 Task: Use LinkedIn's search filters to find connections in the 'Technical and Vocational Training' industry, currently working at 'Mahindra and Mahindra', who attended 'Saraswati College of Engineering', and are located in 'Zalaegerszeg, Hungary'.
Action: Mouse moved to (701, 101)
Screenshot: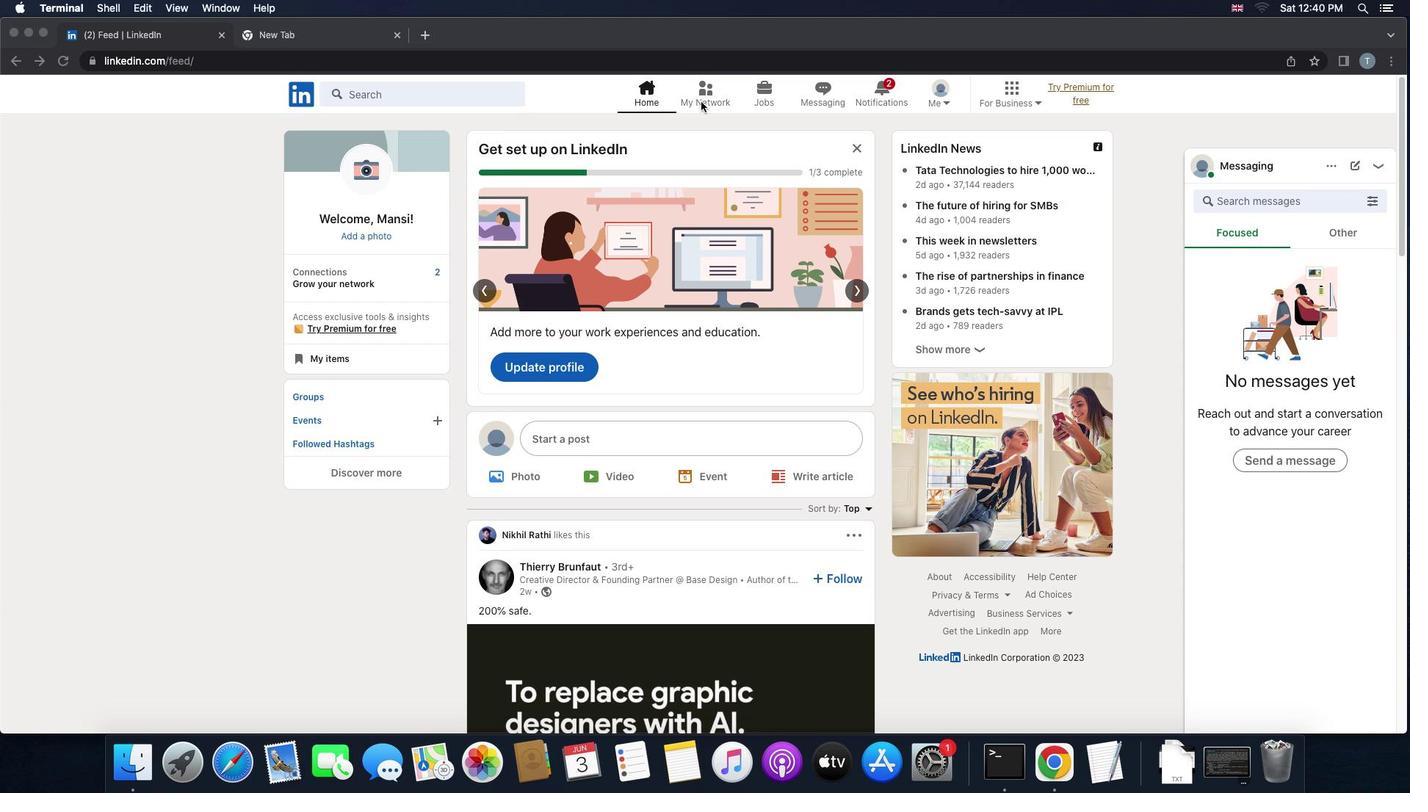 
Action: Mouse pressed left at (701, 101)
Screenshot: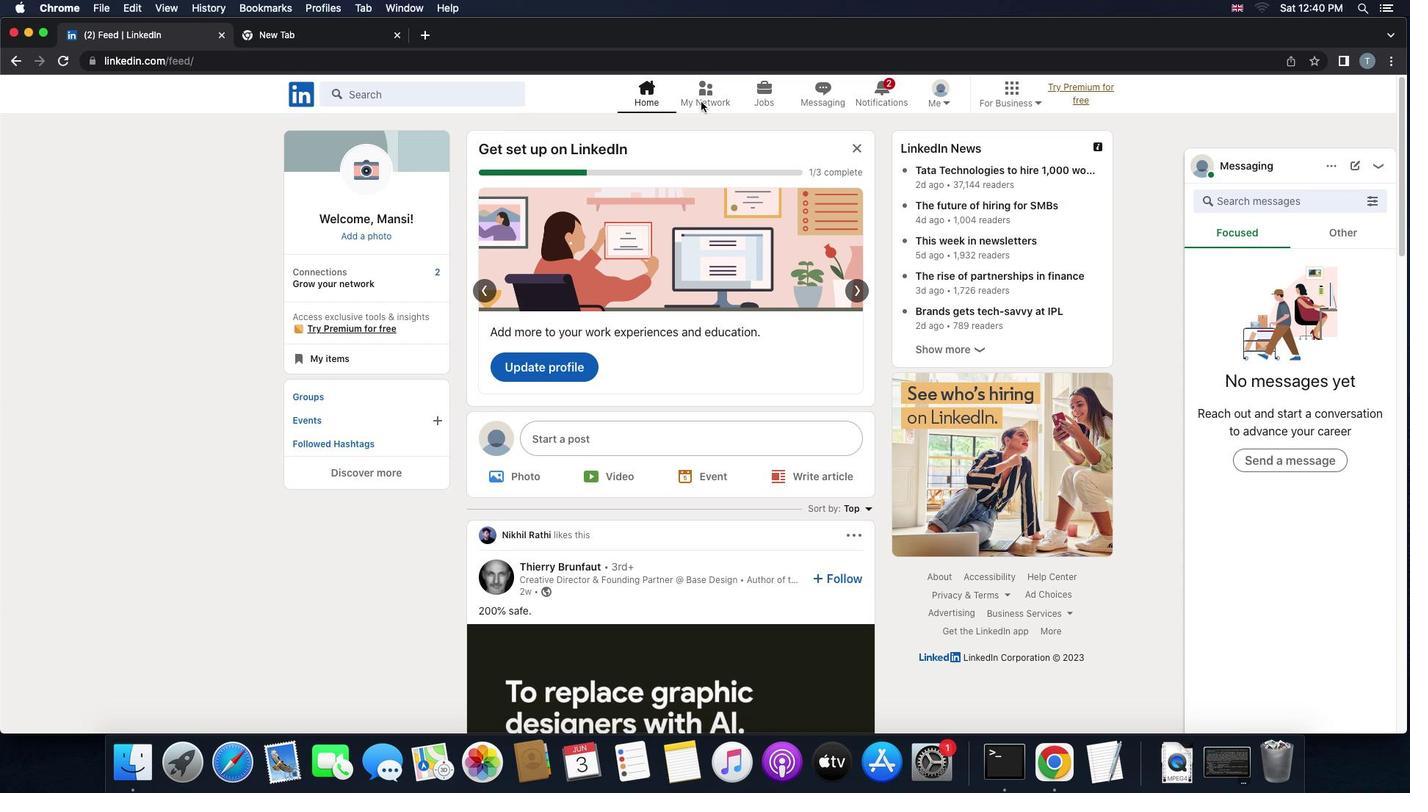 
Action: Mouse pressed left at (701, 101)
Screenshot: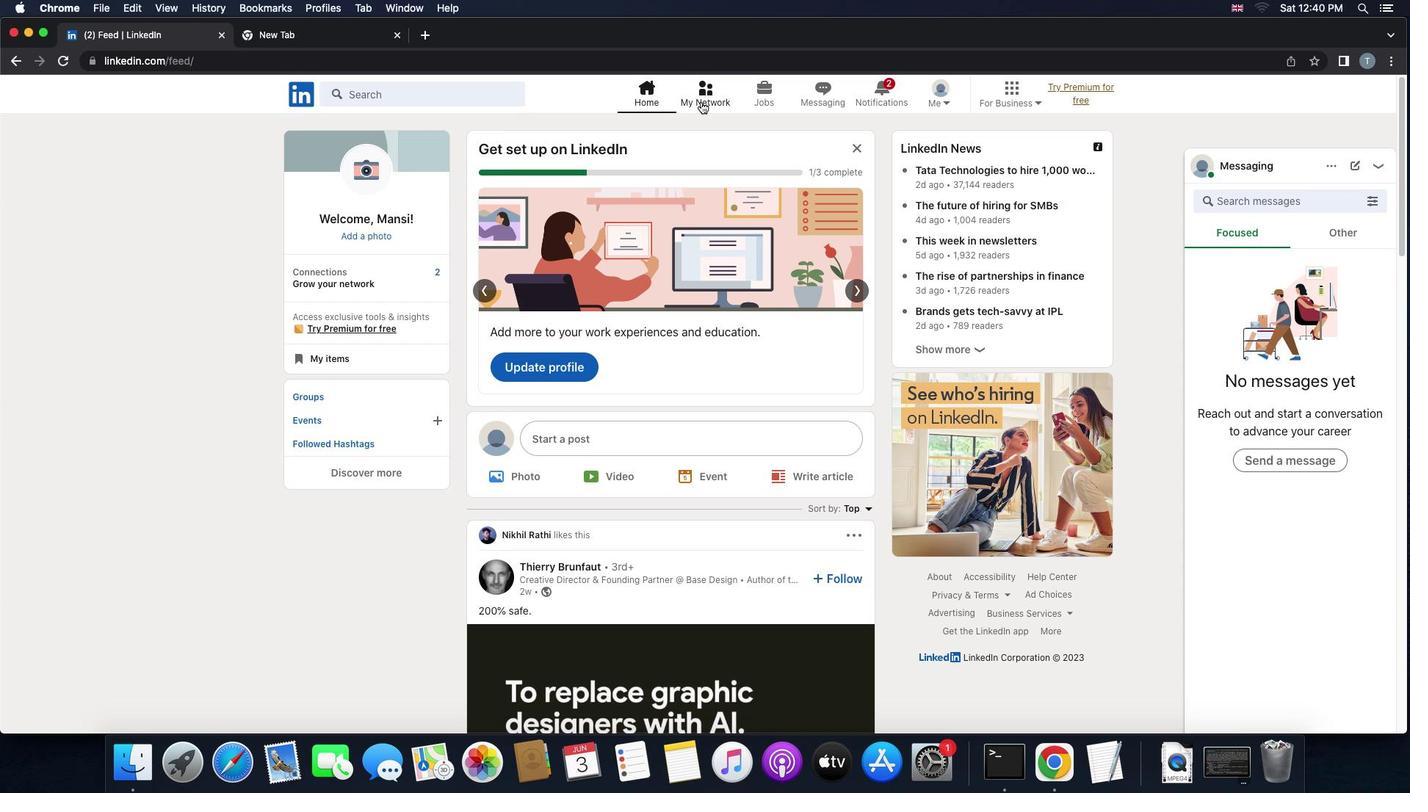 
Action: Mouse moved to (406, 178)
Screenshot: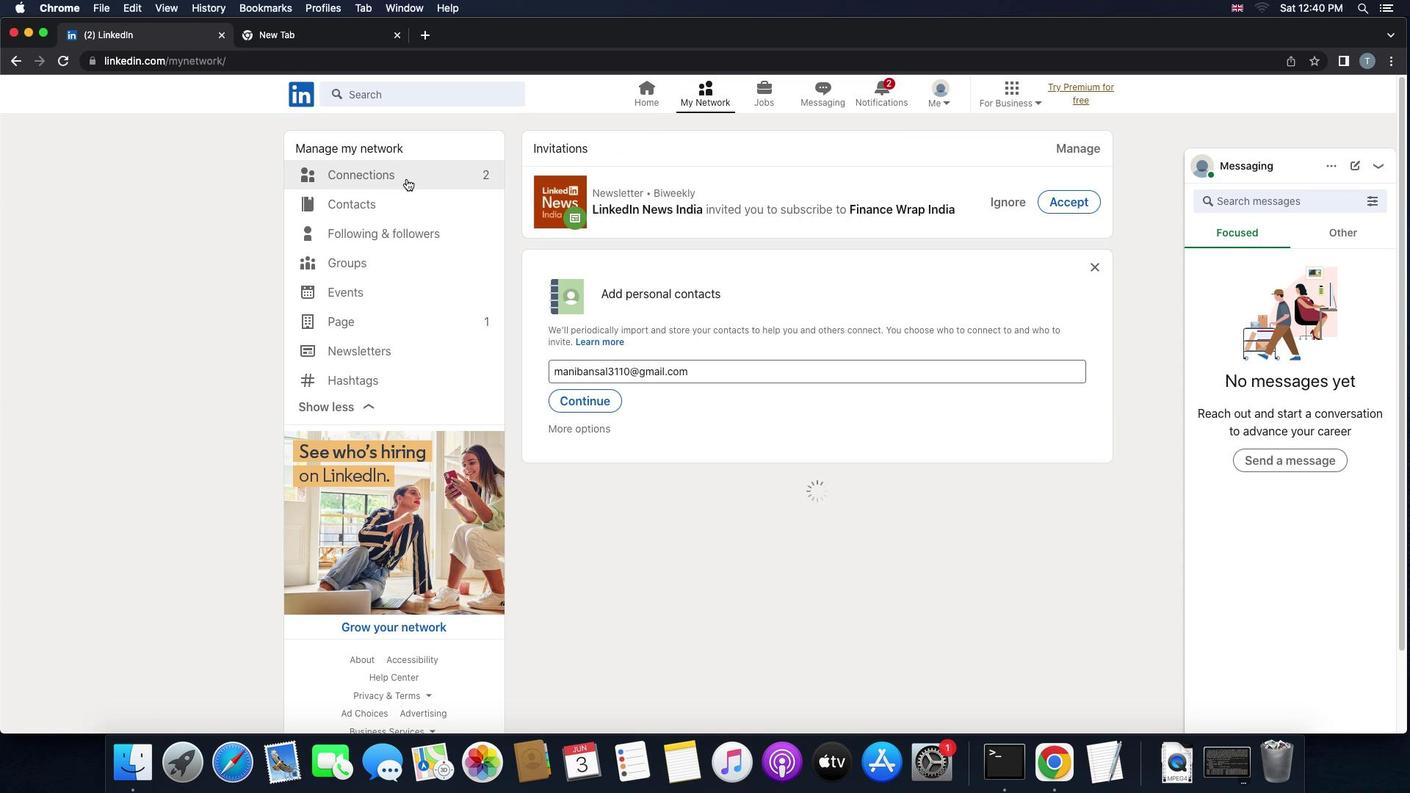 
Action: Mouse pressed left at (406, 178)
Screenshot: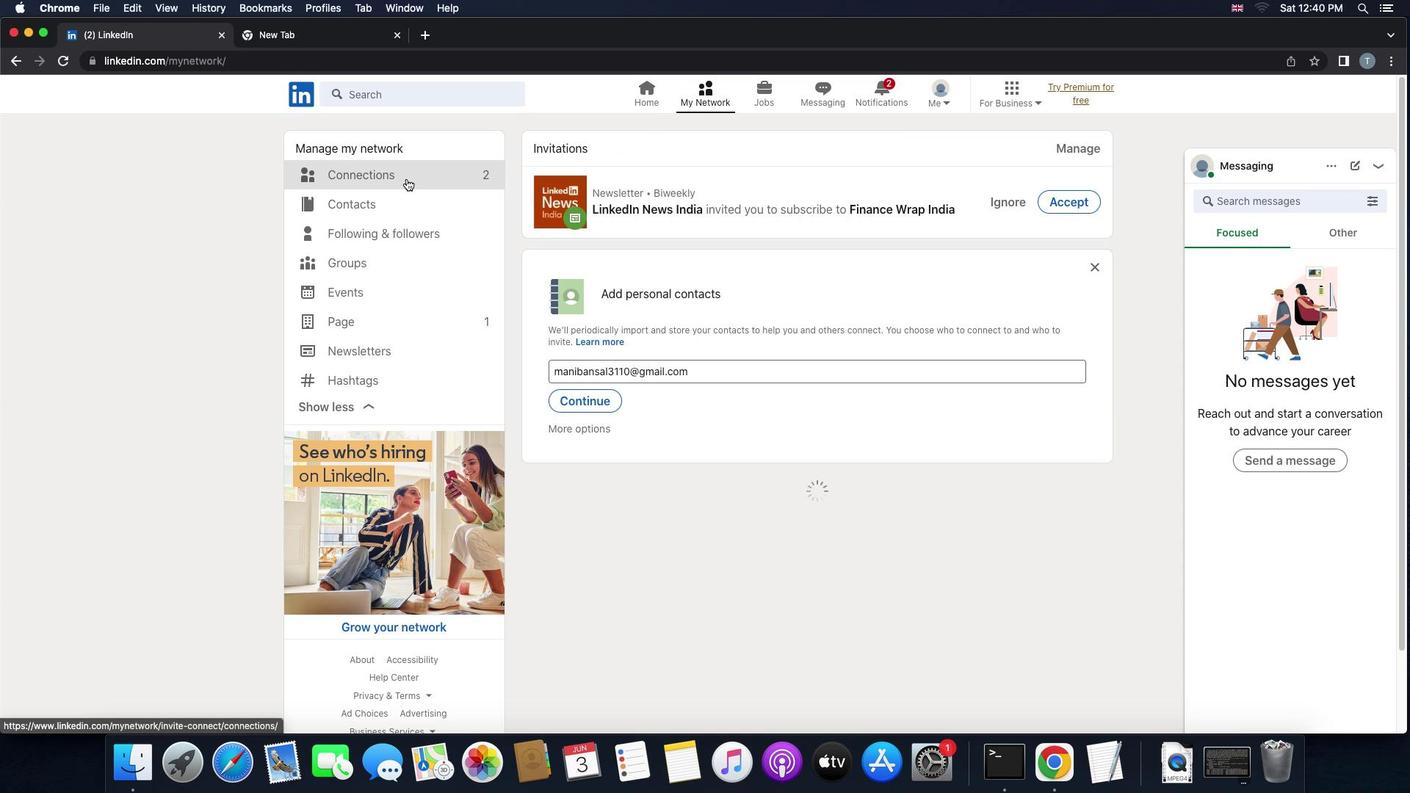 
Action: Mouse pressed left at (406, 178)
Screenshot: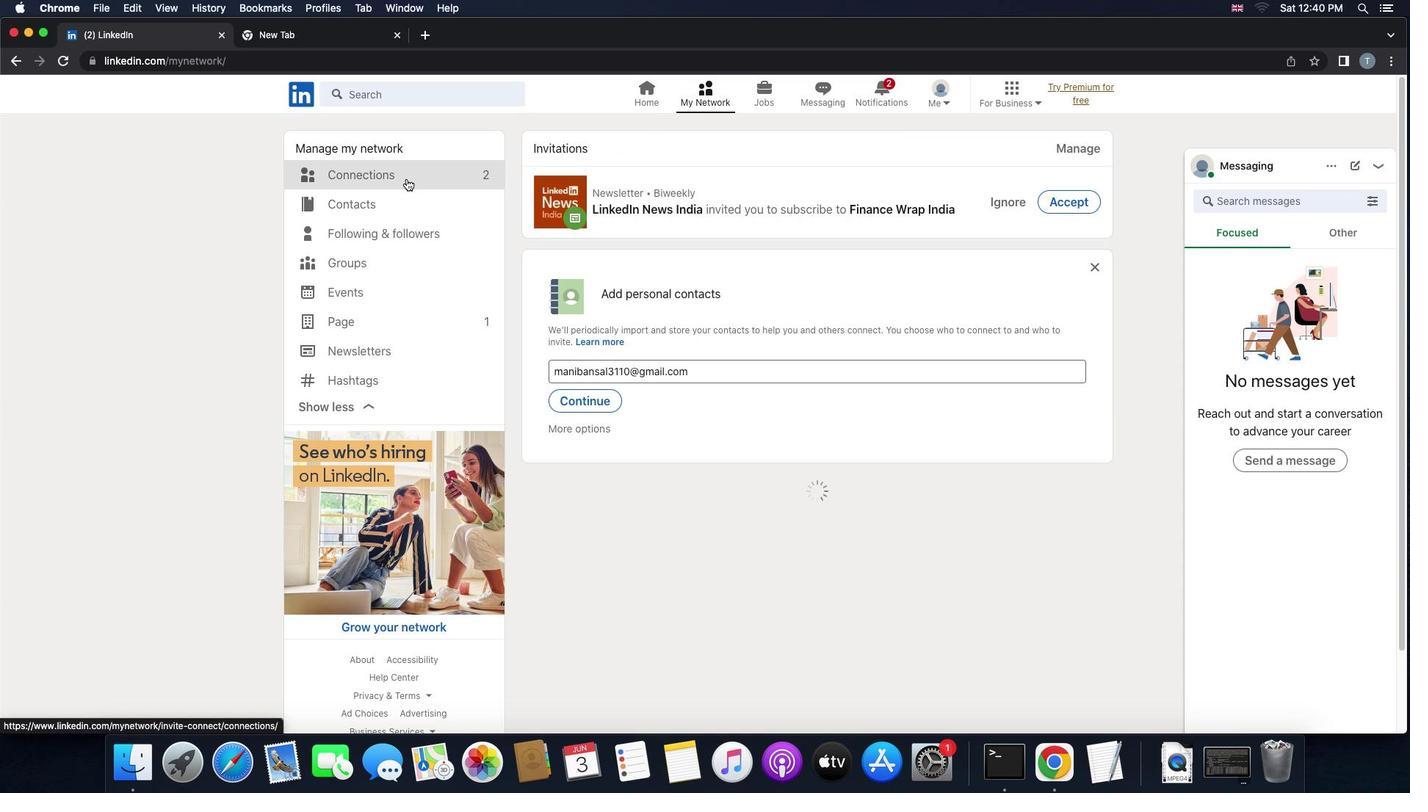 
Action: Mouse moved to (836, 175)
Screenshot: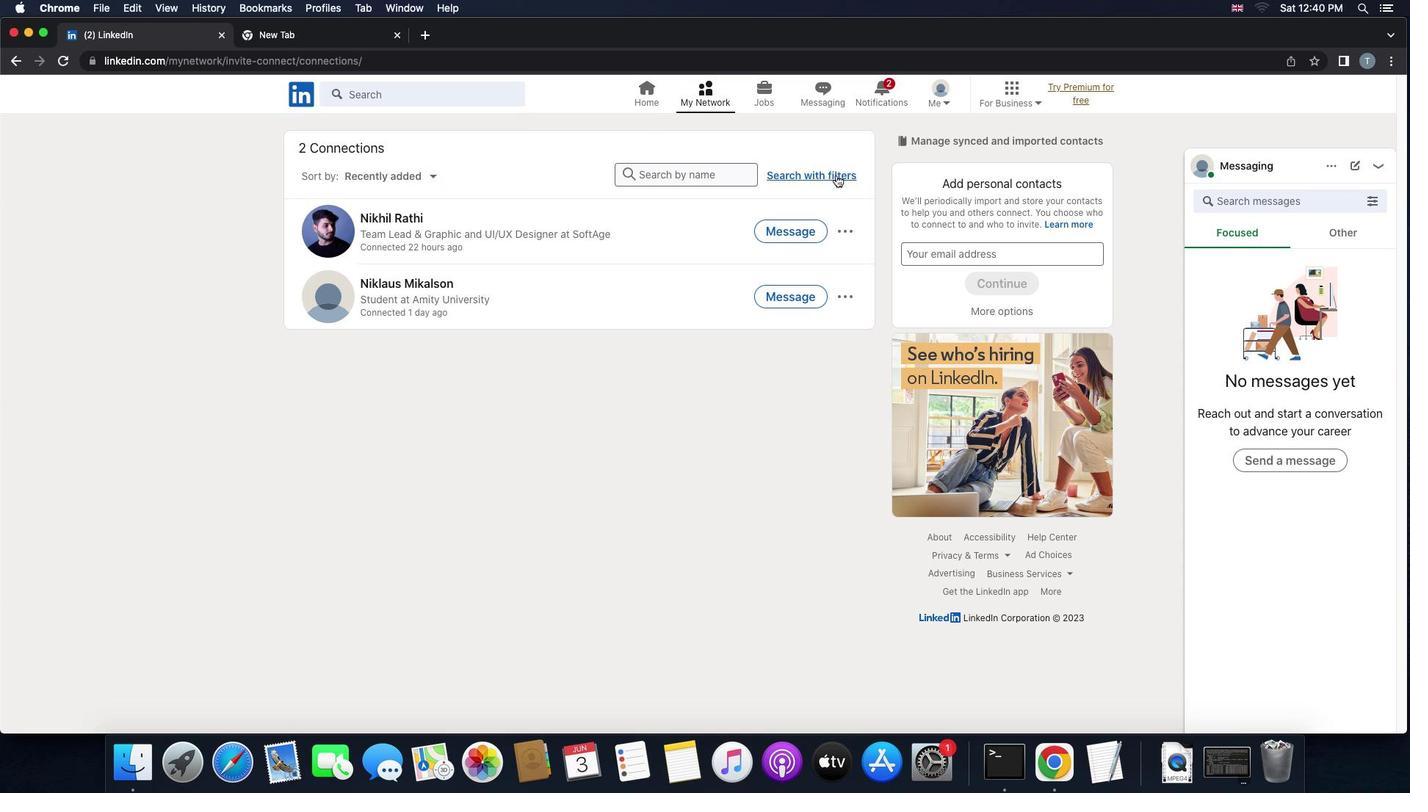 
Action: Mouse pressed left at (836, 175)
Screenshot: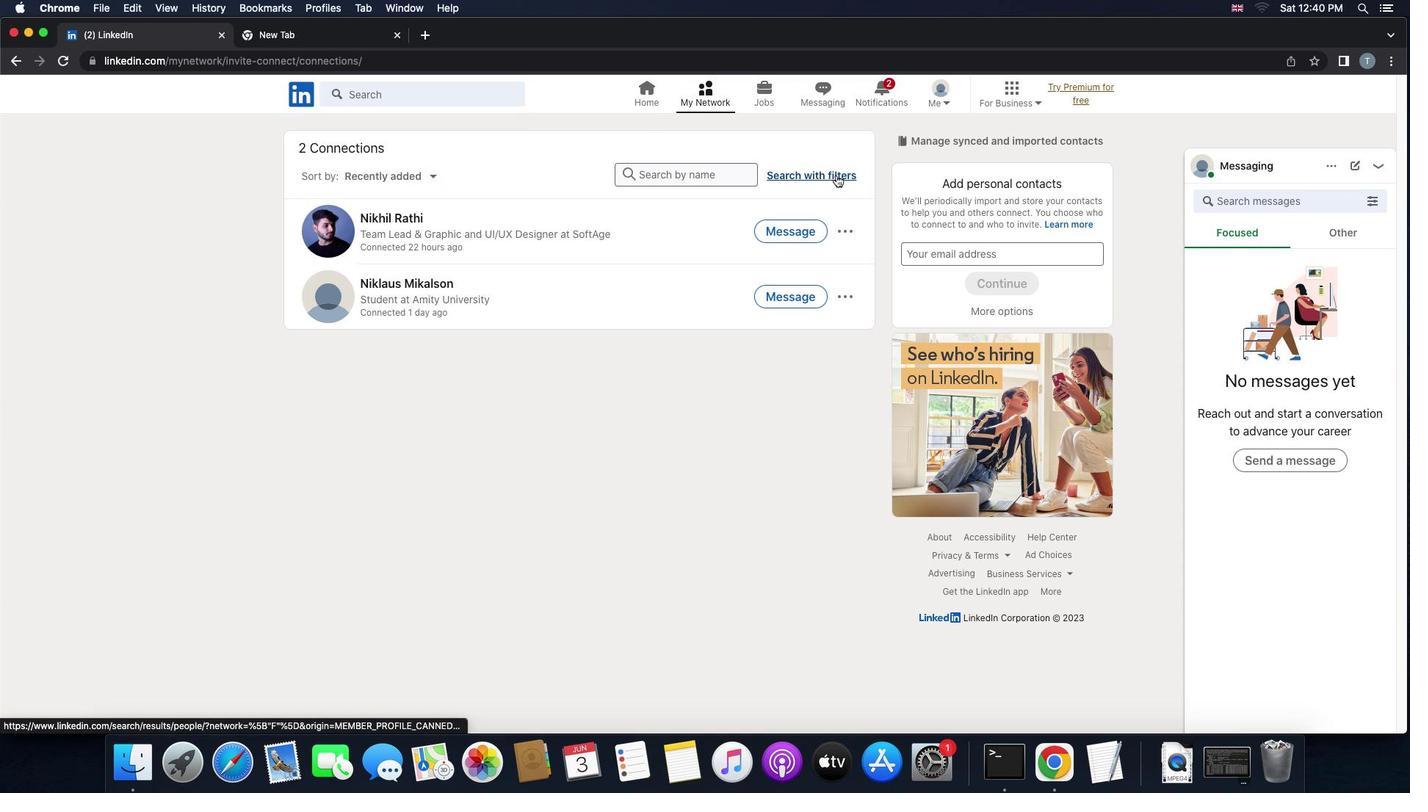 
Action: Mouse moved to (753, 129)
Screenshot: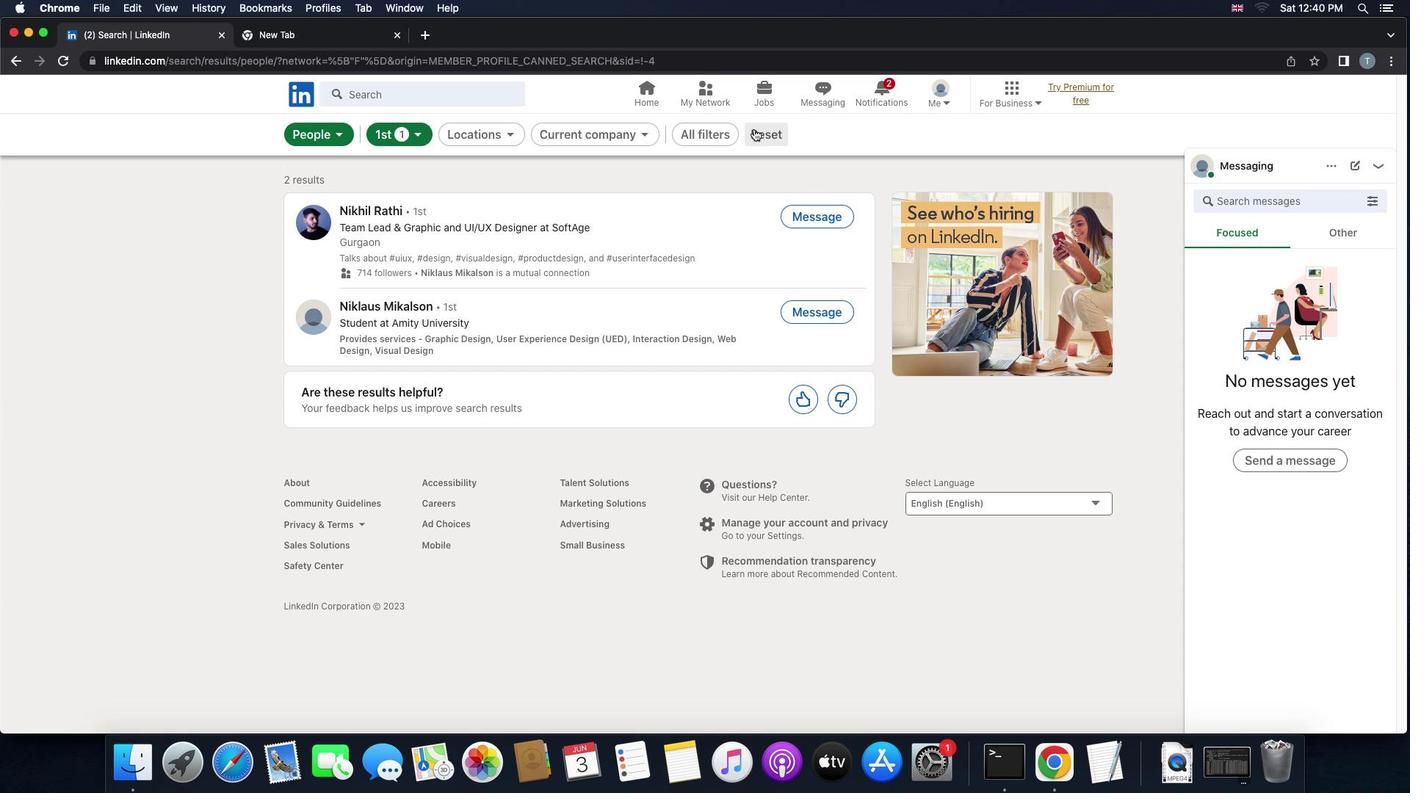 
Action: Mouse pressed left at (753, 129)
Screenshot: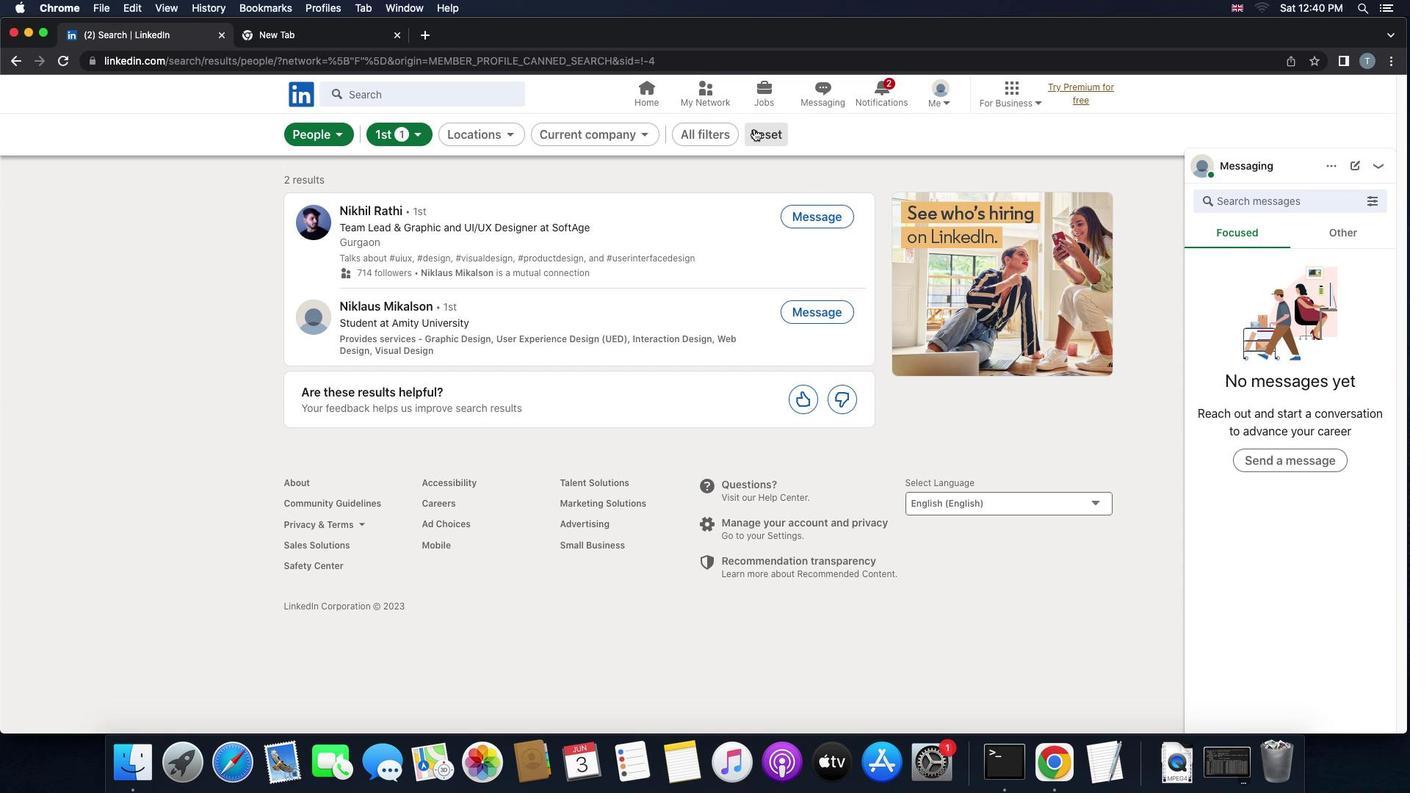 
Action: Mouse moved to (746, 131)
Screenshot: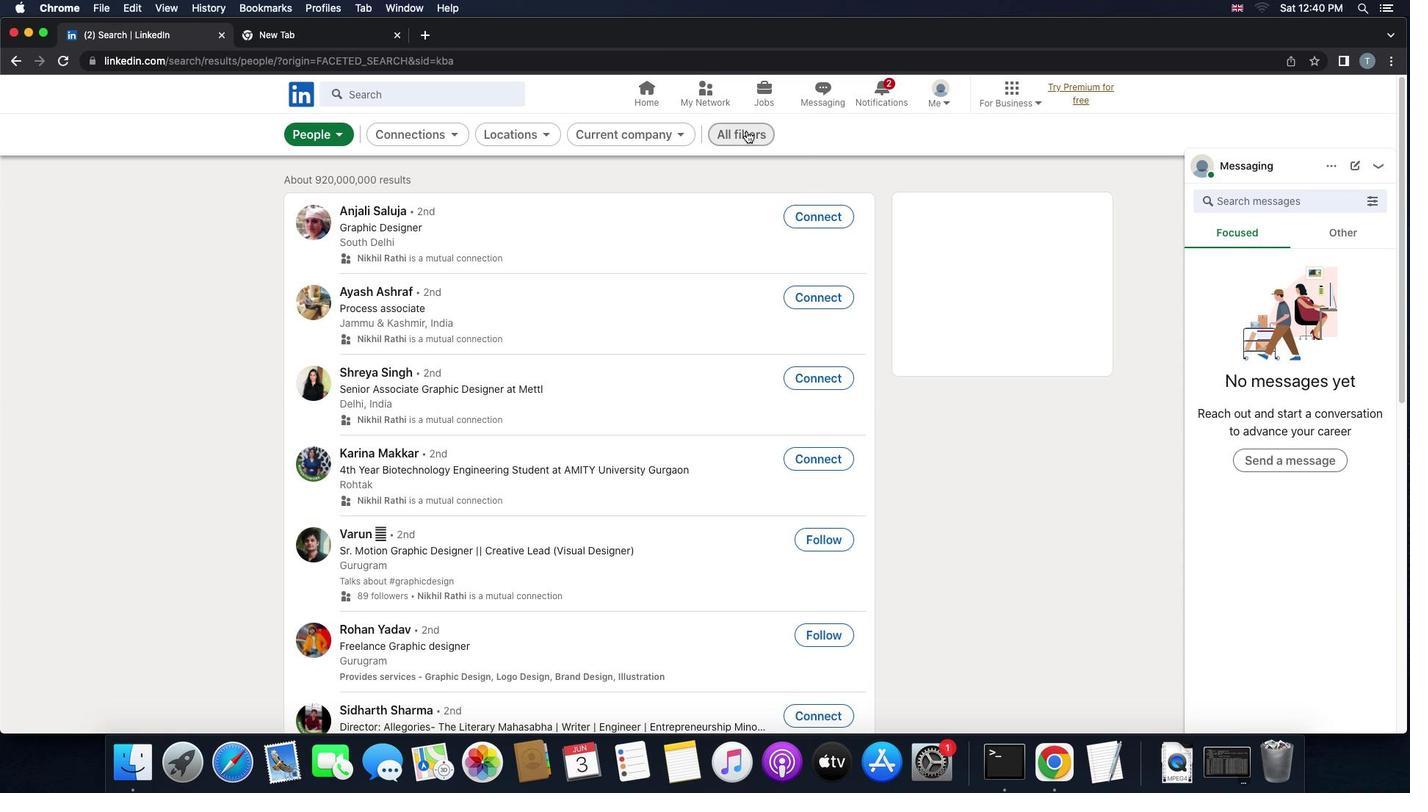 
Action: Mouse pressed left at (746, 131)
Screenshot: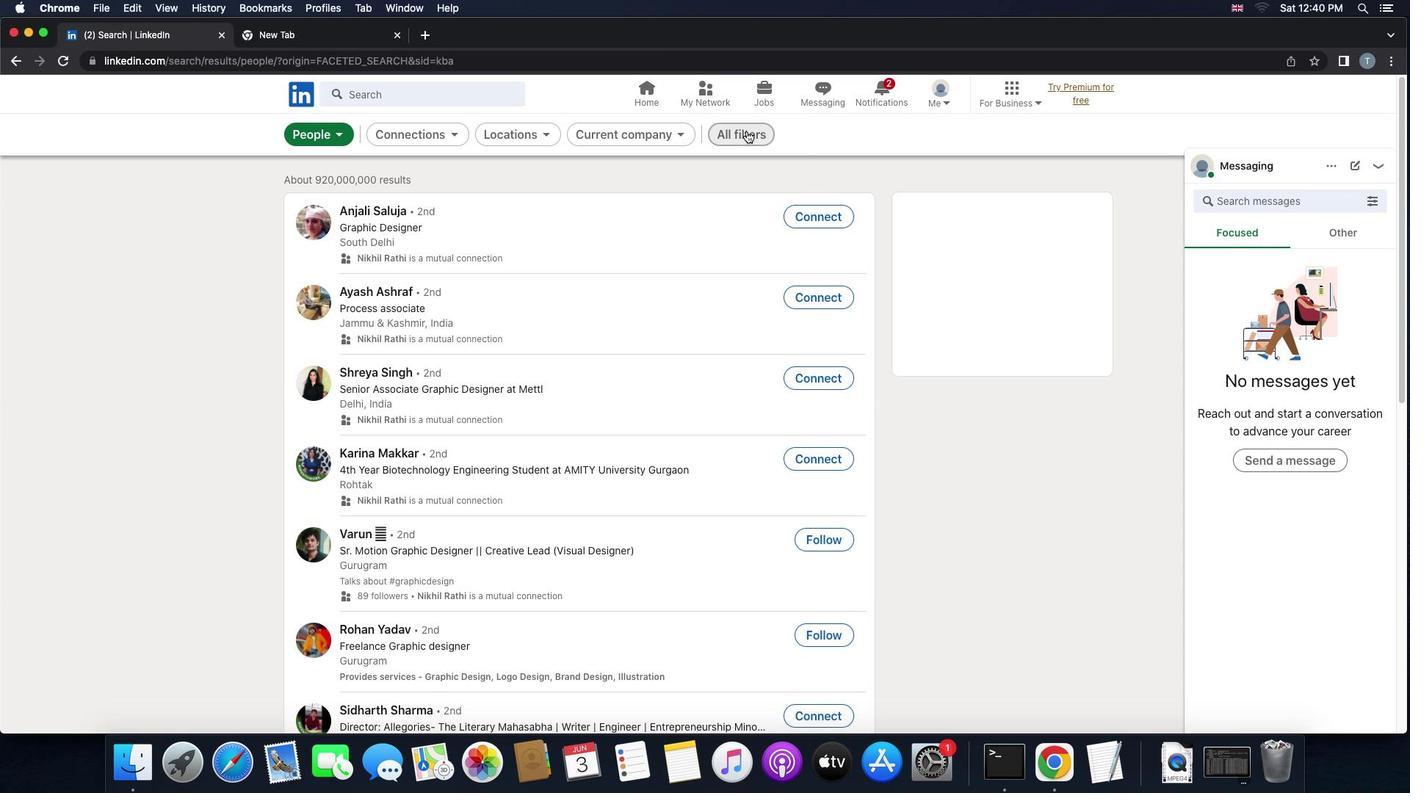 
Action: Mouse moved to (1199, 447)
Screenshot: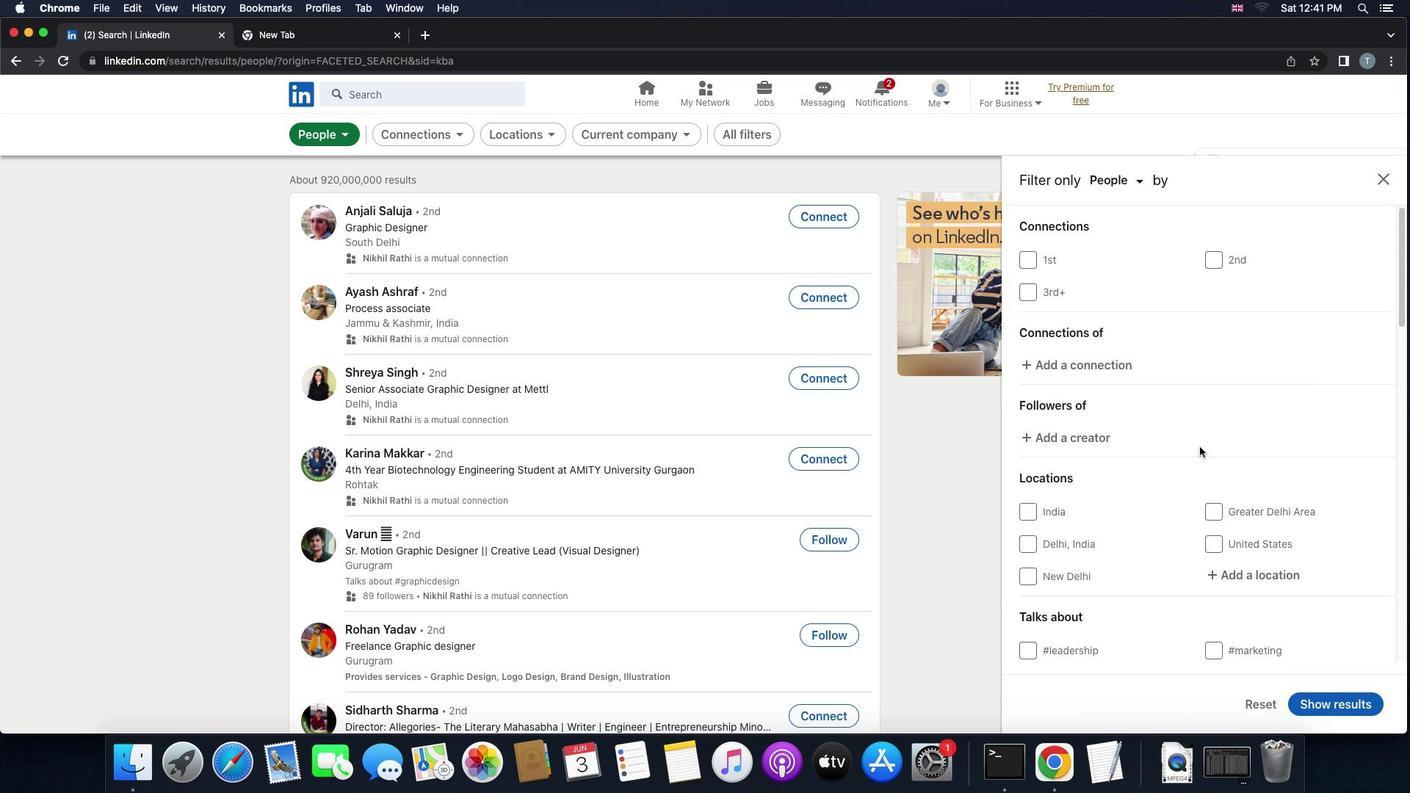 
Action: Mouse scrolled (1199, 447) with delta (0, 0)
Screenshot: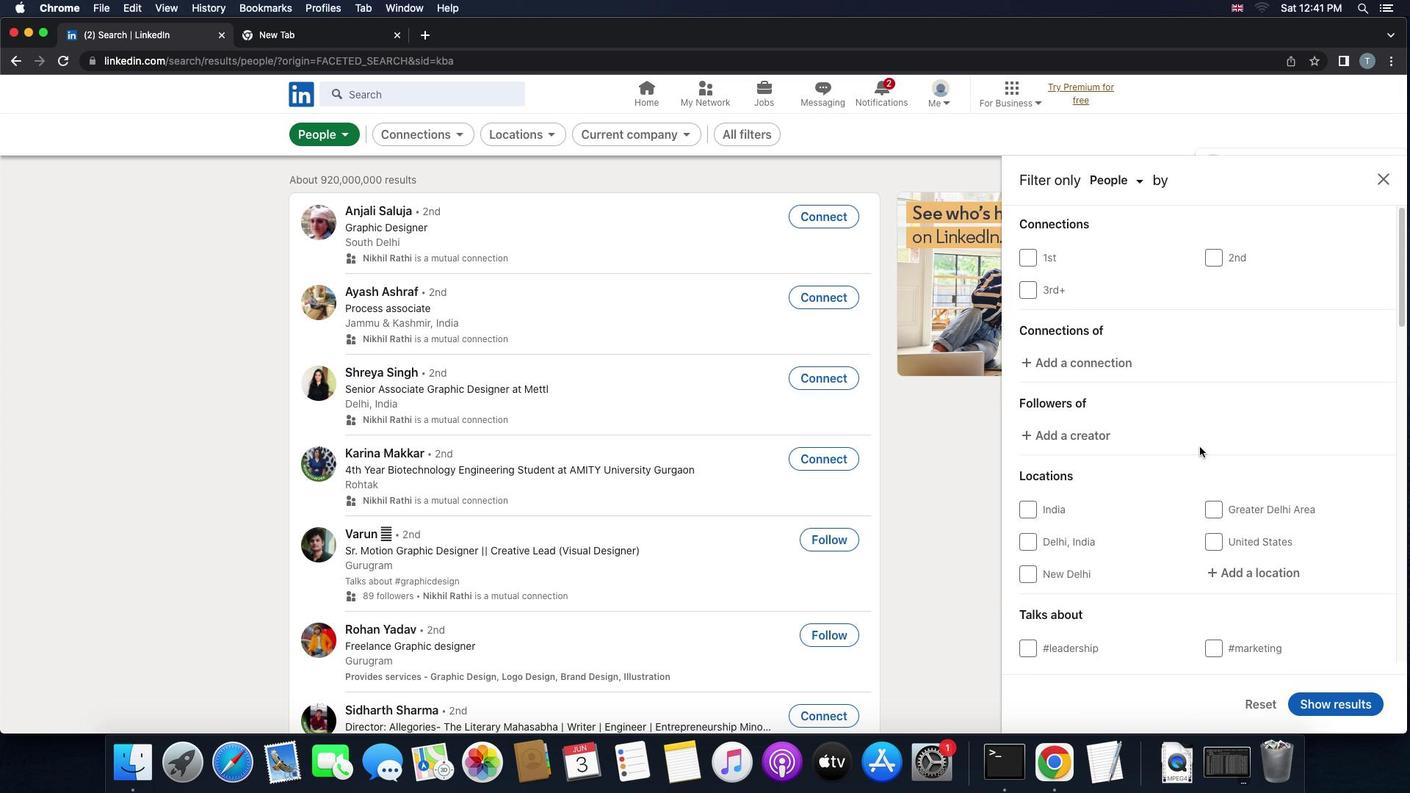 
Action: Mouse scrolled (1199, 447) with delta (0, 0)
Screenshot: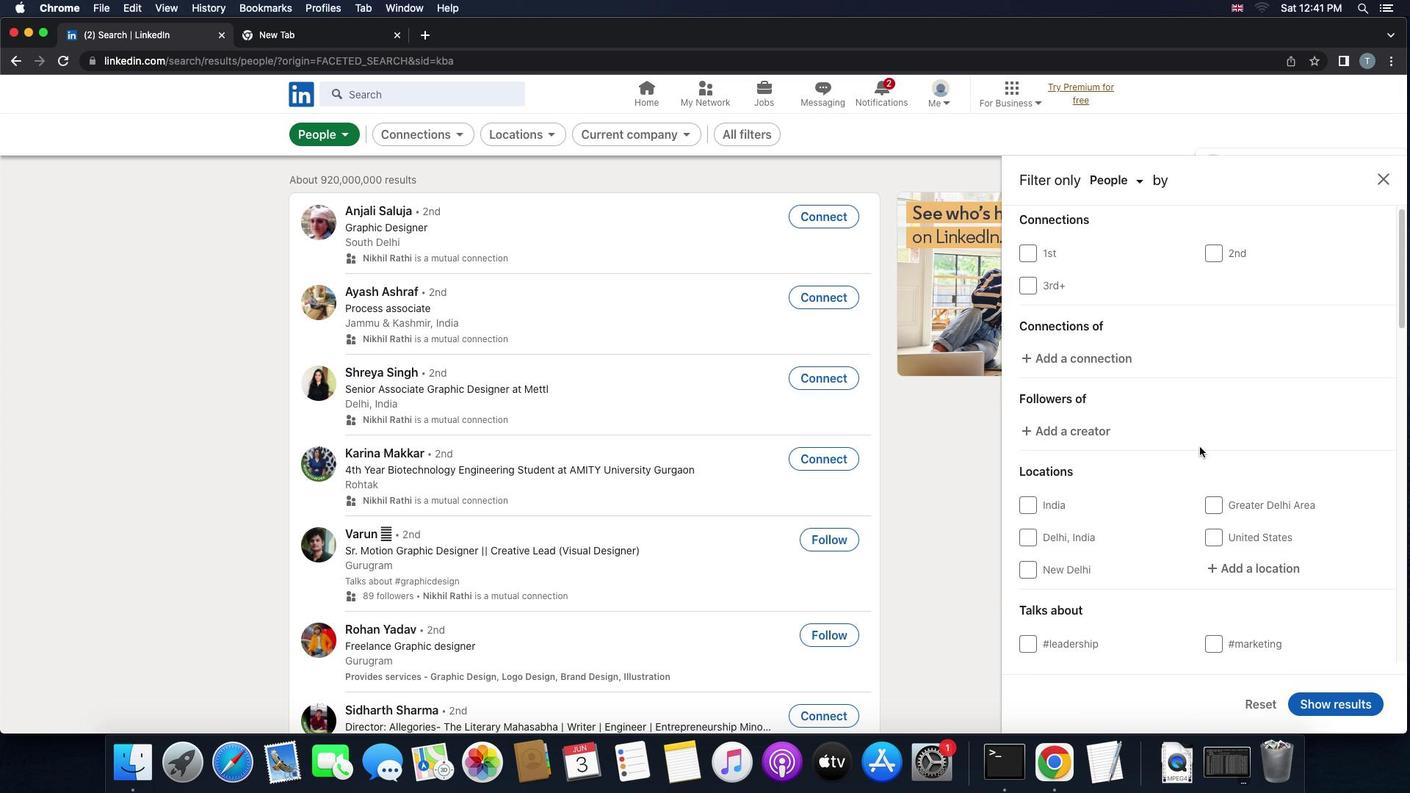 
Action: Mouse scrolled (1199, 447) with delta (0, 0)
Screenshot: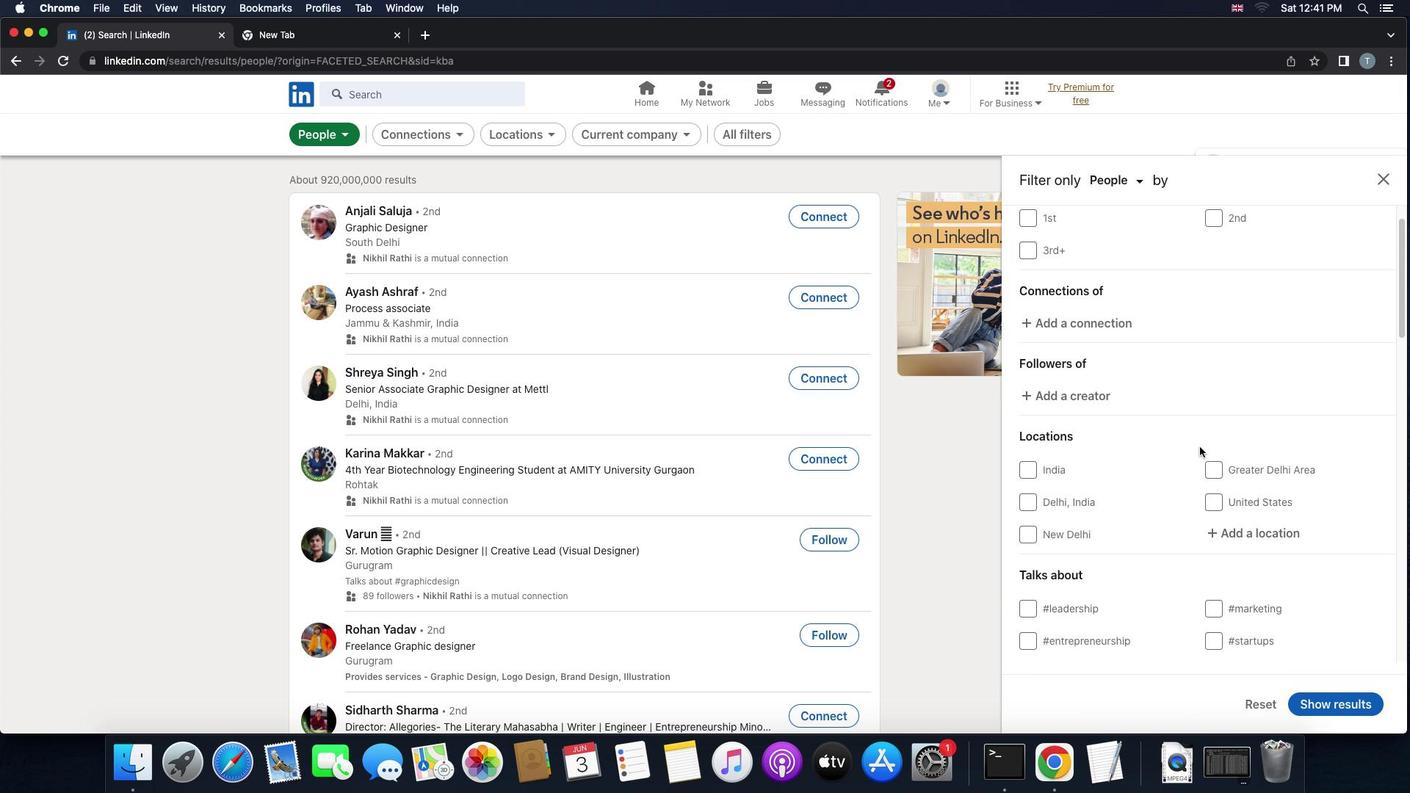 
Action: Mouse scrolled (1199, 447) with delta (0, -1)
Screenshot: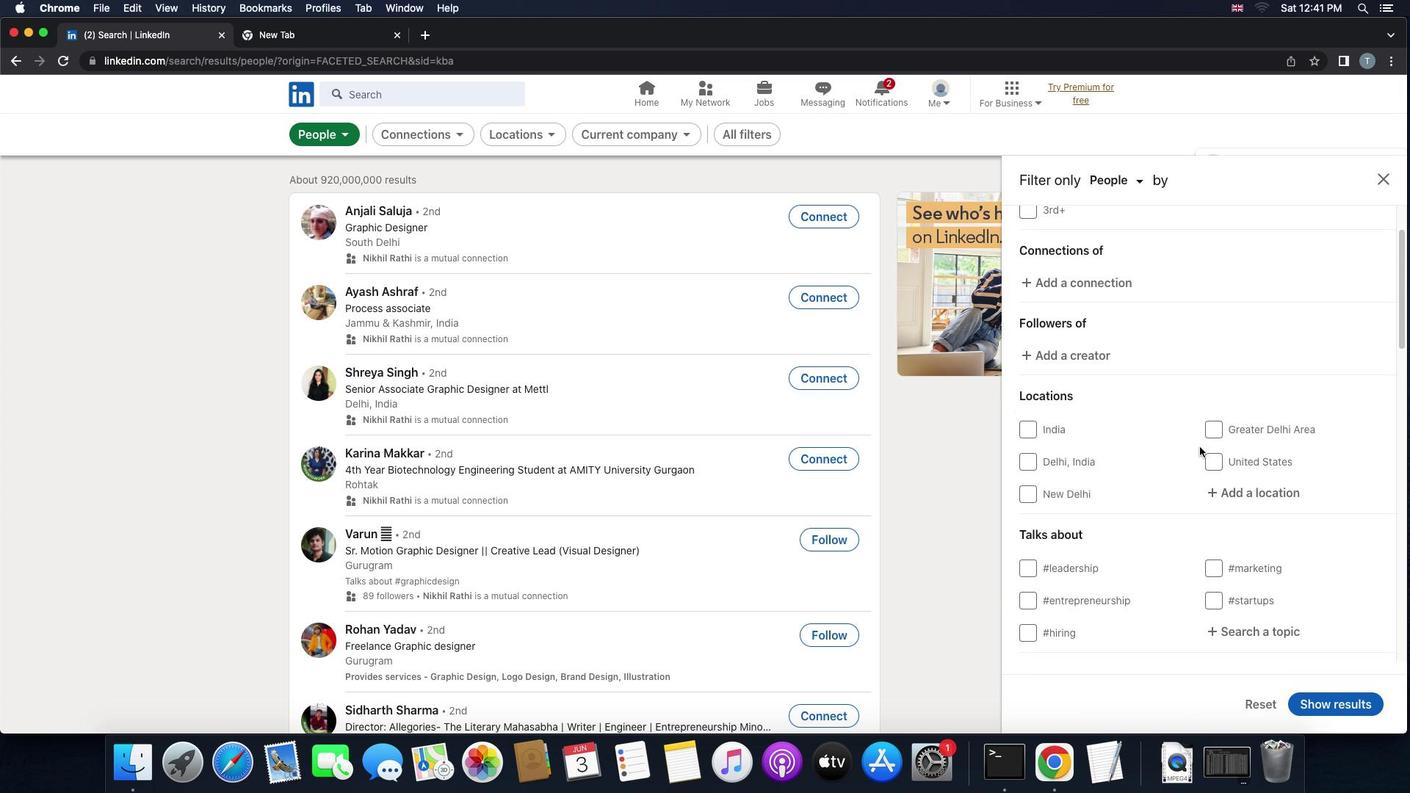 
Action: Mouse moved to (1241, 428)
Screenshot: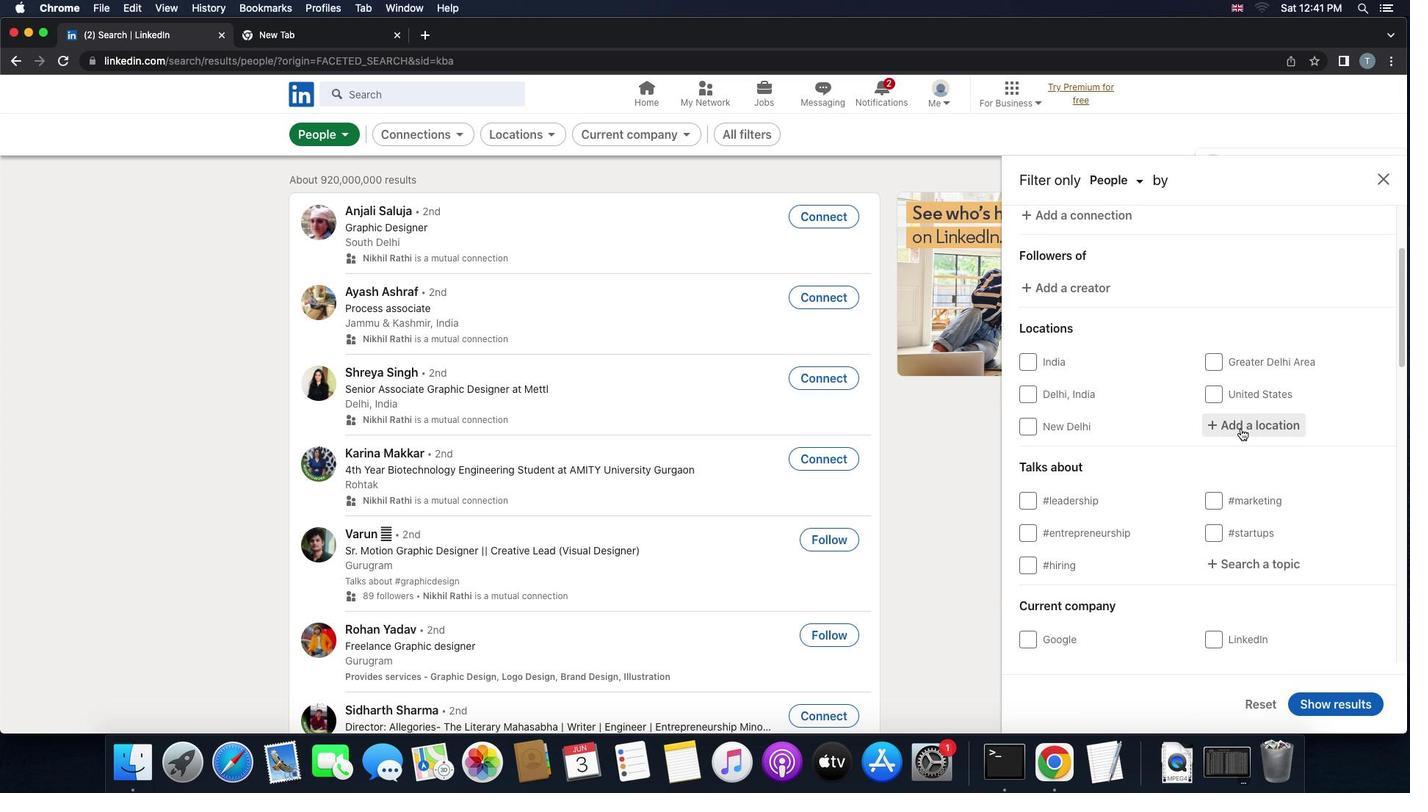
Action: Mouse pressed left at (1241, 428)
Screenshot: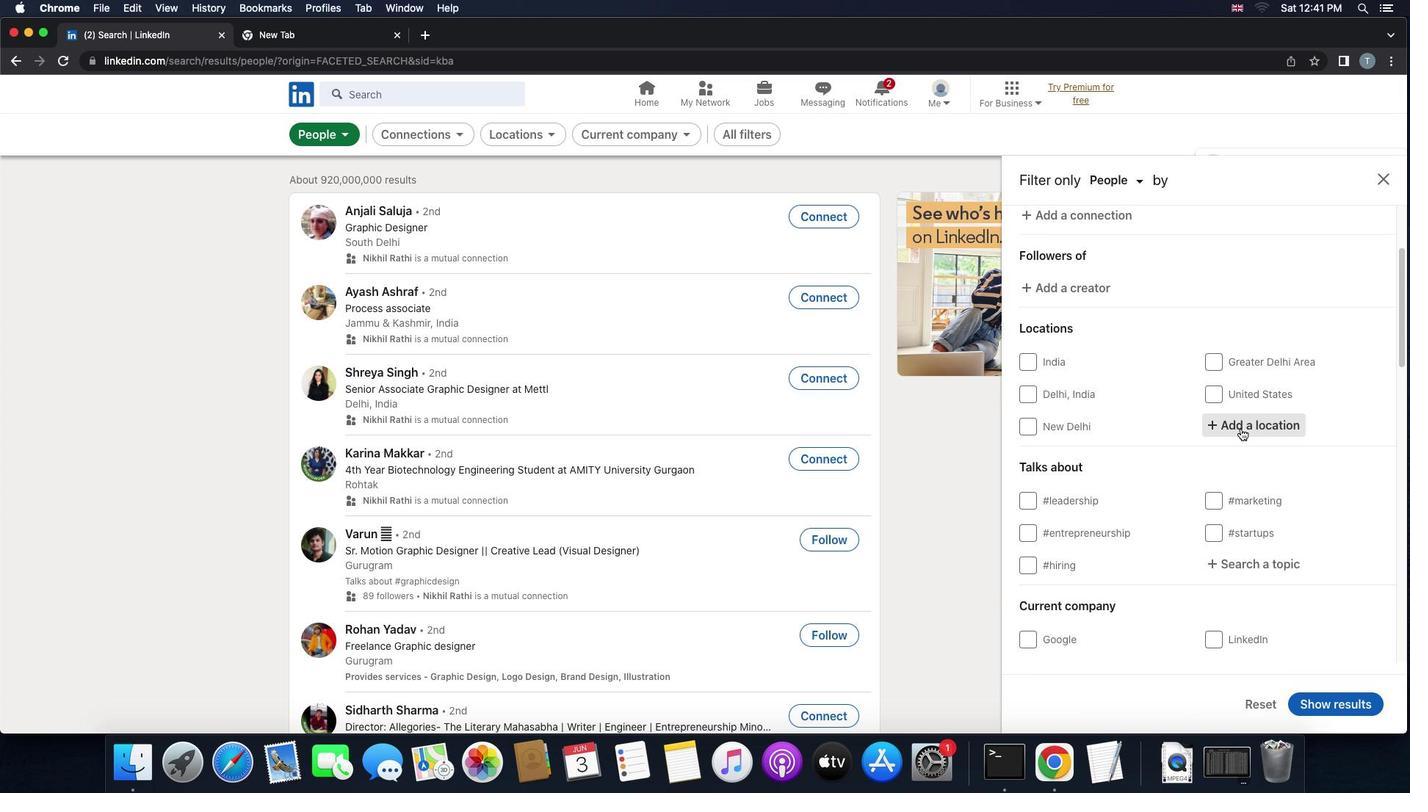 
Action: Key pressed 'z''a''l''a''e''g''e''r'
Screenshot: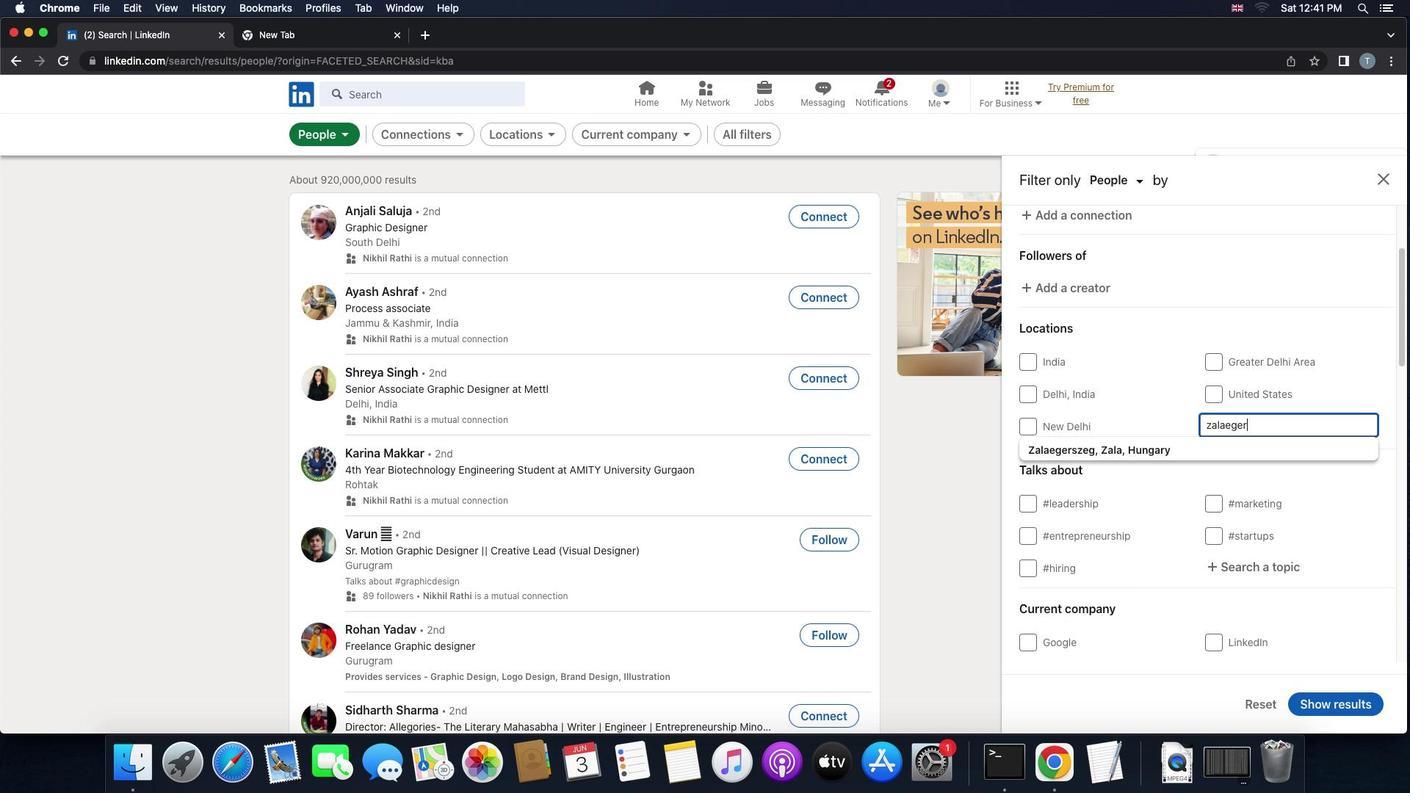 
Action: Mouse moved to (1227, 443)
Screenshot: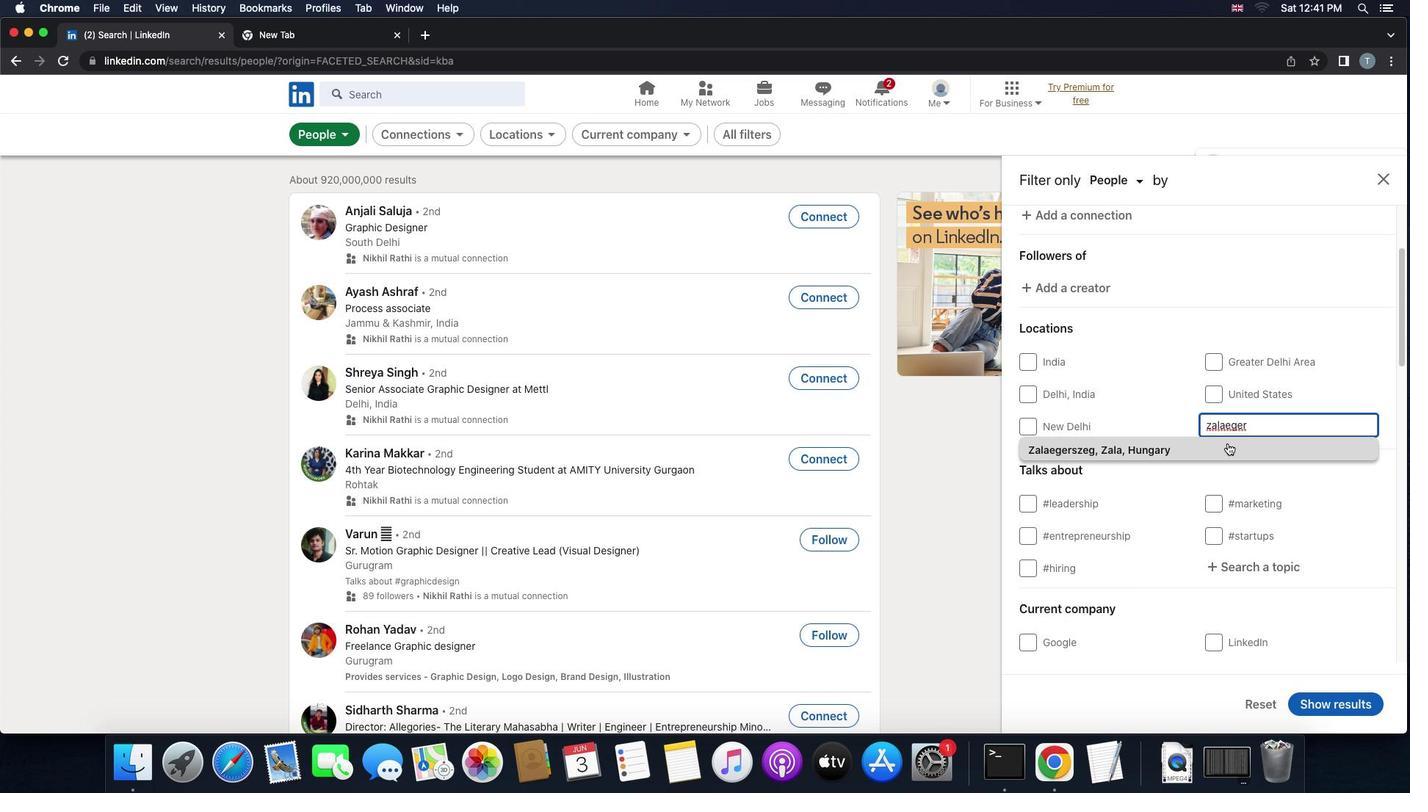 
Action: Mouse pressed left at (1227, 443)
Screenshot: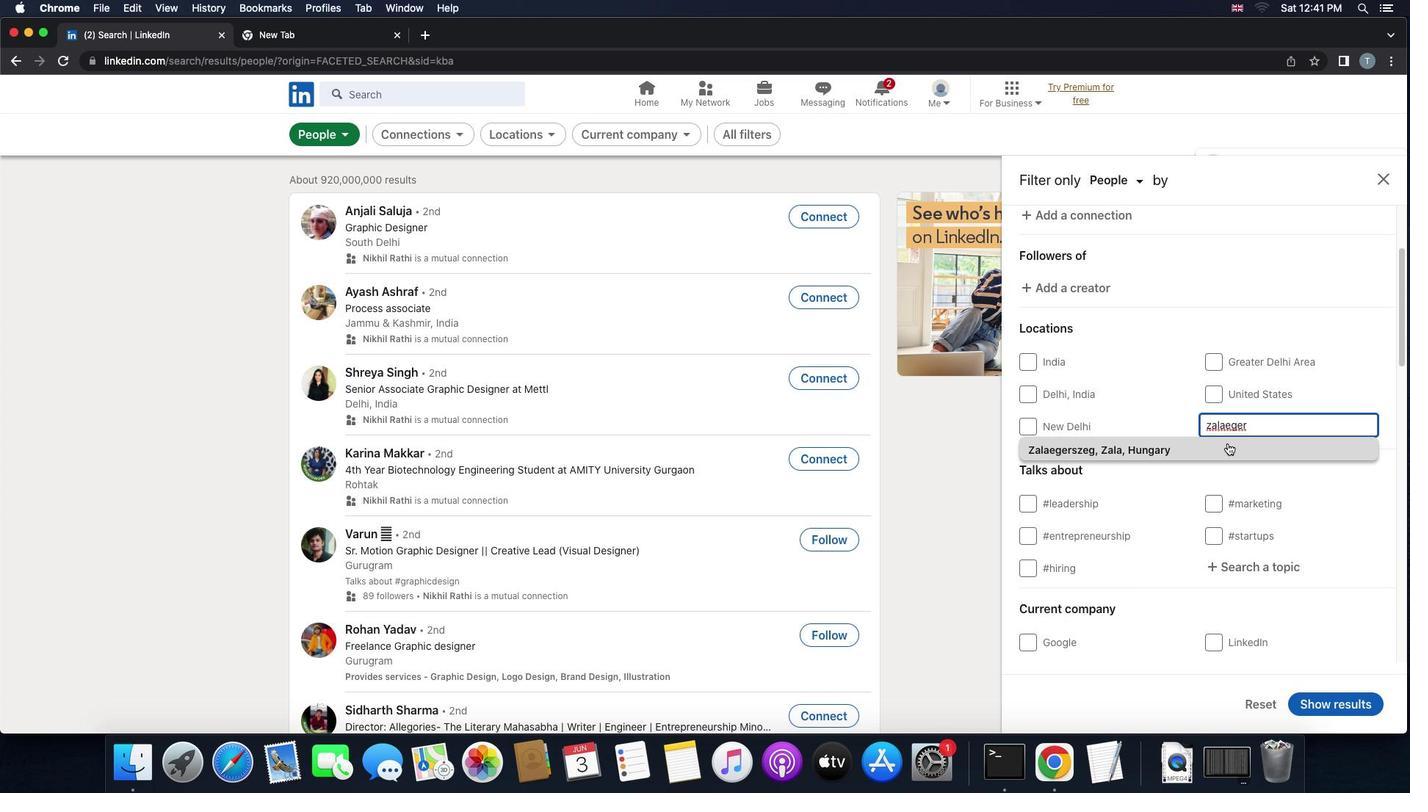 
Action: Mouse scrolled (1227, 443) with delta (0, 0)
Screenshot: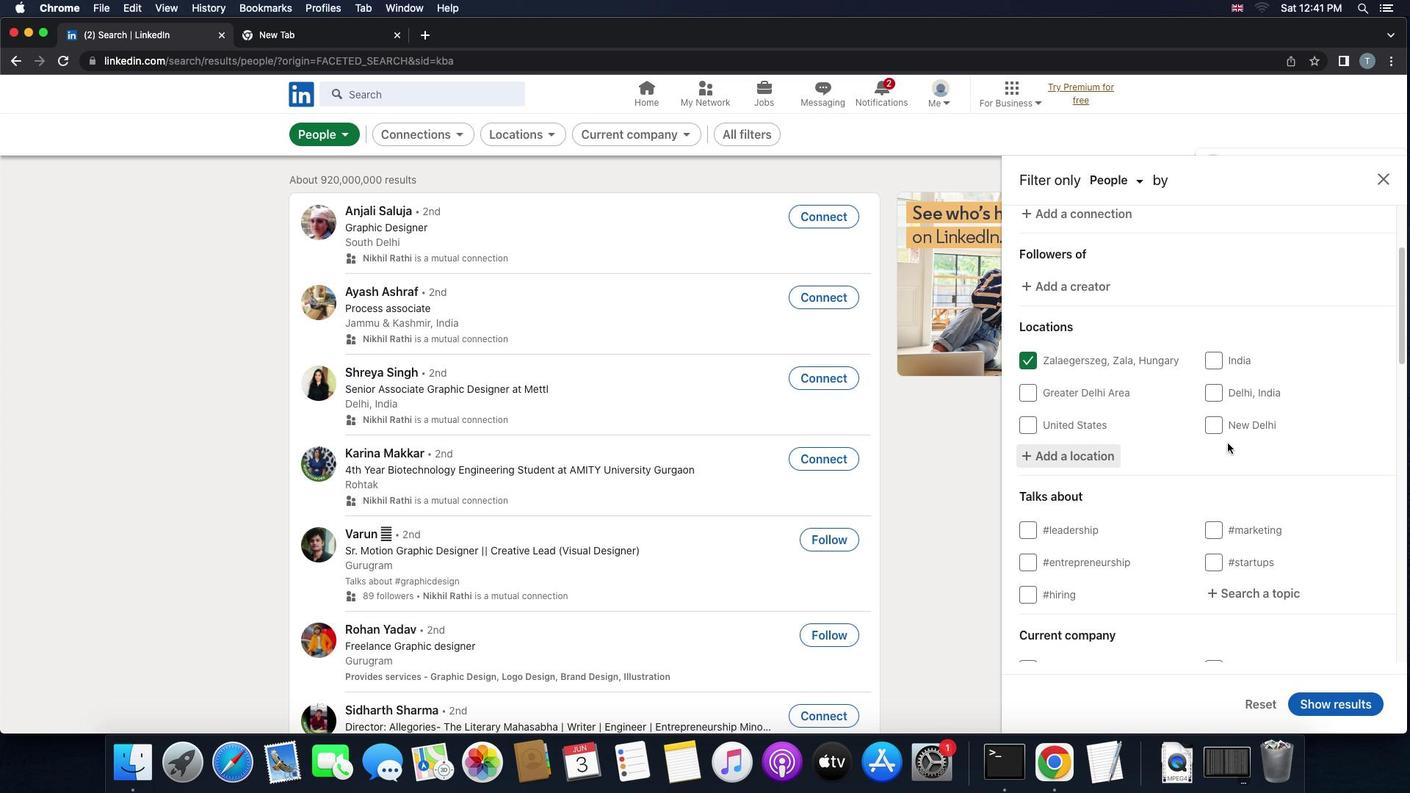 
Action: Mouse scrolled (1227, 443) with delta (0, 0)
Screenshot: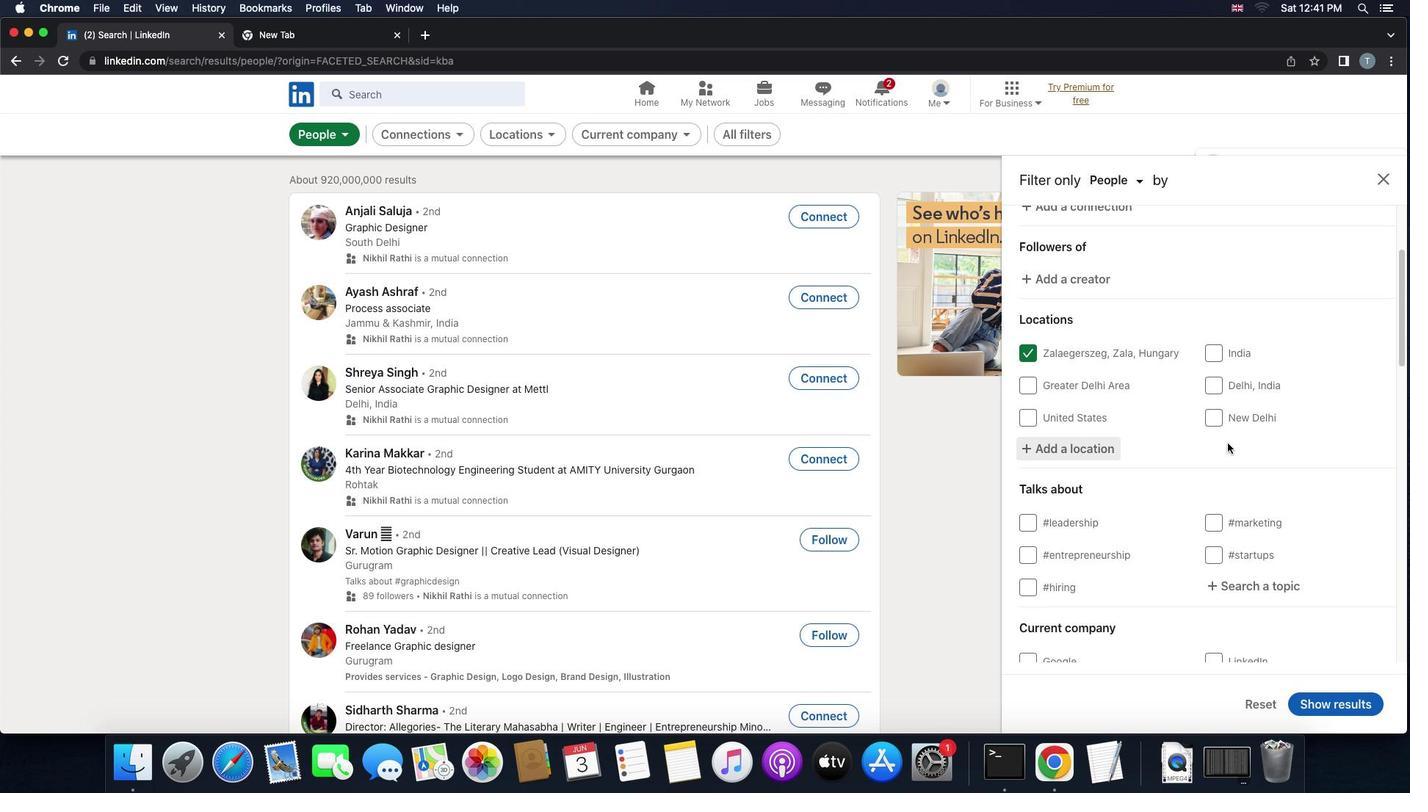 
Action: Mouse scrolled (1227, 443) with delta (0, 0)
Screenshot: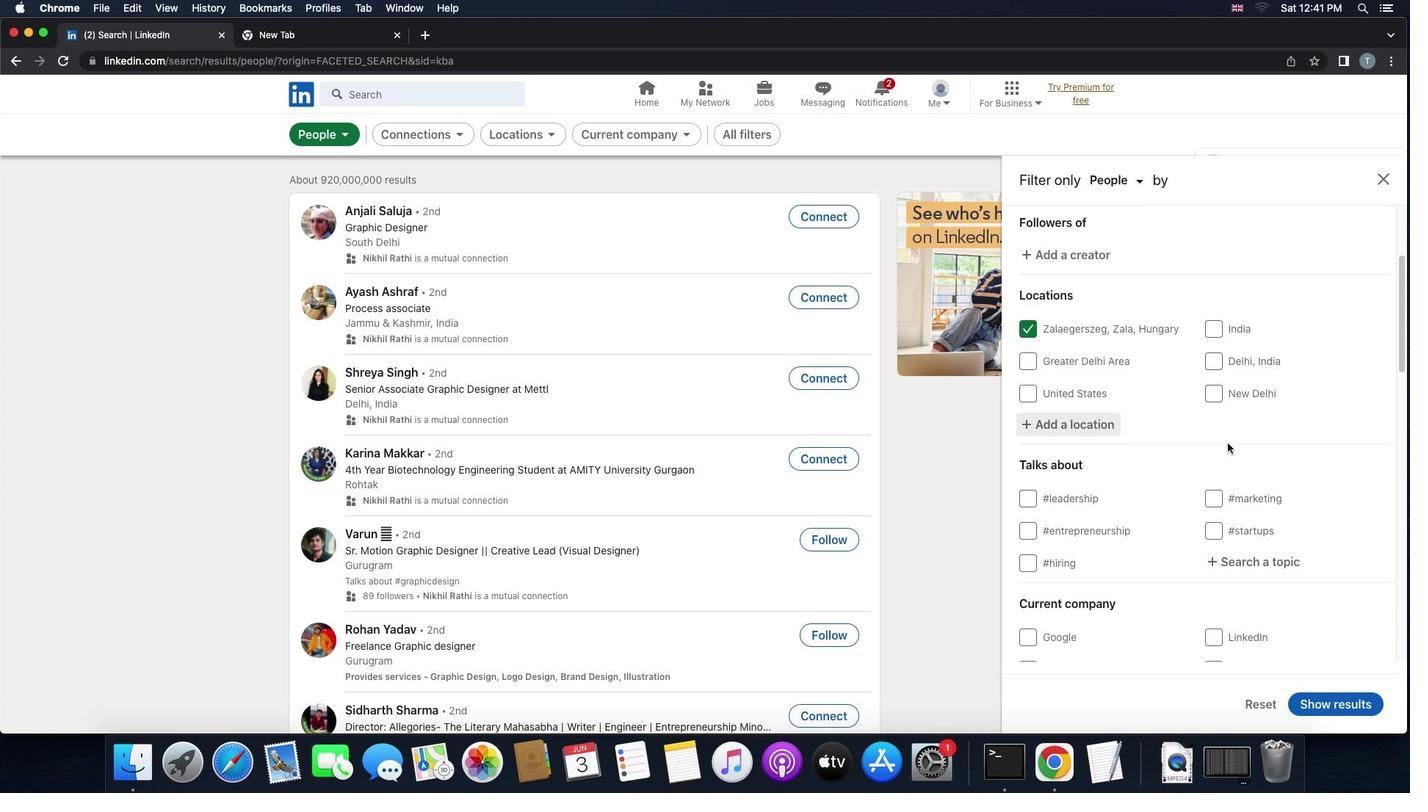 
Action: Mouse scrolled (1227, 443) with delta (0, 0)
Screenshot: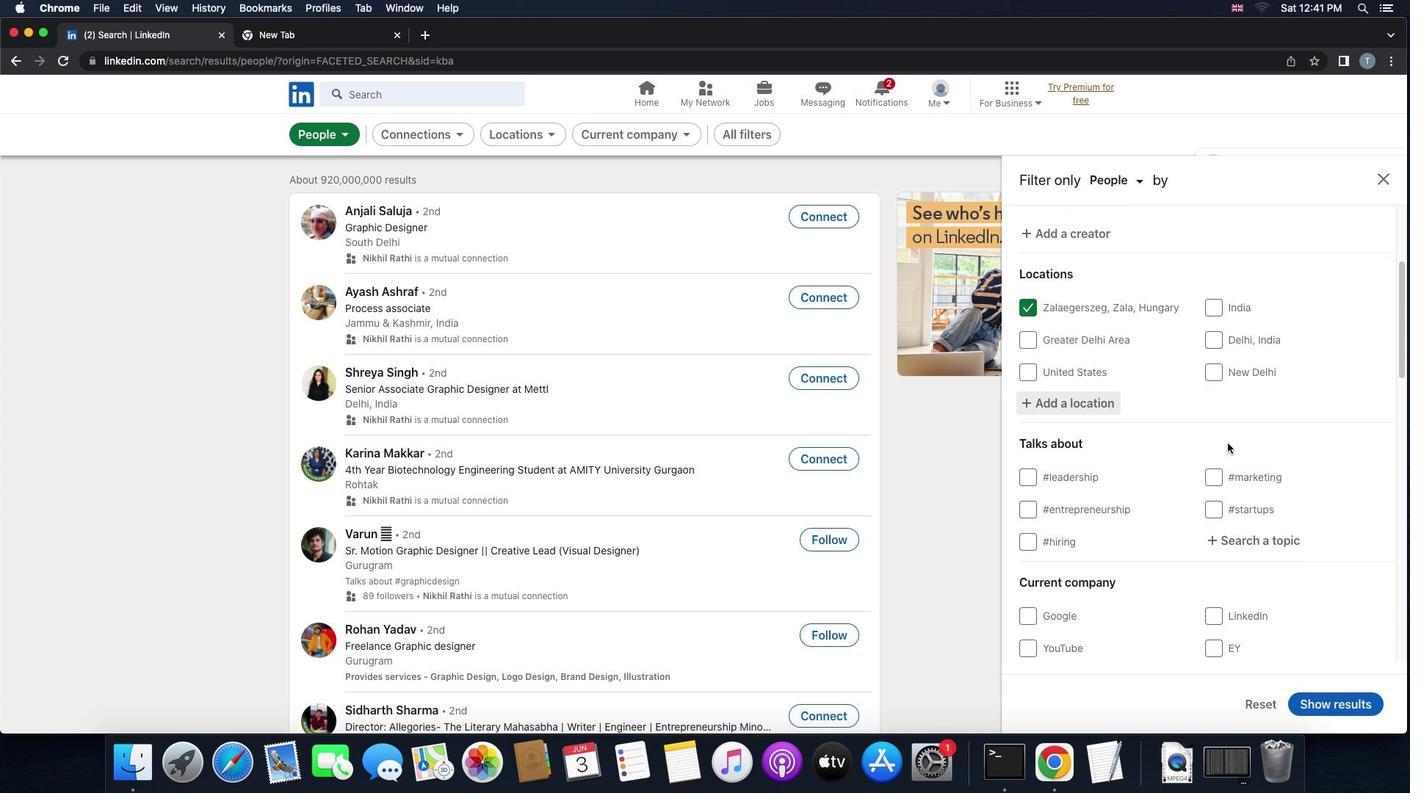 
Action: Mouse scrolled (1227, 443) with delta (0, 0)
Screenshot: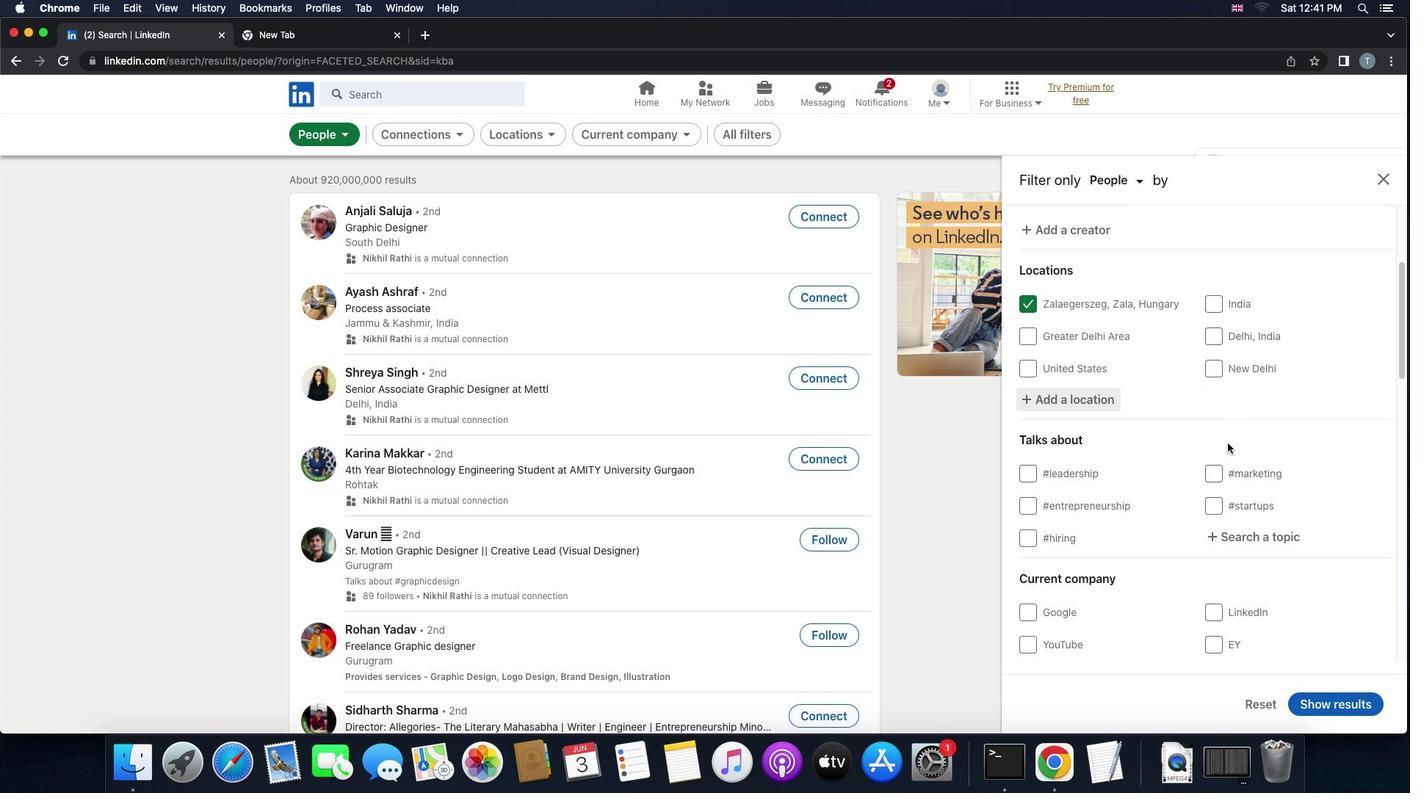 
Action: Mouse scrolled (1227, 443) with delta (0, -1)
Screenshot: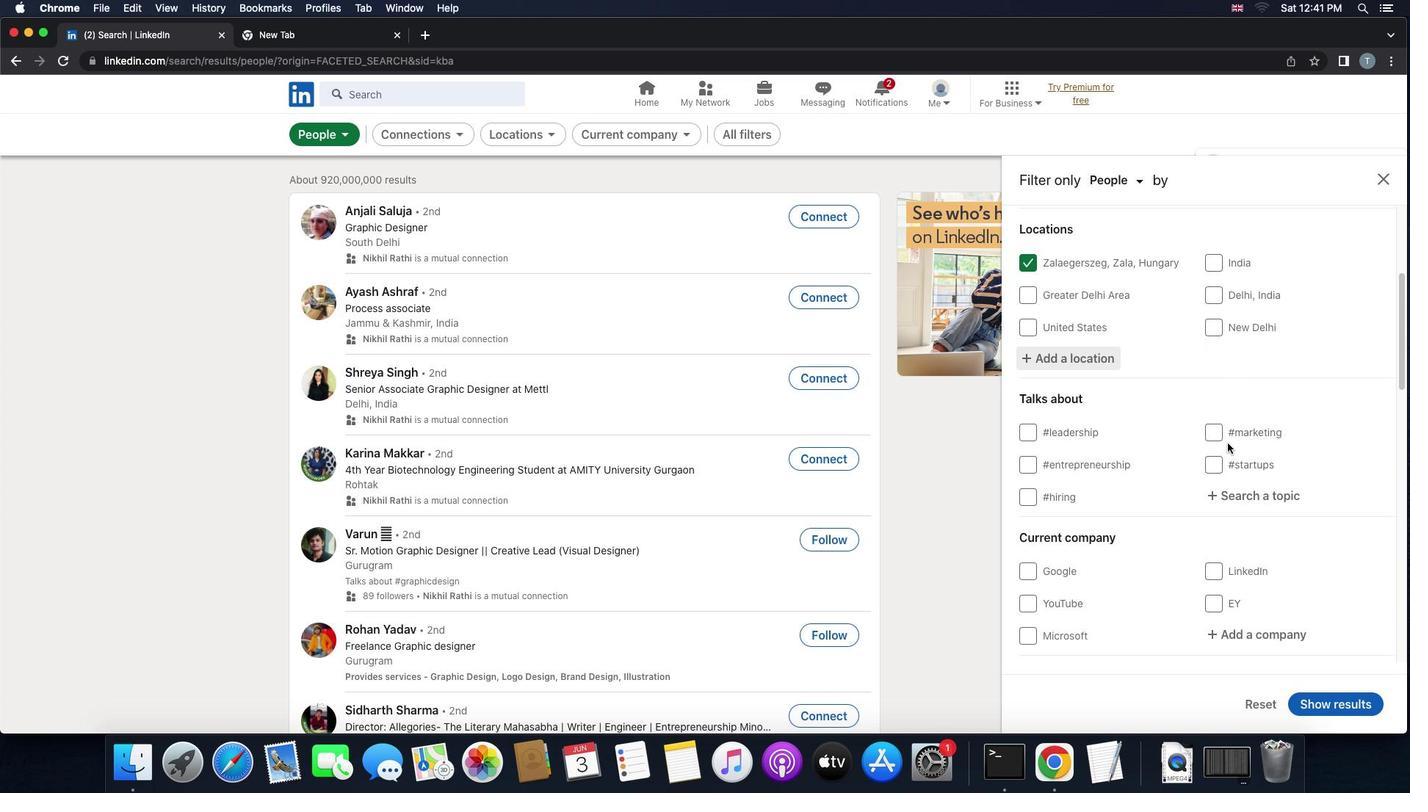 
Action: Mouse moved to (1227, 451)
Screenshot: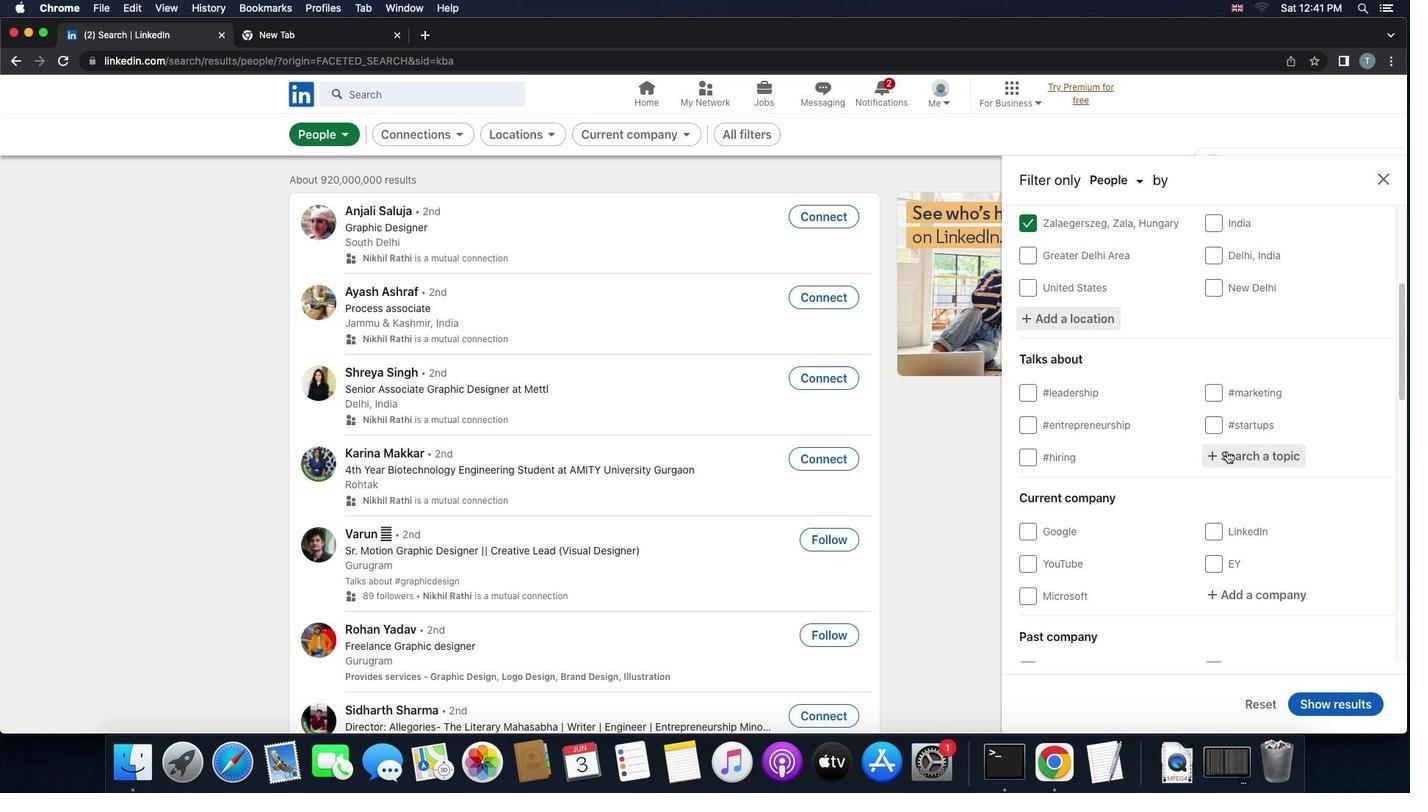 
Action: Mouse pressed left at (1227, 451)
Screenshot: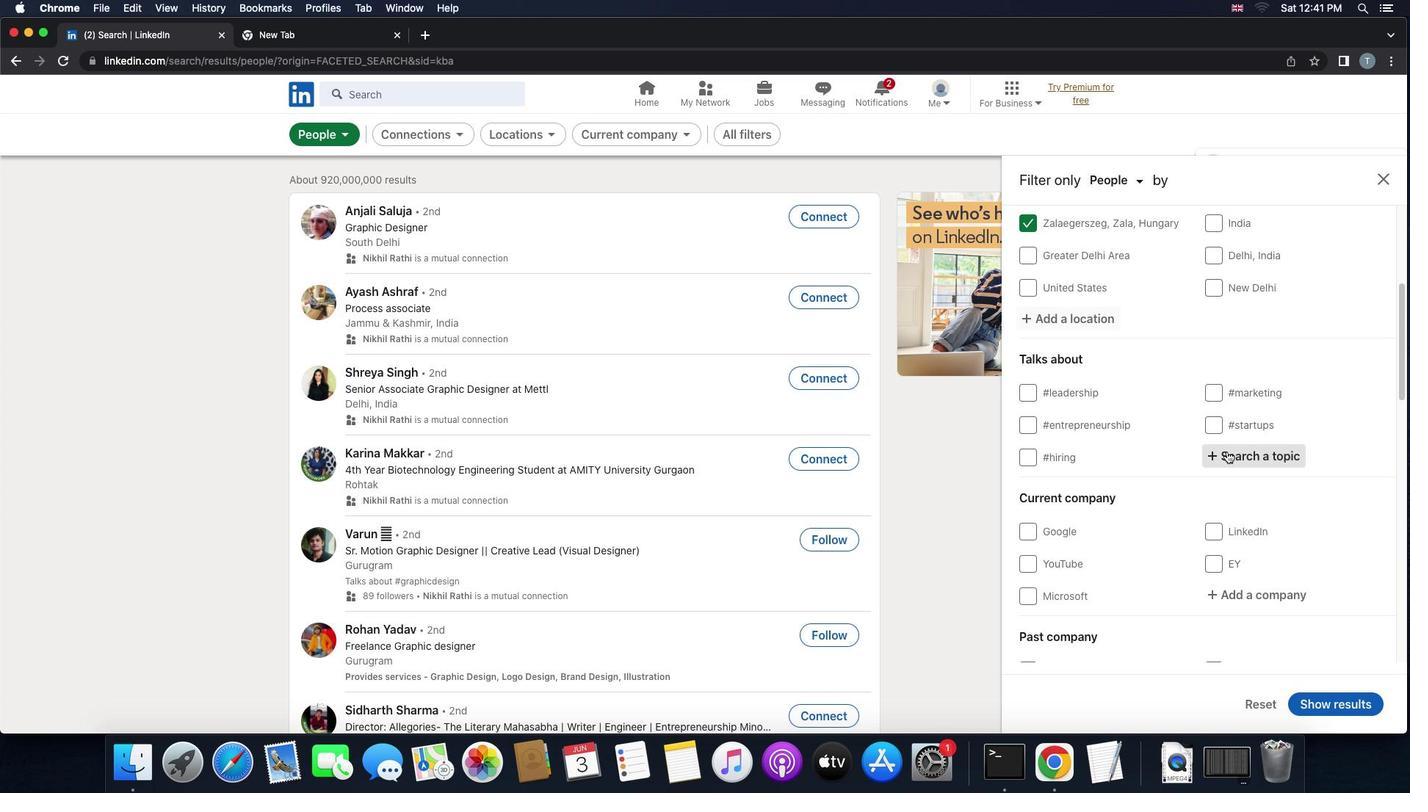 
Action: Key pressed 'h''o''m''e''d''e''c''o''r'
Screenshot: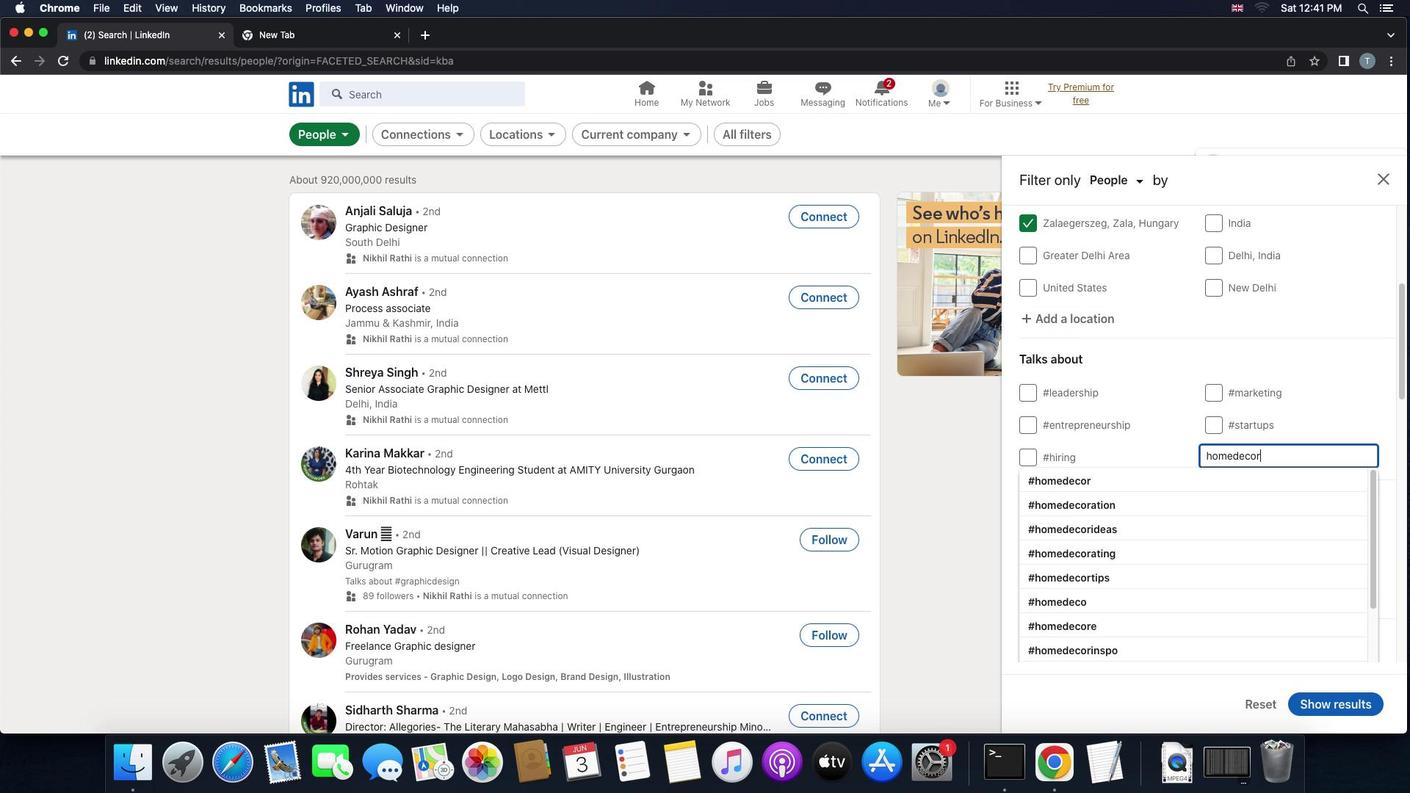
Action: Mouse moved to (1222, 477)
Screenshot: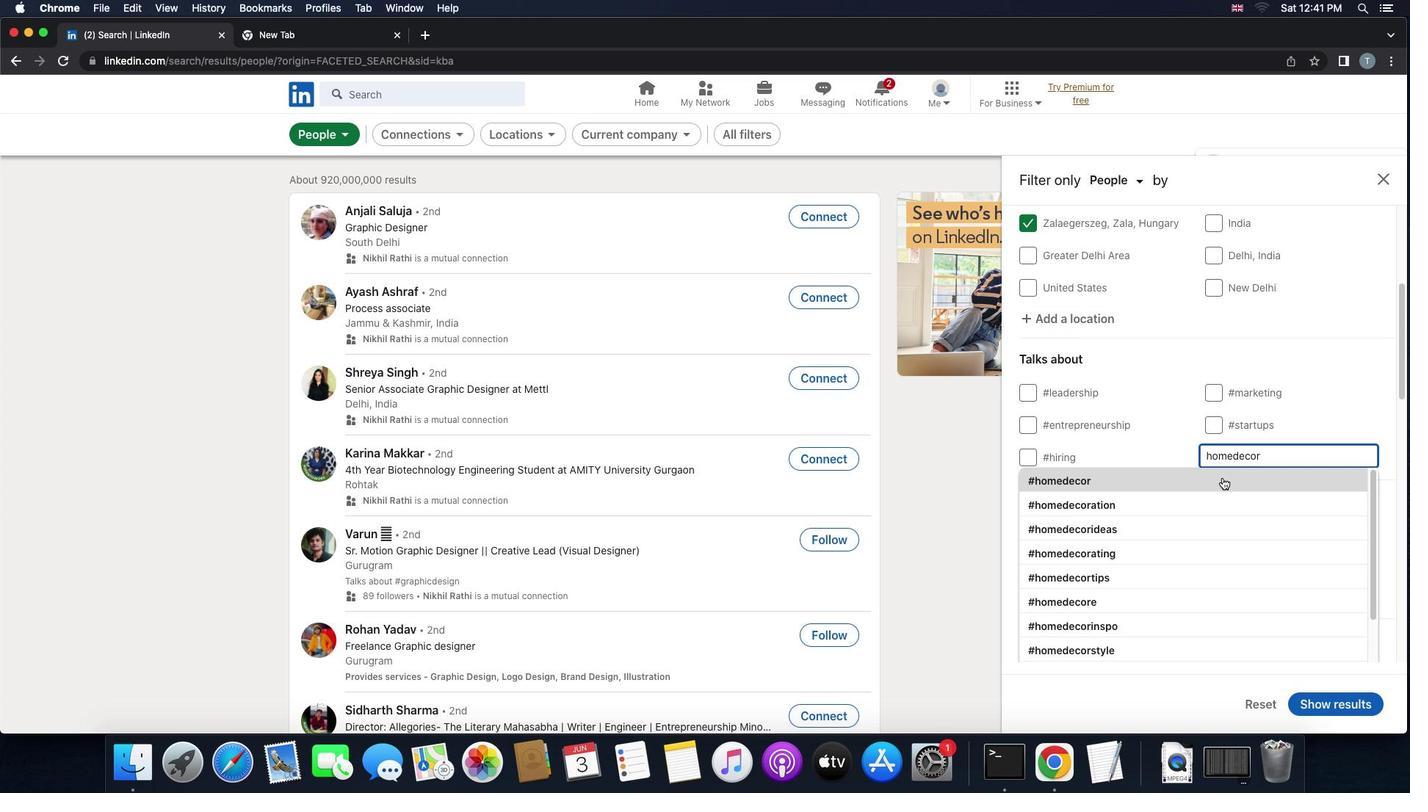 
Action: Mouse pressed left at (1222, 477)
Screenshot: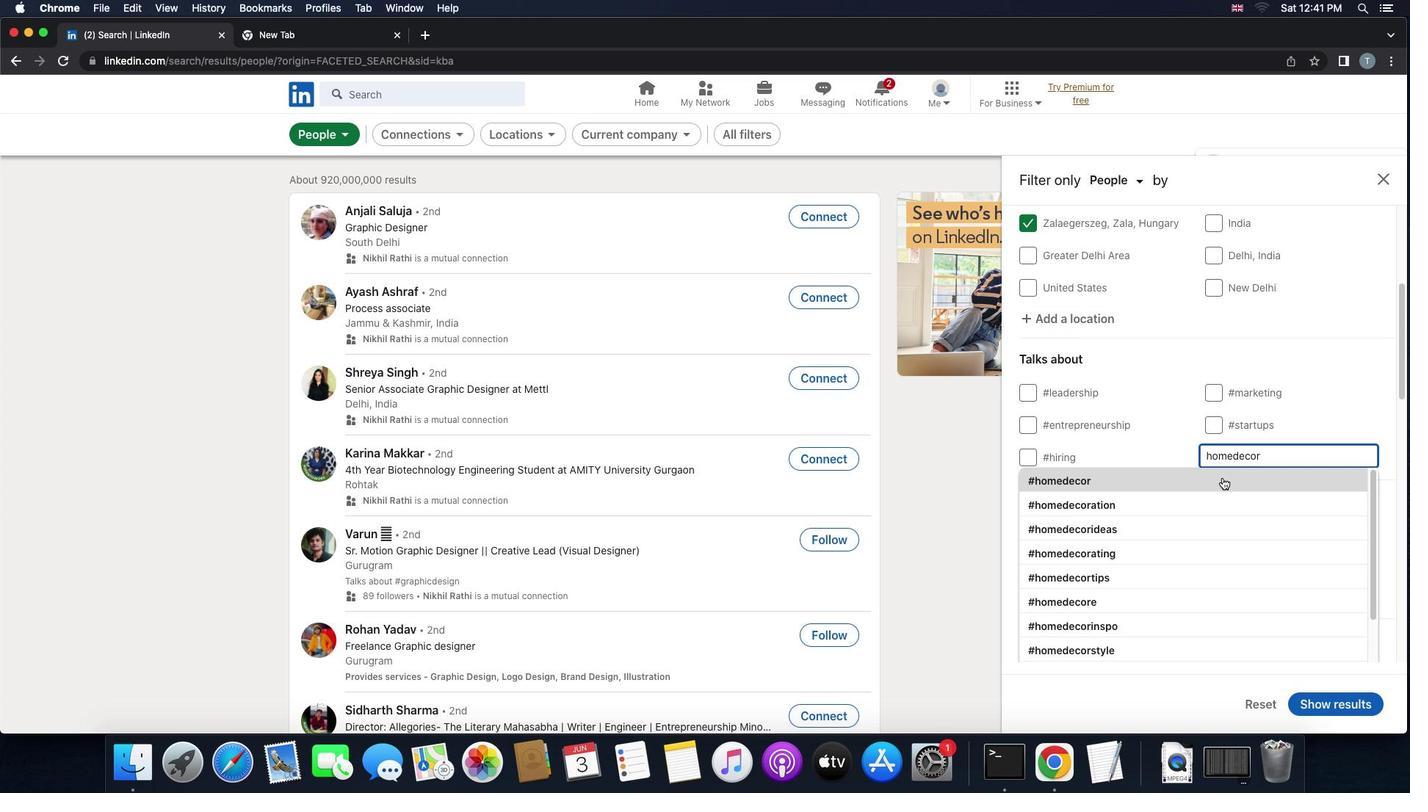 
Action: Mouse moved to (1221, 481)
Screenshot: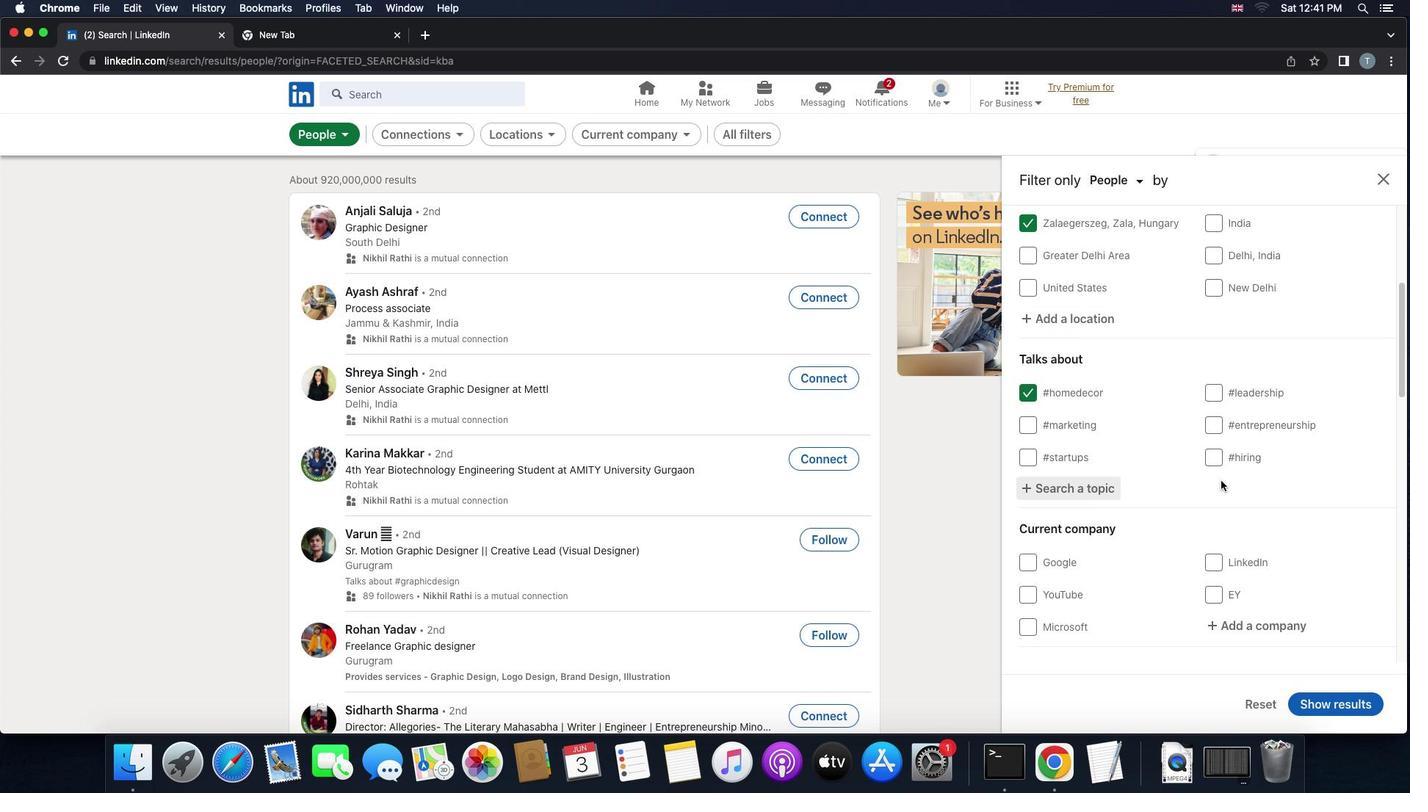 
Action: Mouse scrolled (1221, 481) with delta (0, 0)
Screenshot: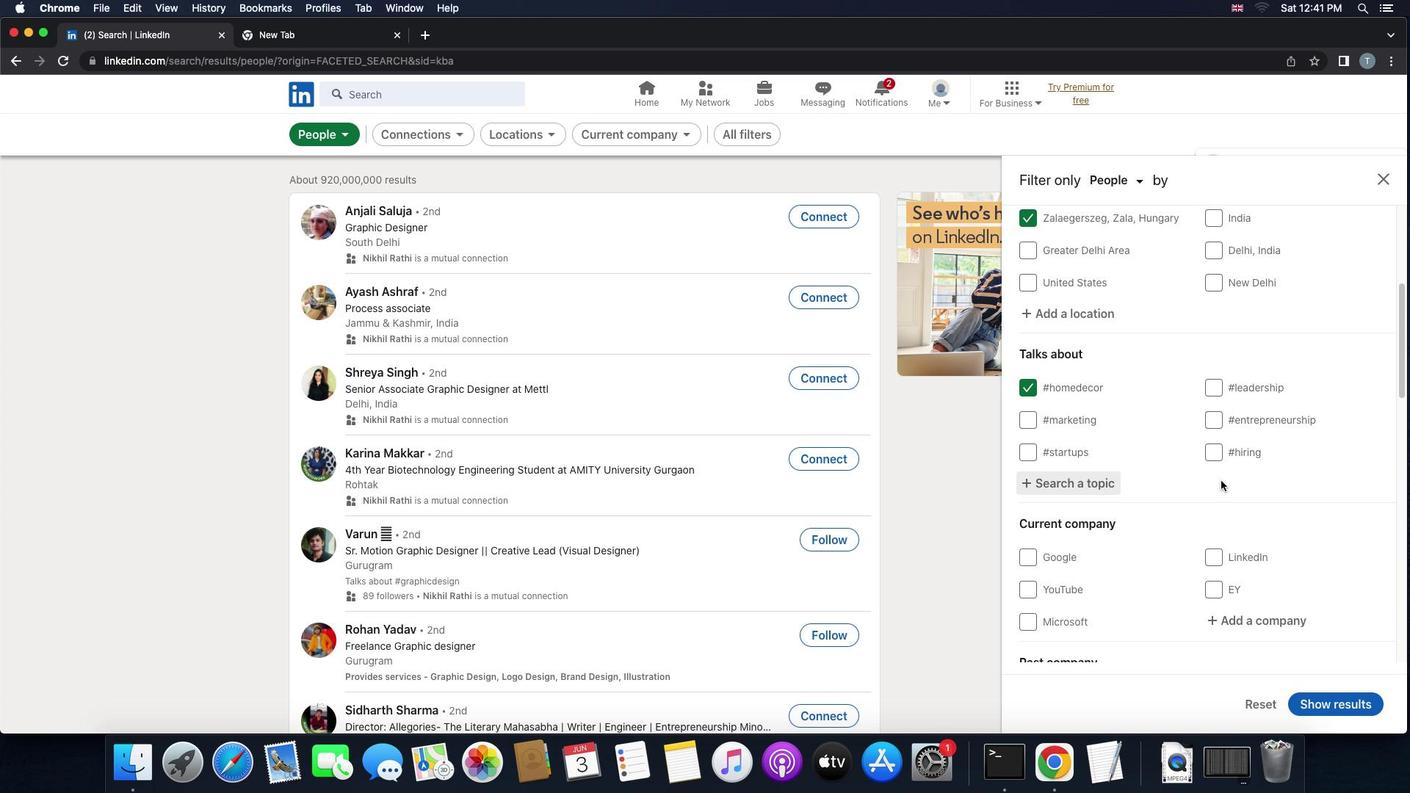
Action: Mouse scrolled (1221, 481) with delta (0, 0)
Screenshot: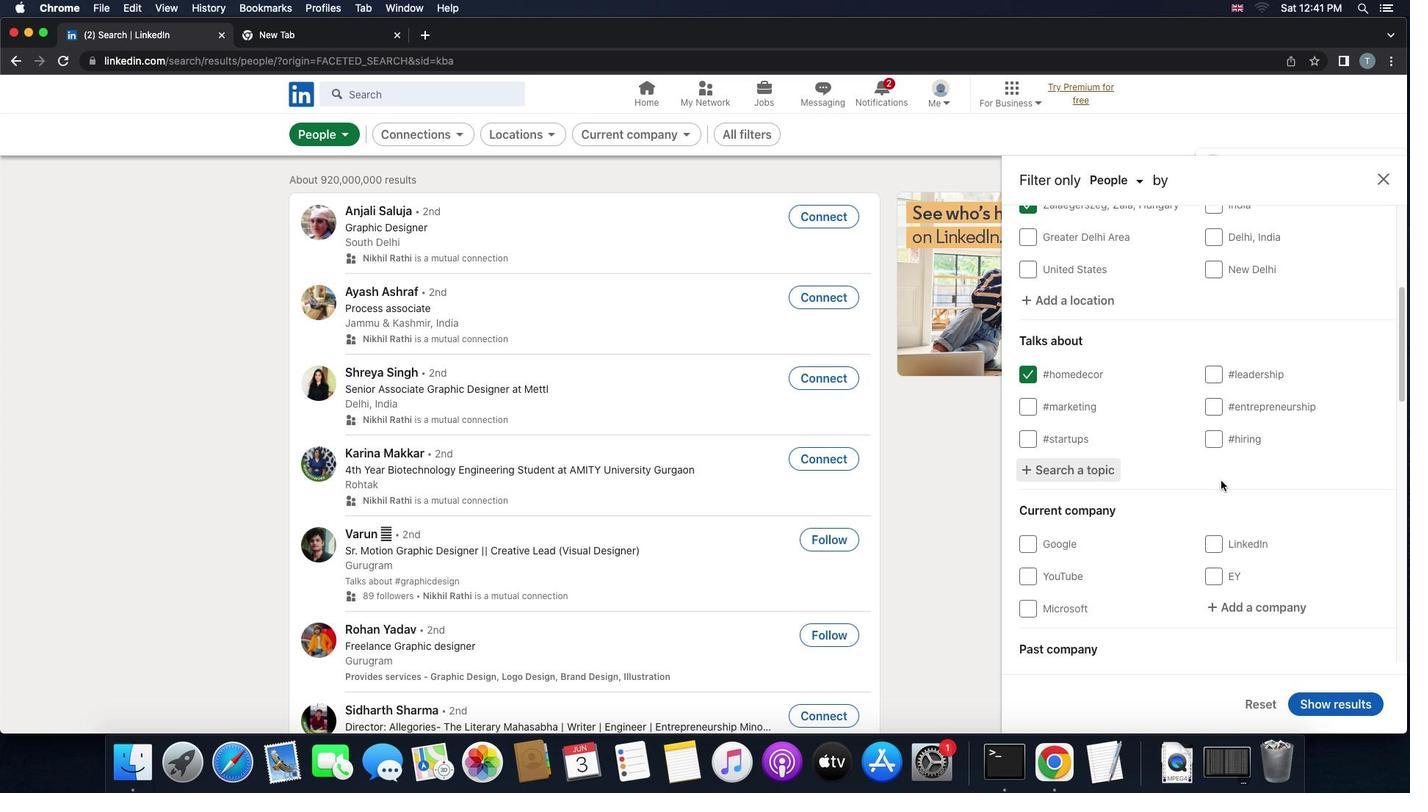 
Action: Mouse scrolled (1221, 481) with delta (0, -1)
Screenshot: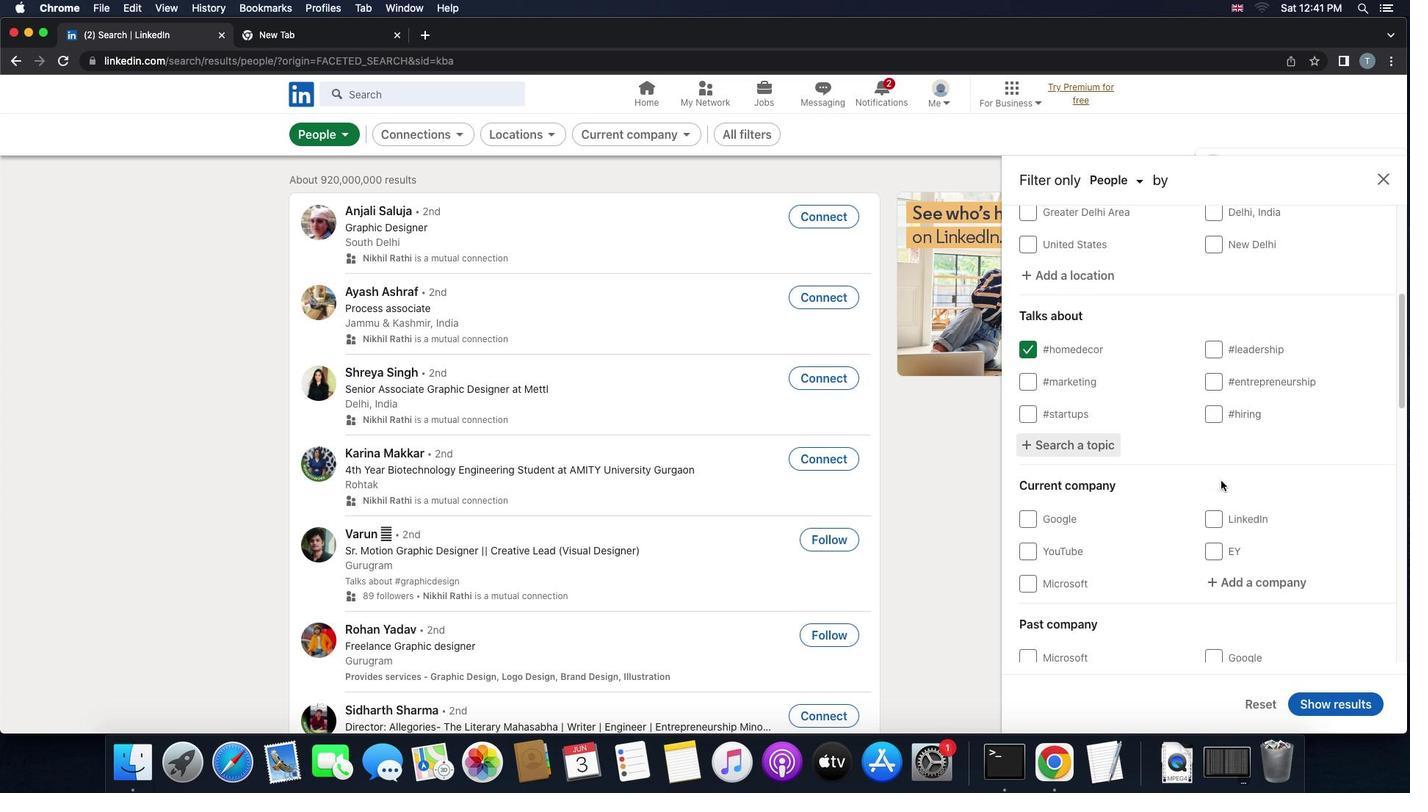 
Action: Mouse scrolled (1221, 481) with delta (0, 0)
Screenshot: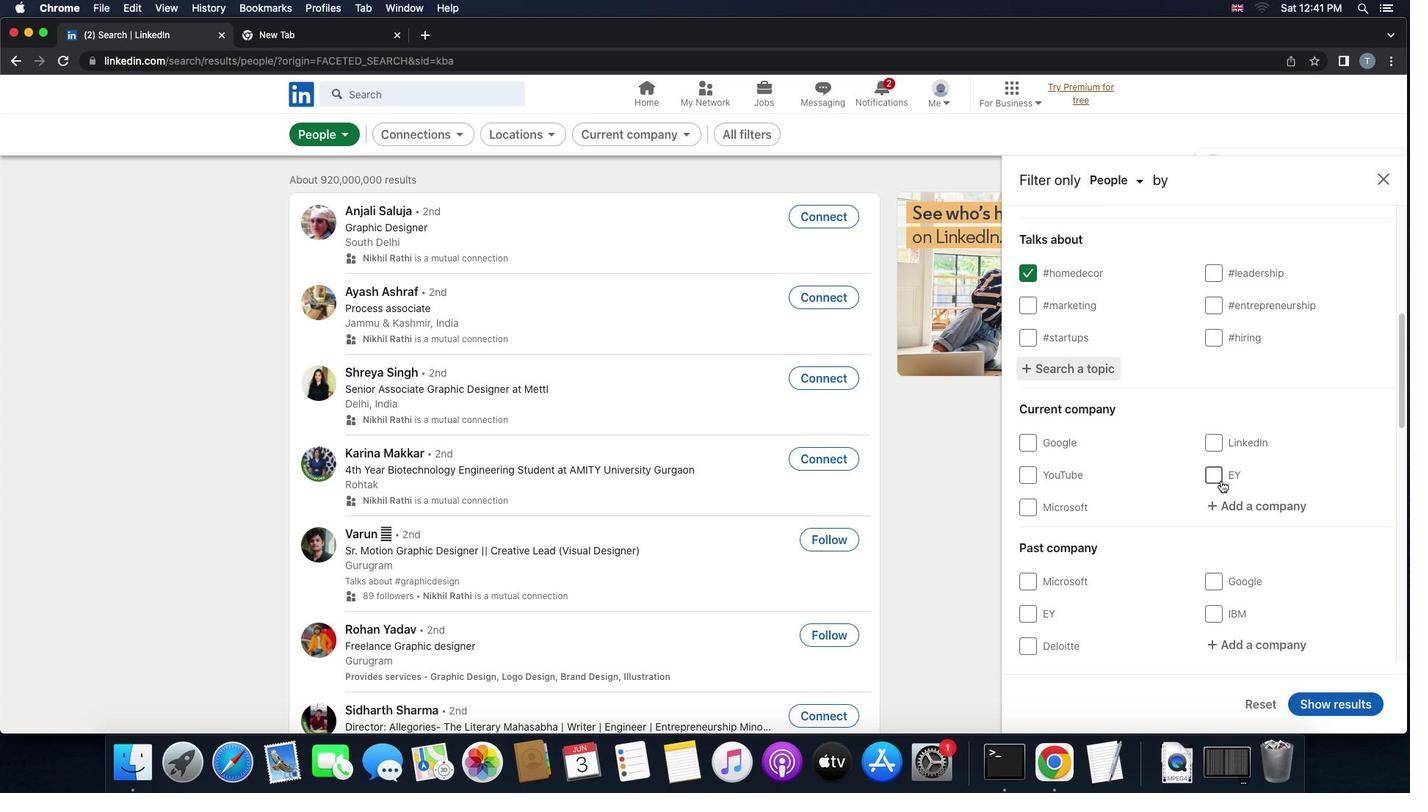 
Action: Mouse scrolled (1221, 481) with delta (0, 0)
Screenshot: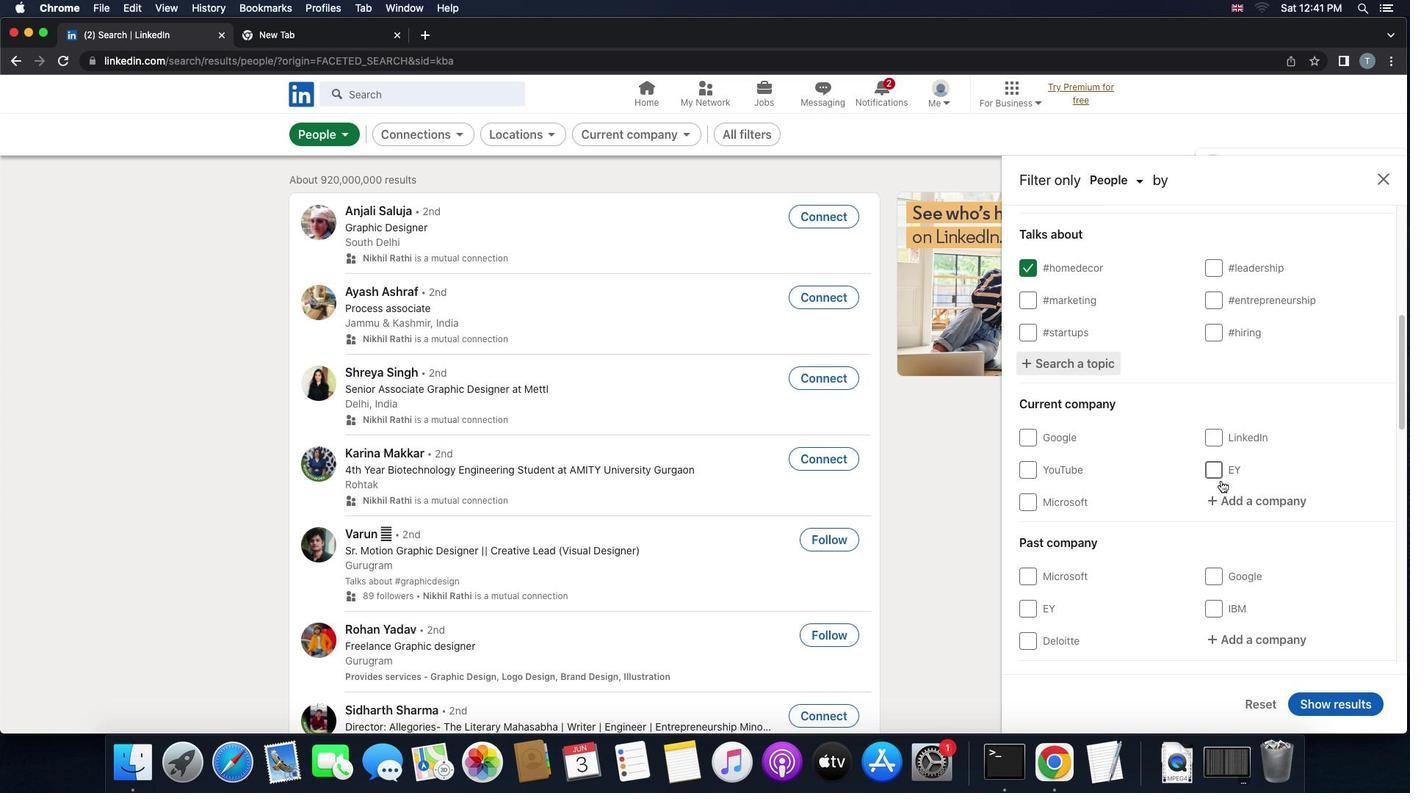 
Action: Mouse scrolled (1221, 481) with delta (0, 0)
Screenshot: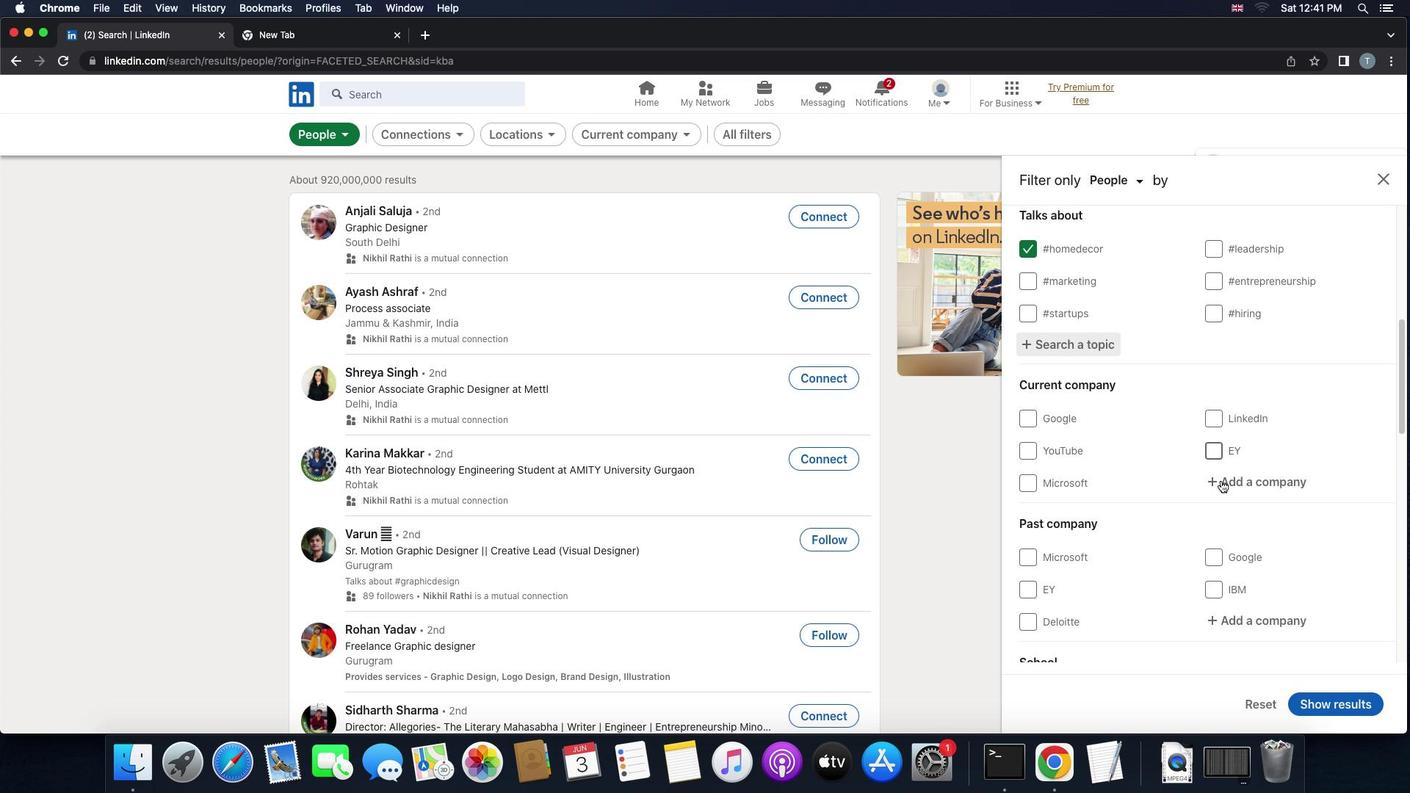 
Action: Mouse scrolled (1221, 481) with delta (0, 0)
Screenshot: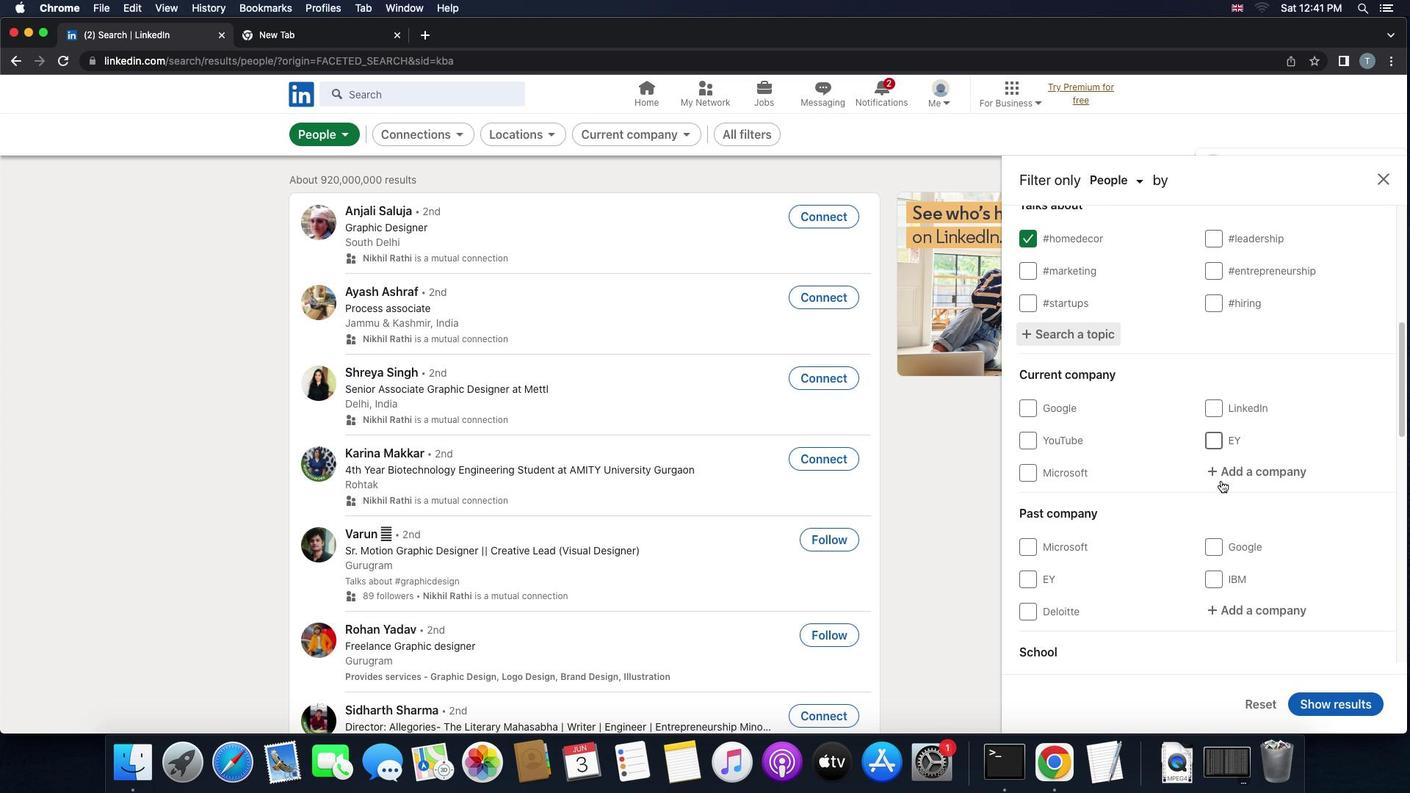 
Action: Mouse scrolled (1221, 481) with delta (0, 0)
Screenshot: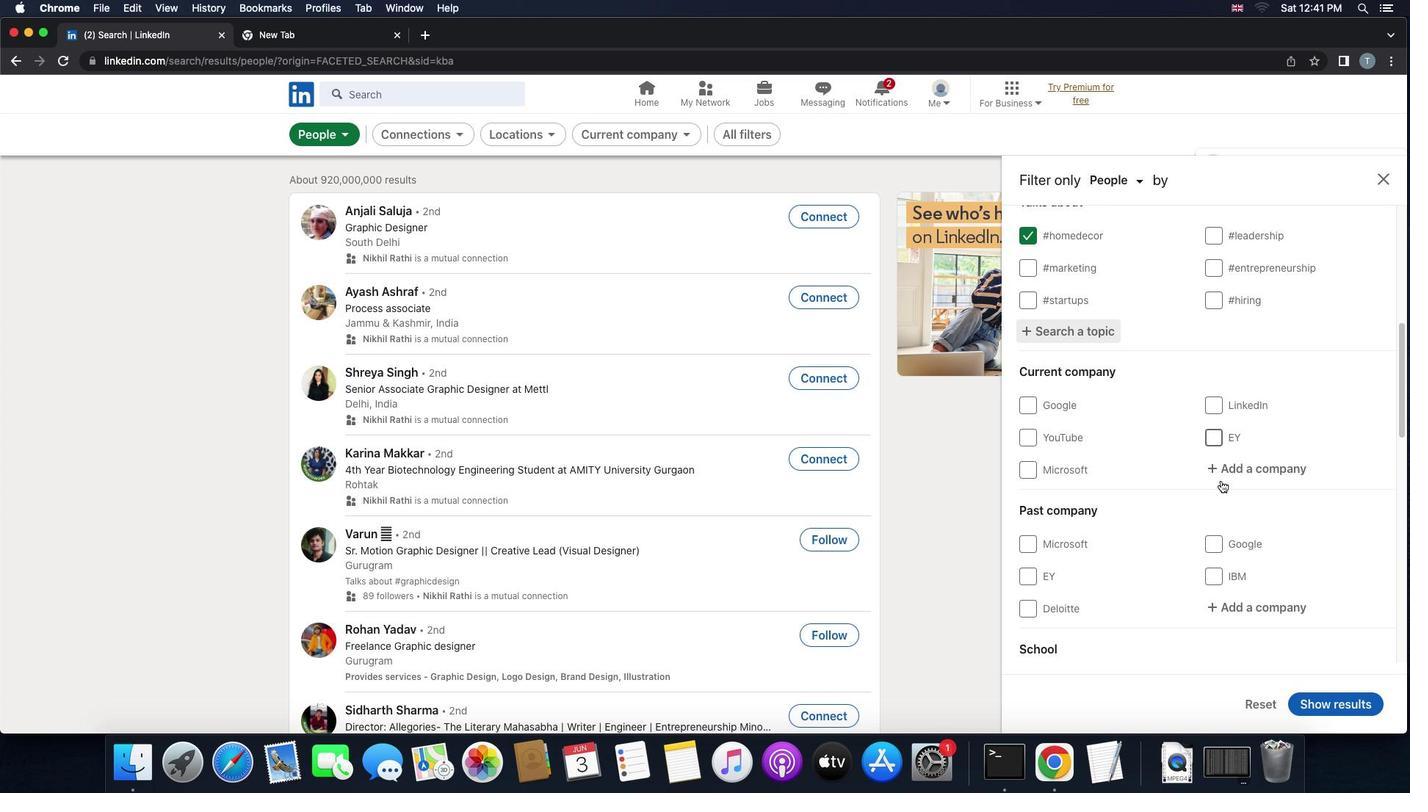 
Action: Mouse scrolled (1221, 481) with delta (0, 0)
Screenshot: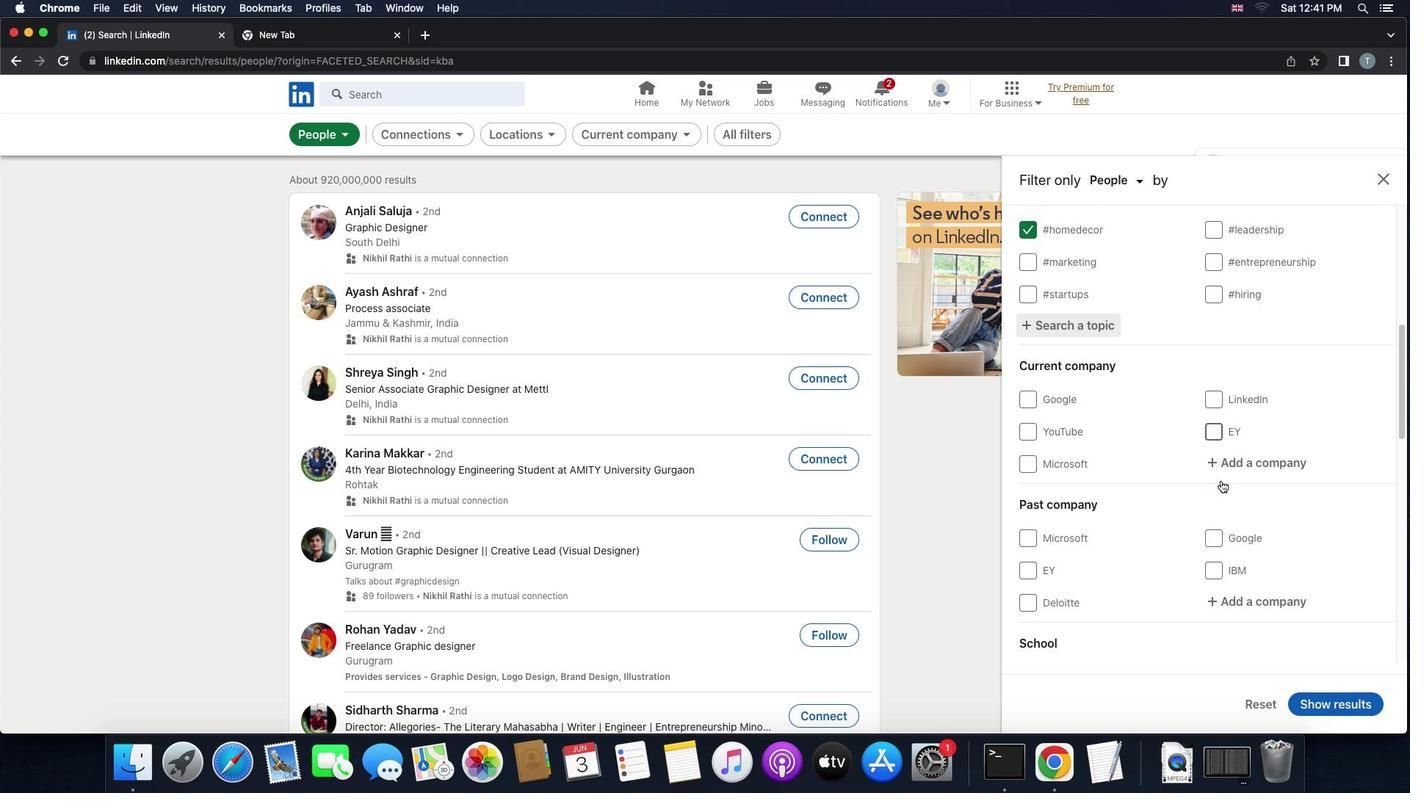 
Action: Mouse scrolled (1221, 481) with delta (0, 0)
Screenshot: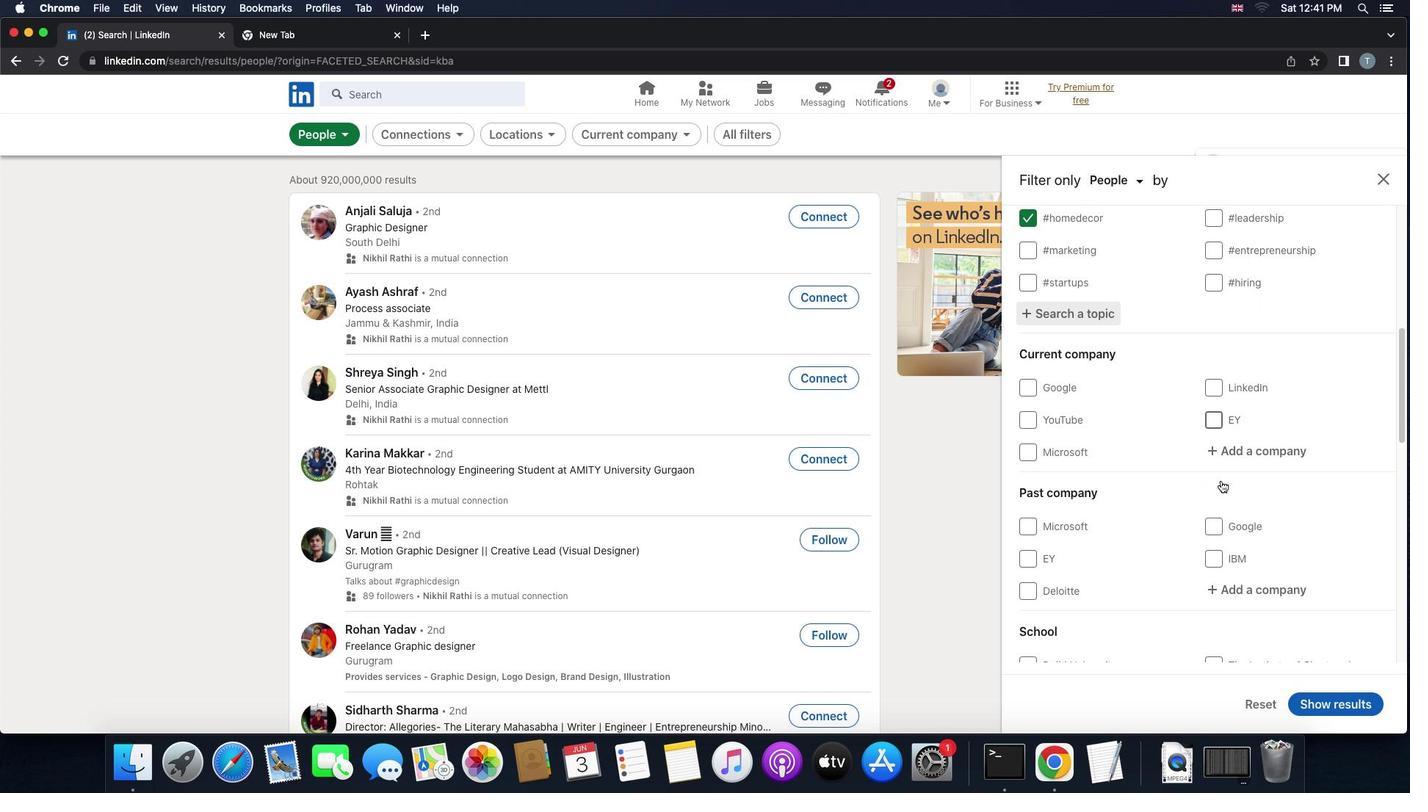 
Action: Mouse scrolled (1221, 481) with delta (0, 0)
Screenshot: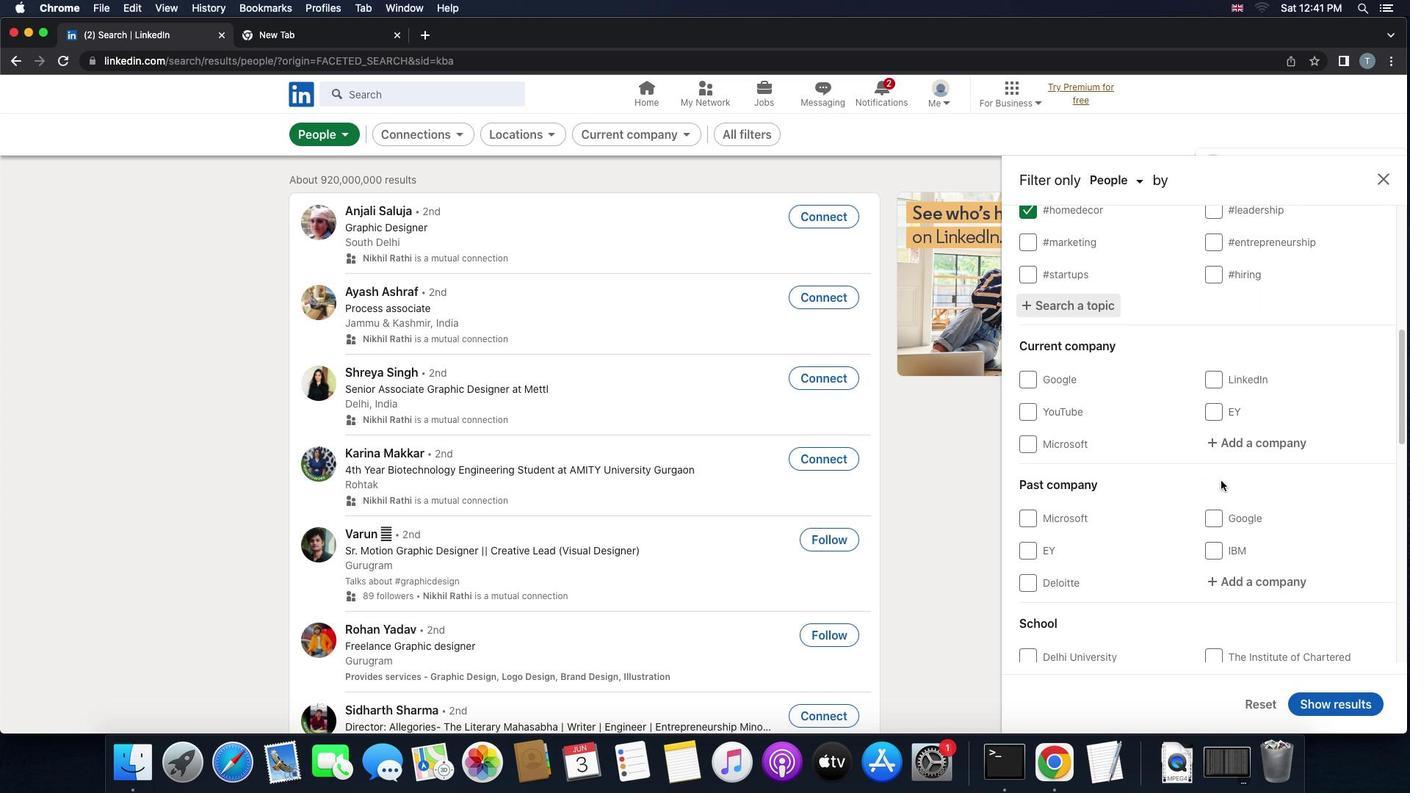 
Action: Mouse scrolled (1221, 481) with delta (0, 0)
Screenshot: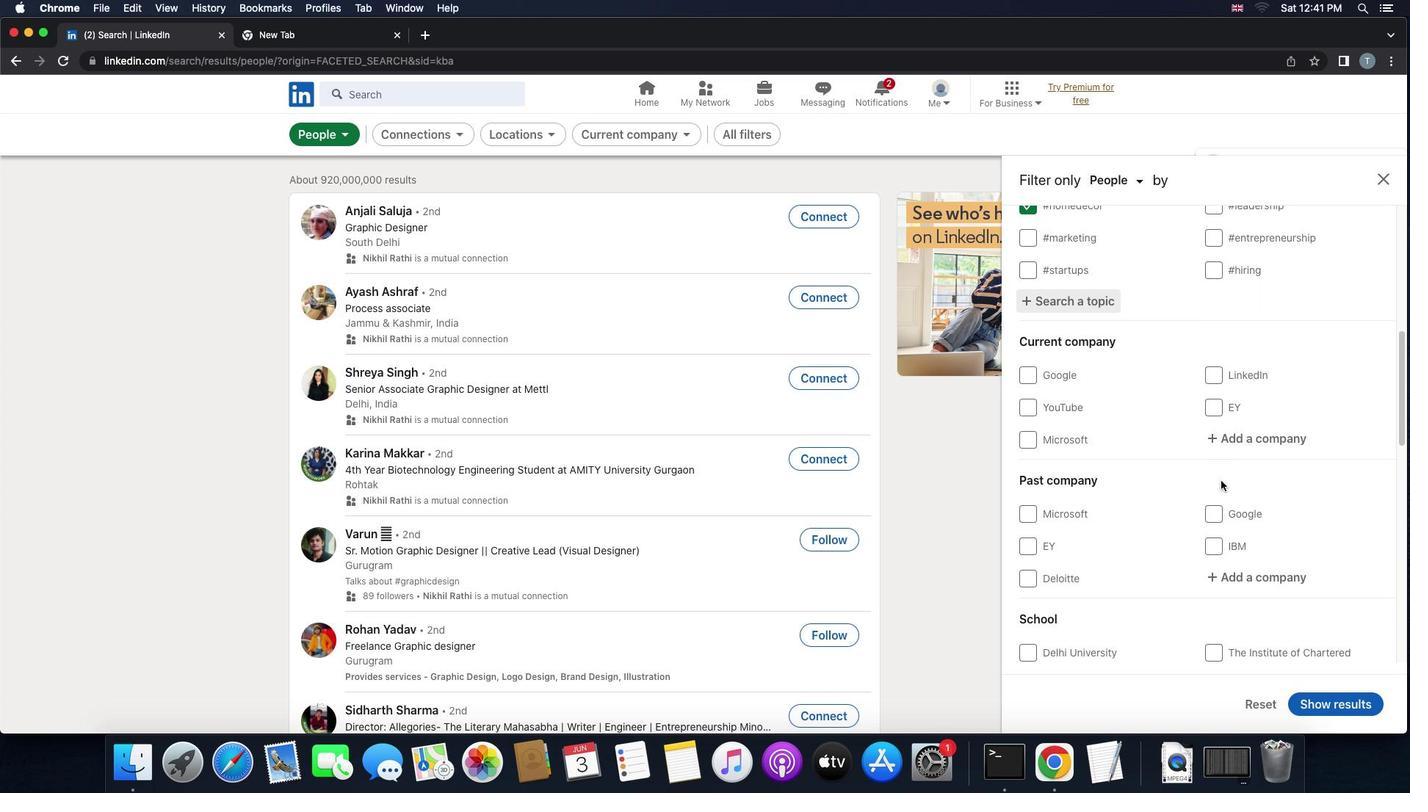 
Action: Mouse scrolled (1221, 481) with delta (0, 0)
Screenshot: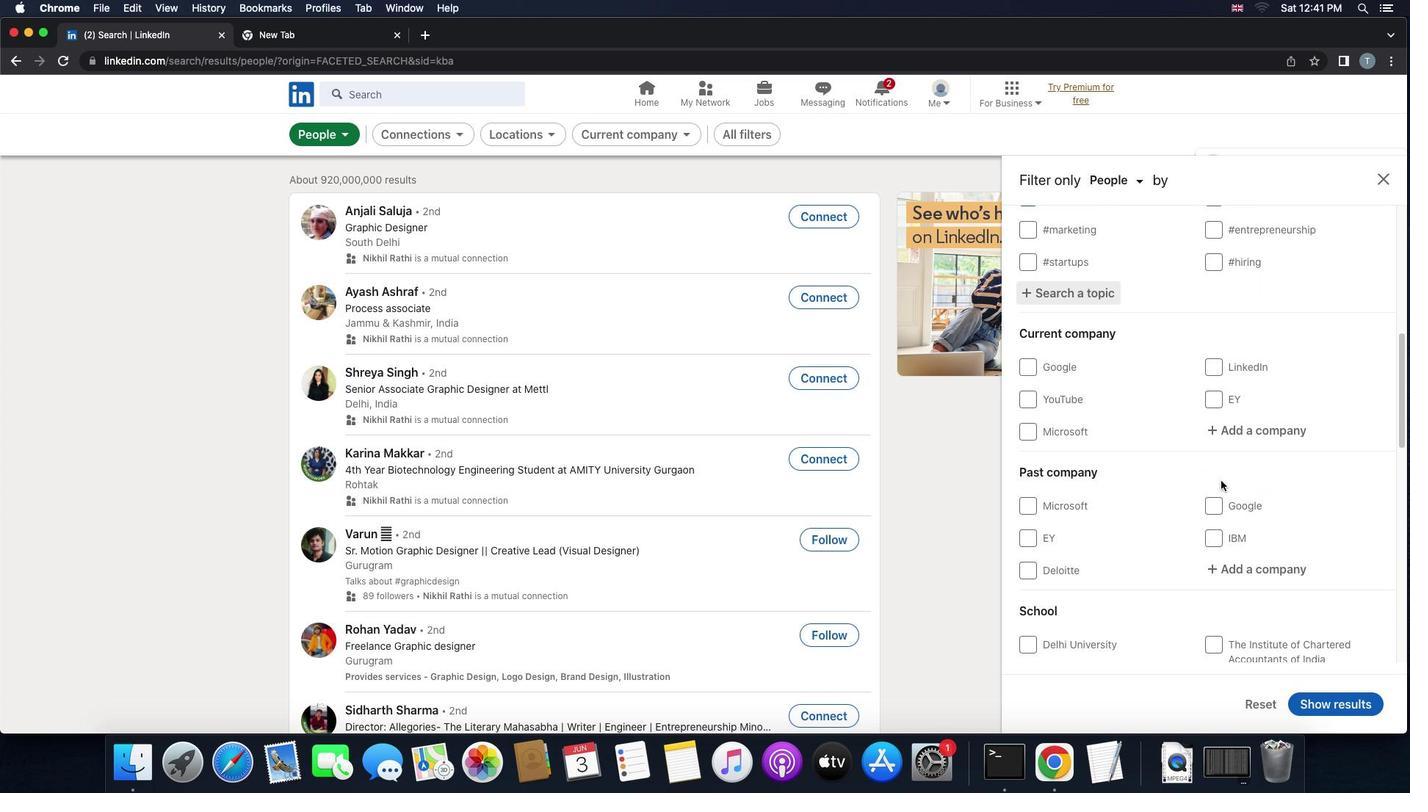 
Action: Mouse moved to (1248, 432)
Screenshot: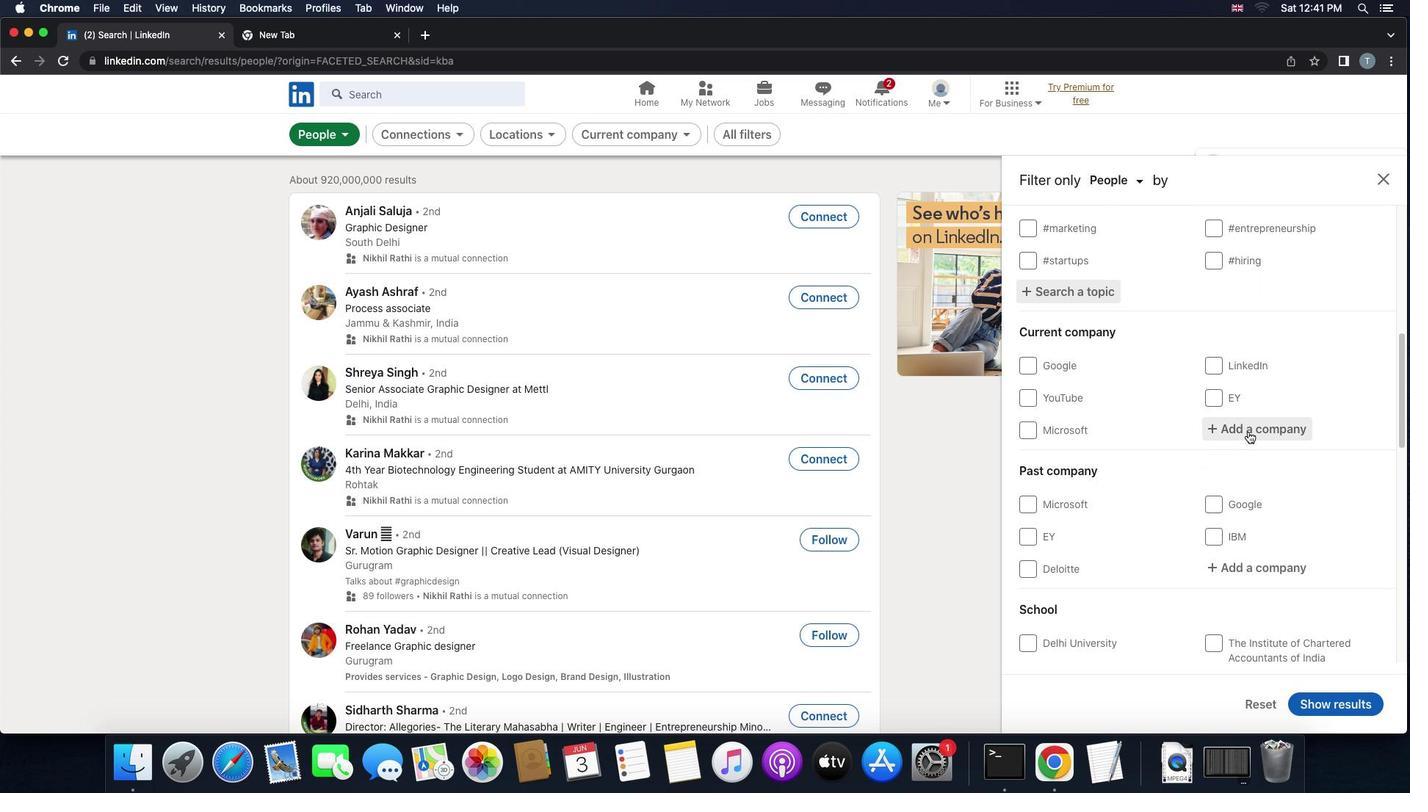 
Action: Mouse pressed left at (1248, 432)
Screenshot: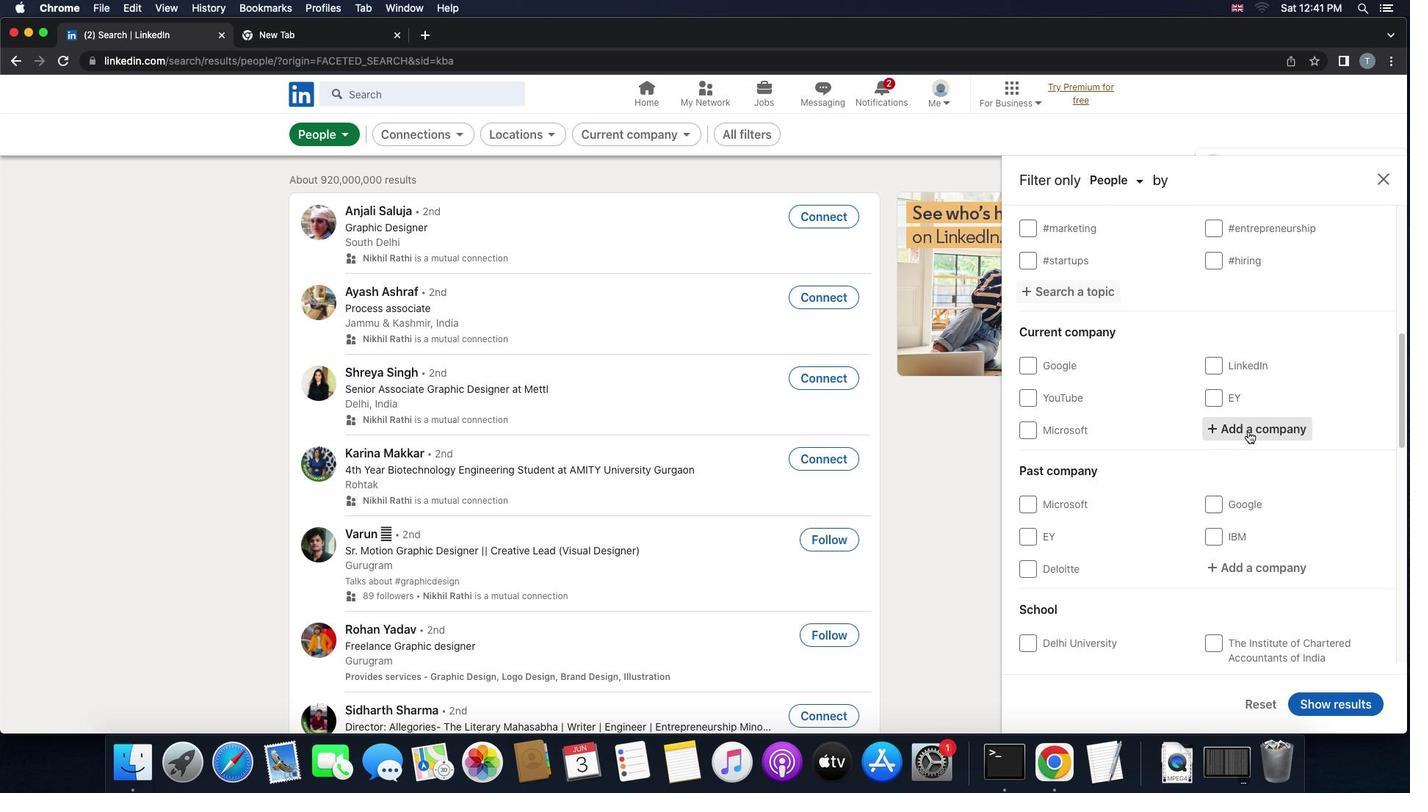 
Action: Key pressed 'm''a''h''i''n''d''r''a'Key.space'a''n''d'Key.space'm''a''h''i''n''d''r''a'
Screenshot: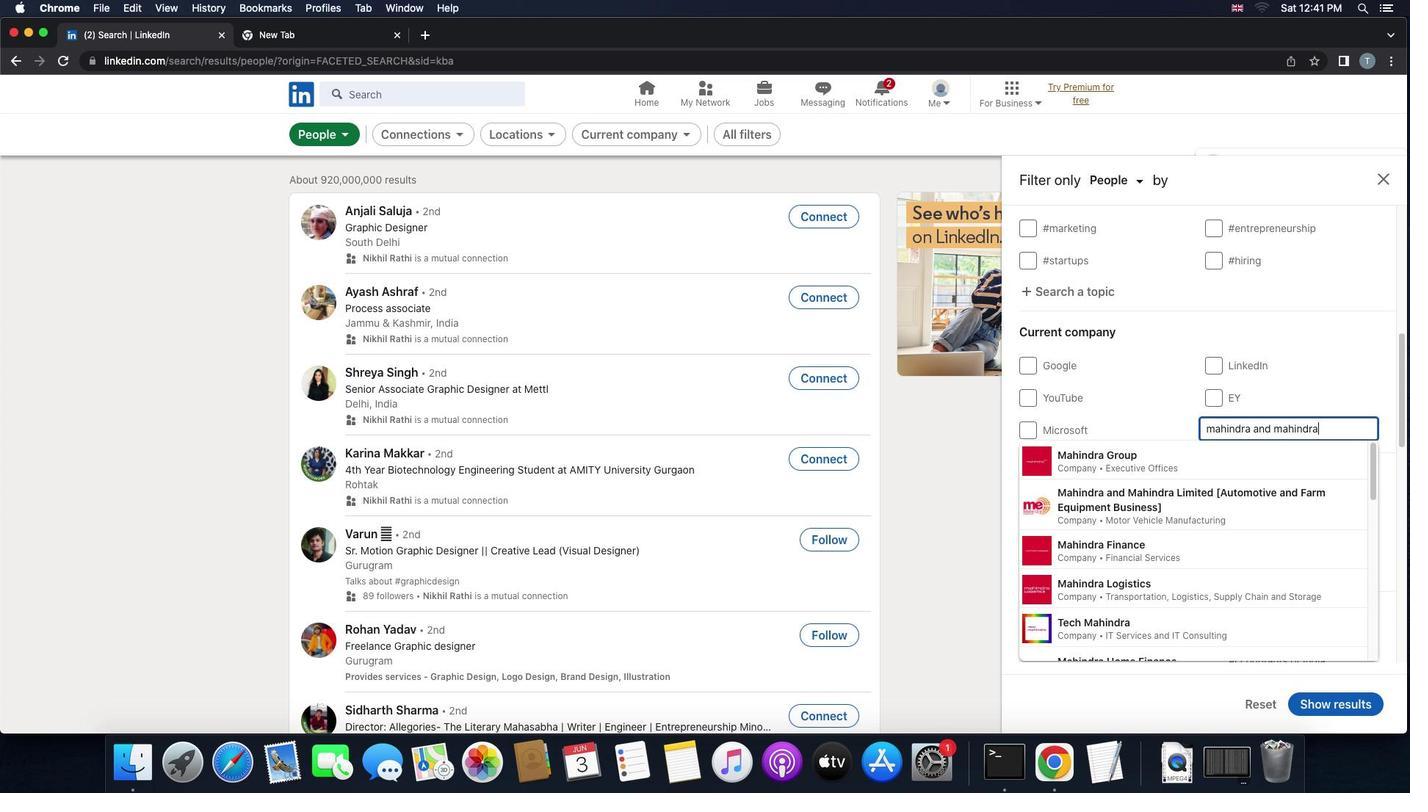 
Action: Mouse moved to (1244, 501)
Screenshot: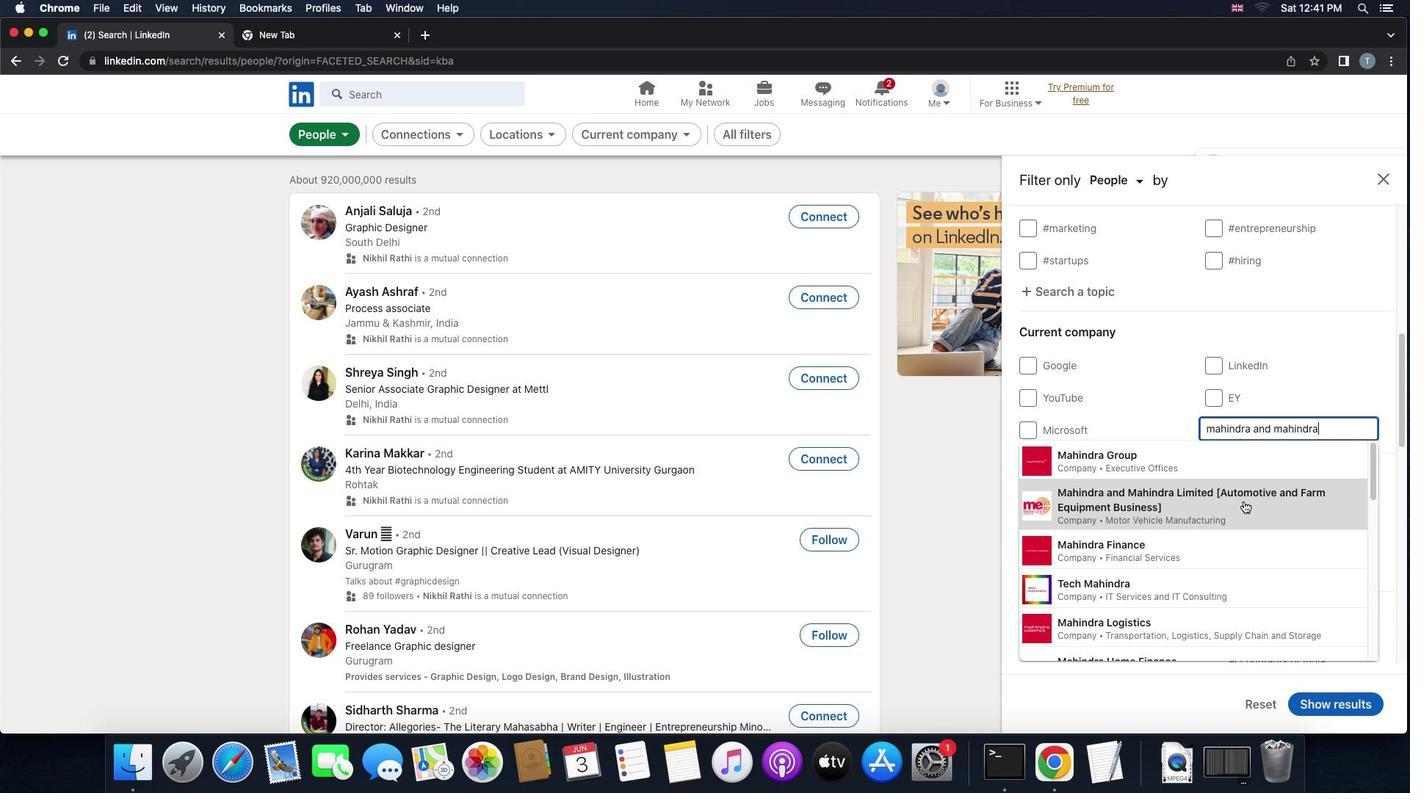
Action: Mouse pressed left at (1244, 501)
Screenshot: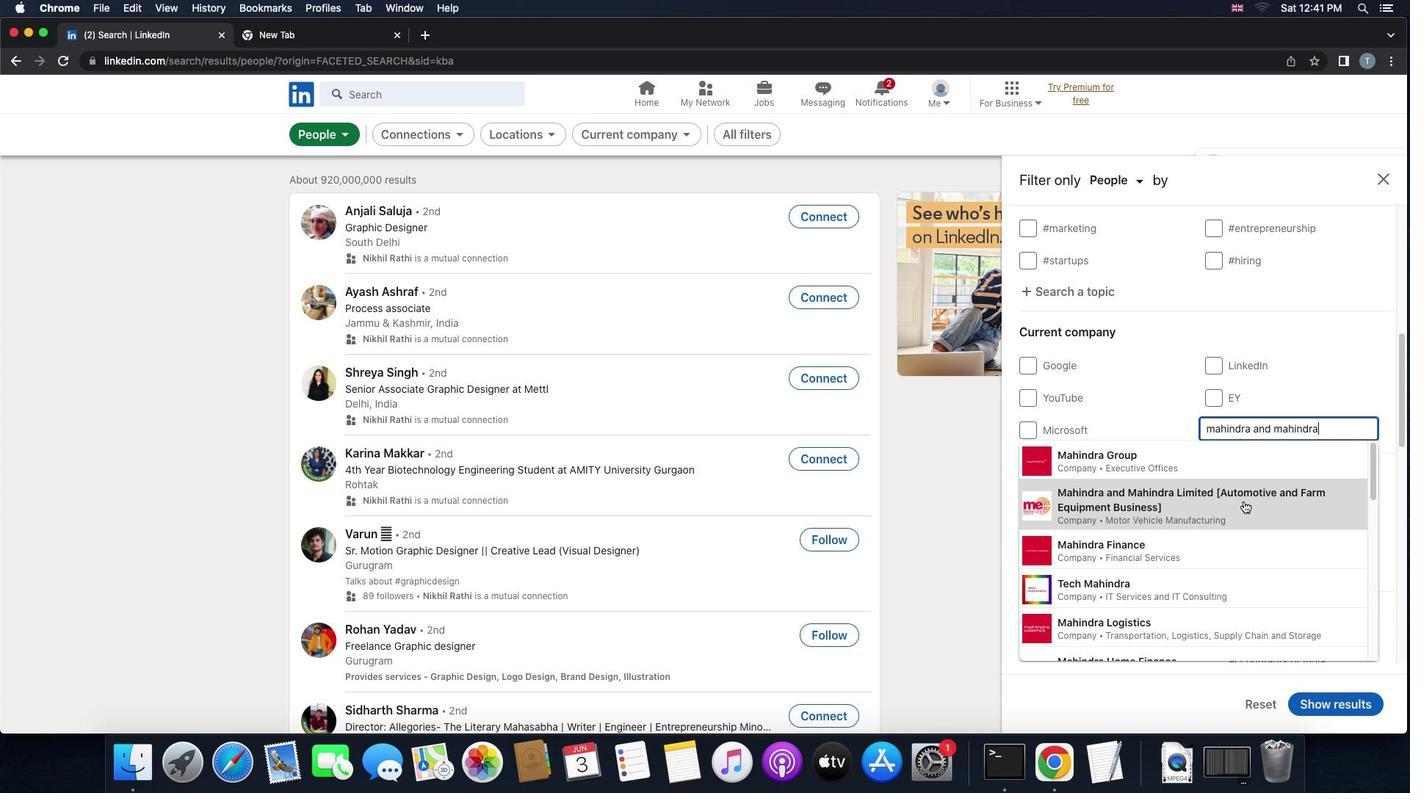
Action: Mouse scrolled (1244, 501) with delta (0, 0)
Screenshot: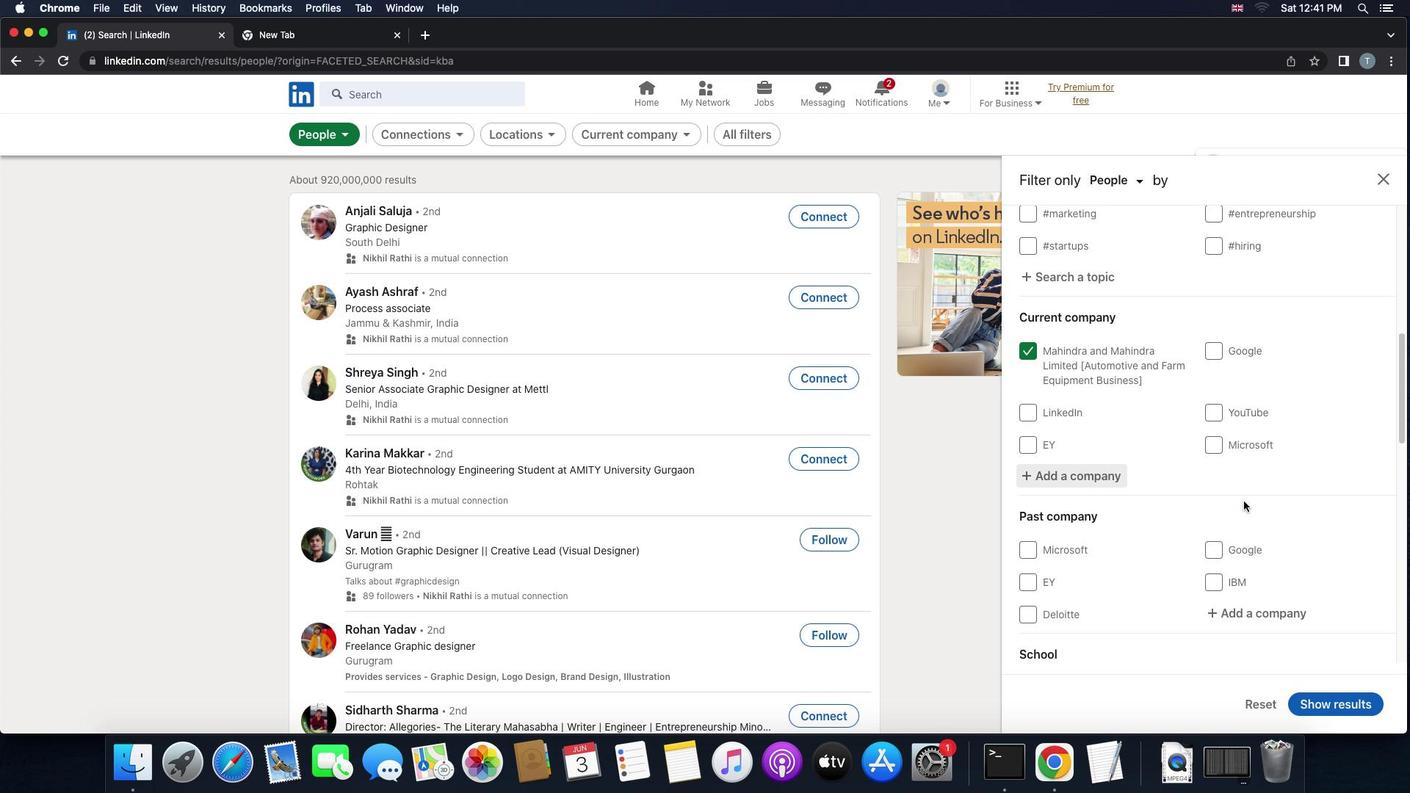 
Action: Mouse scrolled (1244, 501) with delta (0, 0)
Screenshot: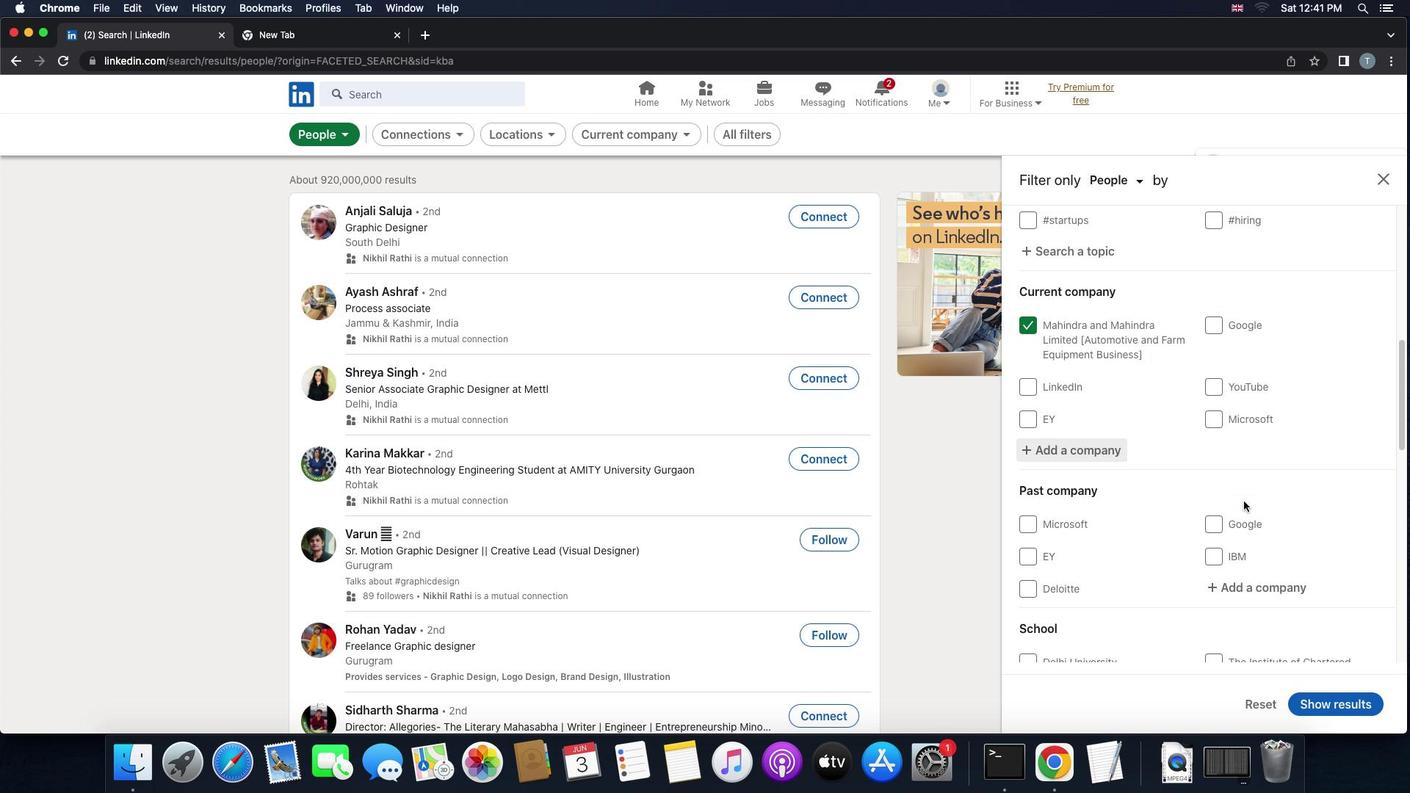 
Action: Mouse scrolled (1244, 501) with delta (0, -1)
Screenshot: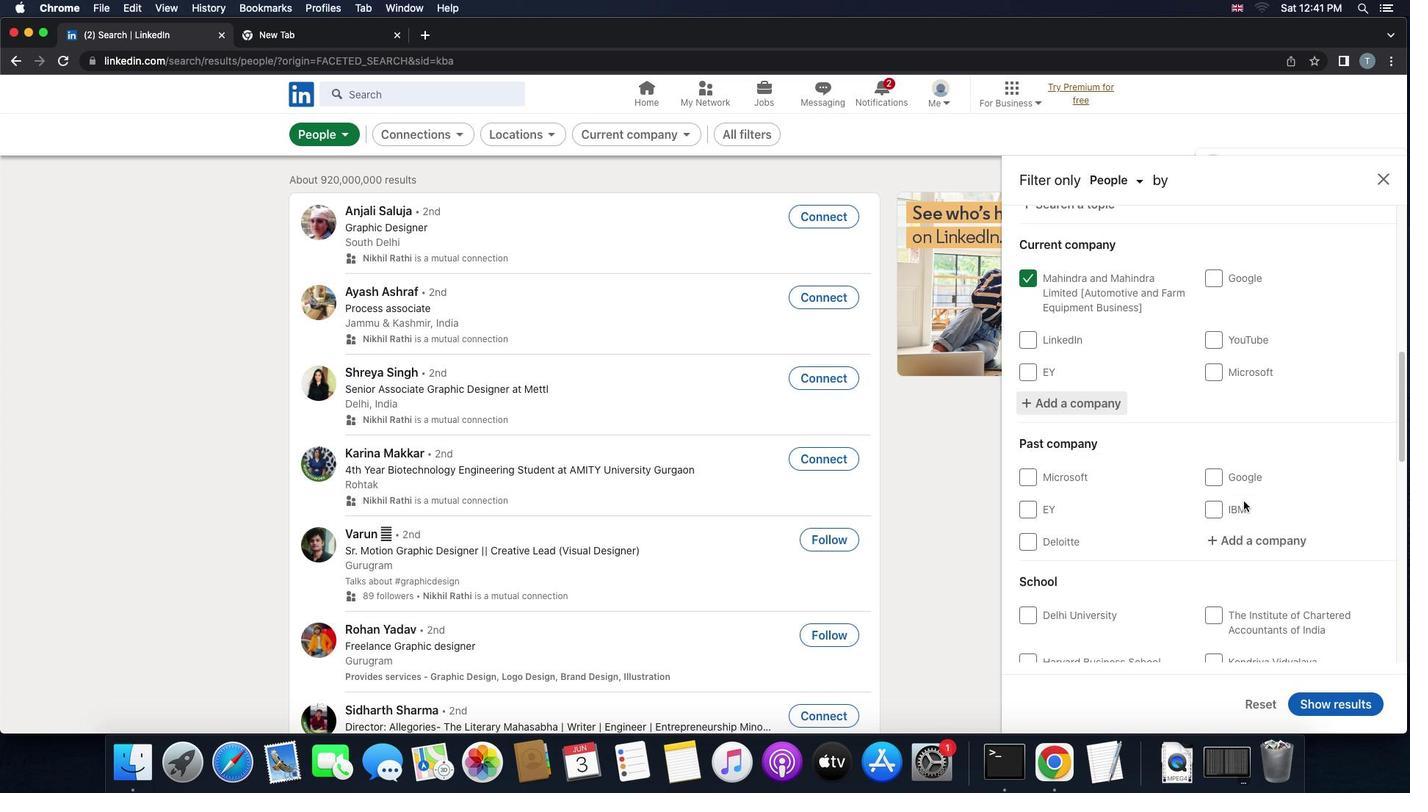
Action: Mouse scrolled (1244, 501) with delta (0, -2)
Screenshot: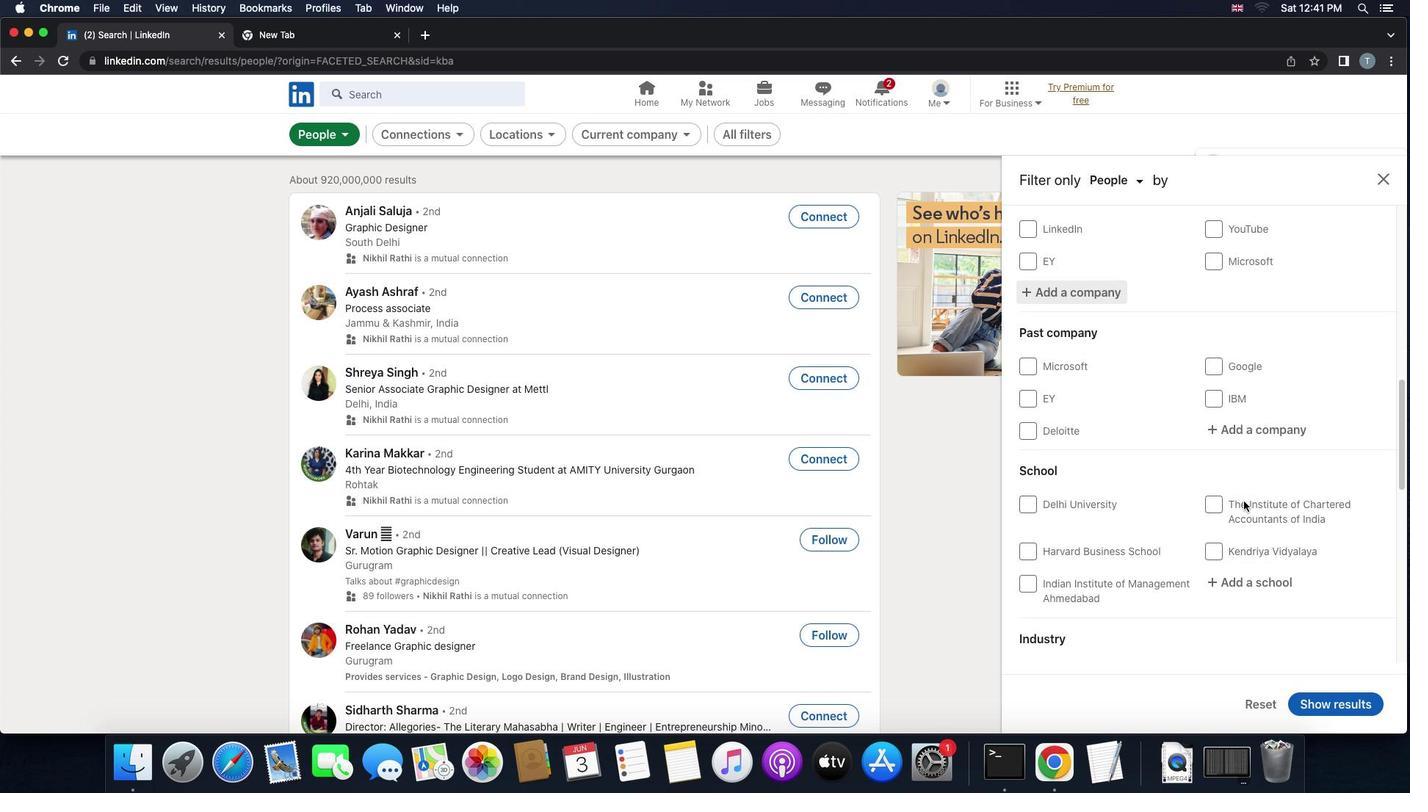 
Action: Mouse moved to (1228, 491)
Screenshot: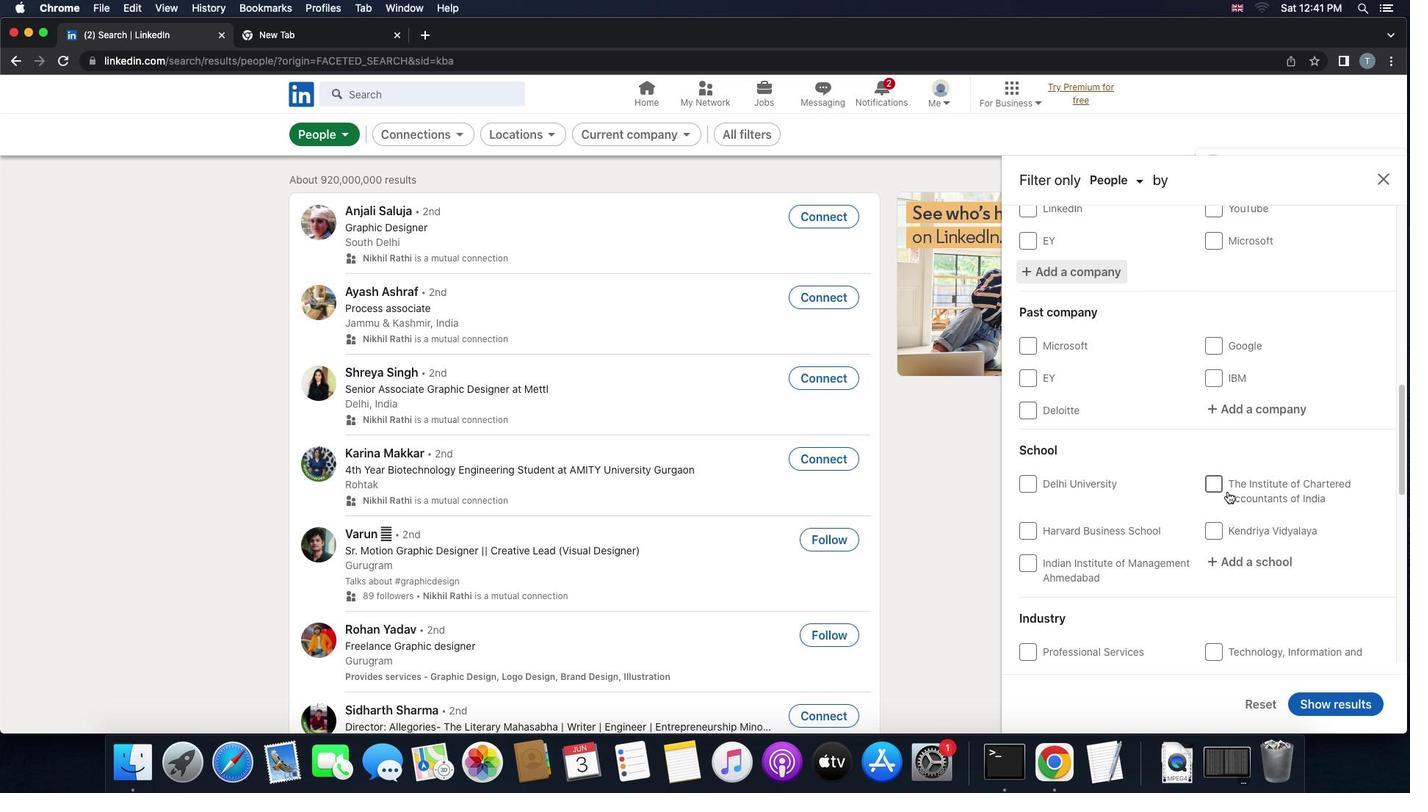 
Action: Mouse scrolled (1228, 491) with delta (0, 0)
Screenshot: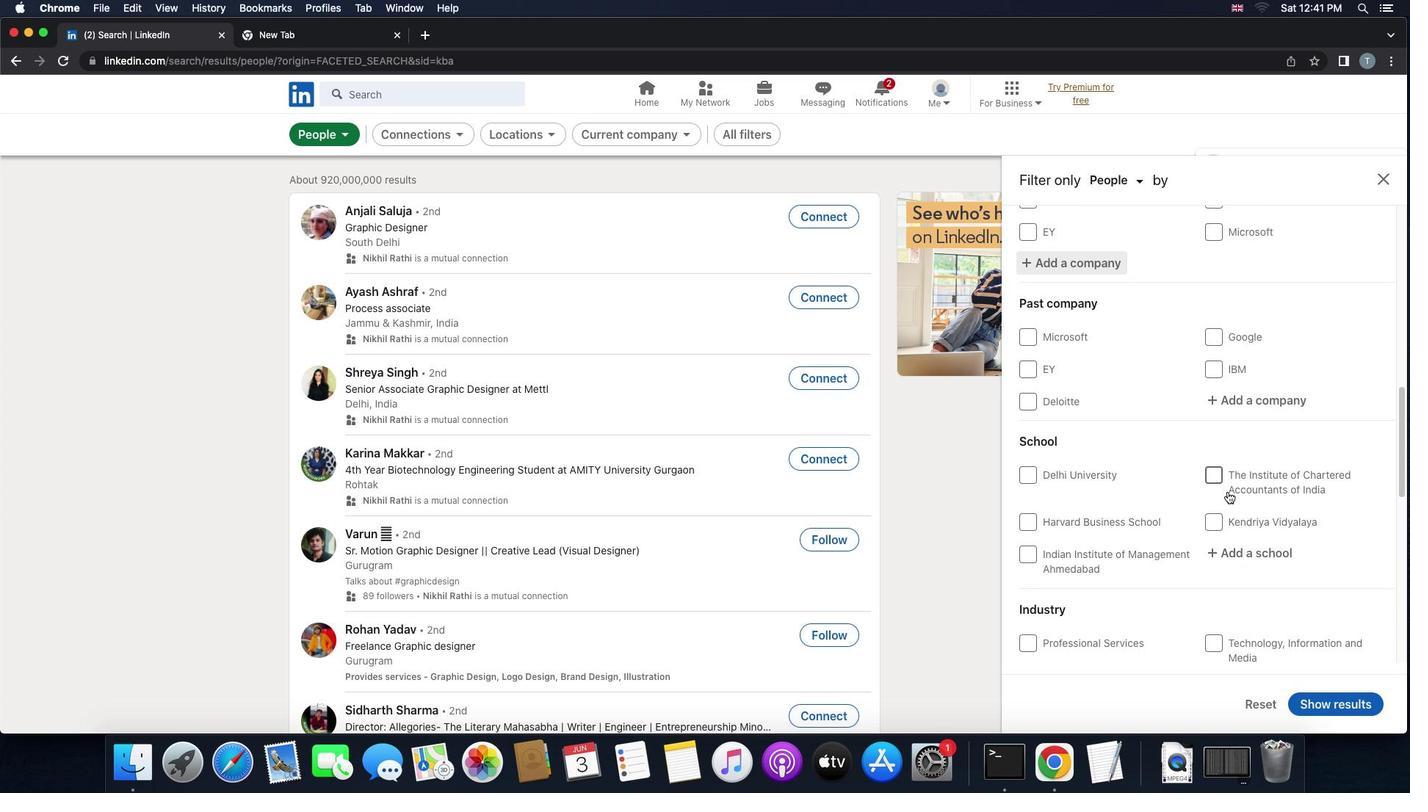 
Action: Mouse scrolled (1228, 491) with delta (0, 0)
Screenshot: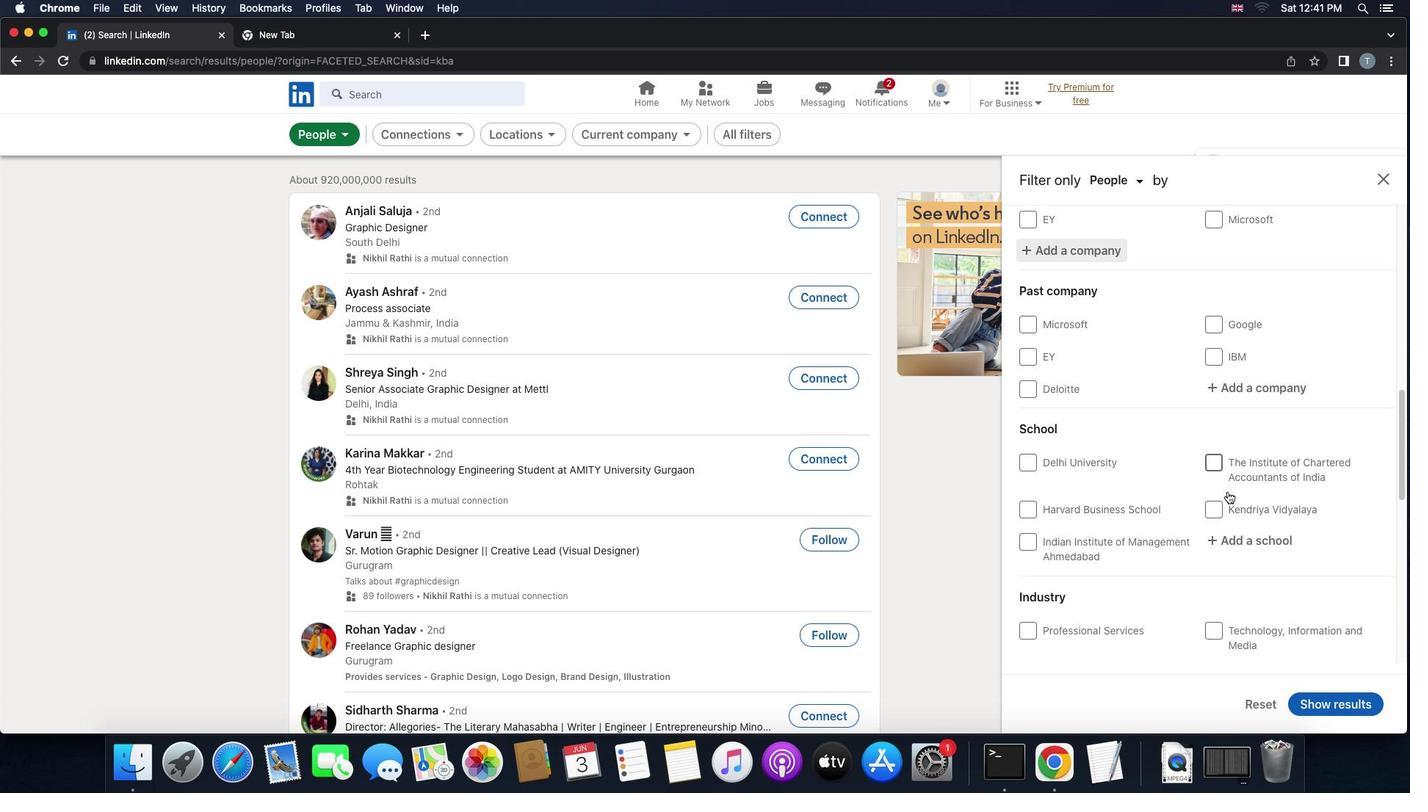 
Action: Mouse scrolled (1228, 491) with delta (0, -1)
Screenshot: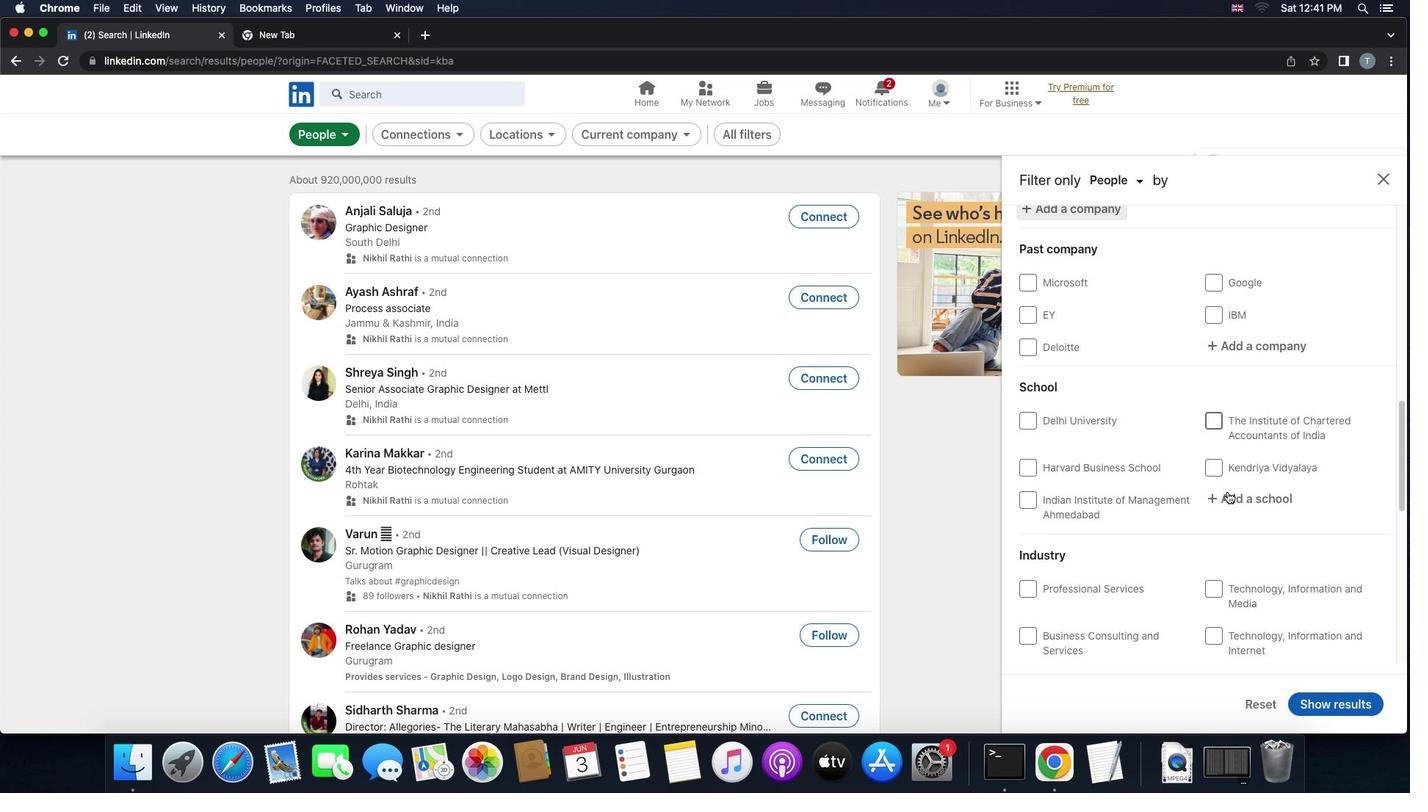 
Action: Mouse moved to (1254, 471)
Screenshot: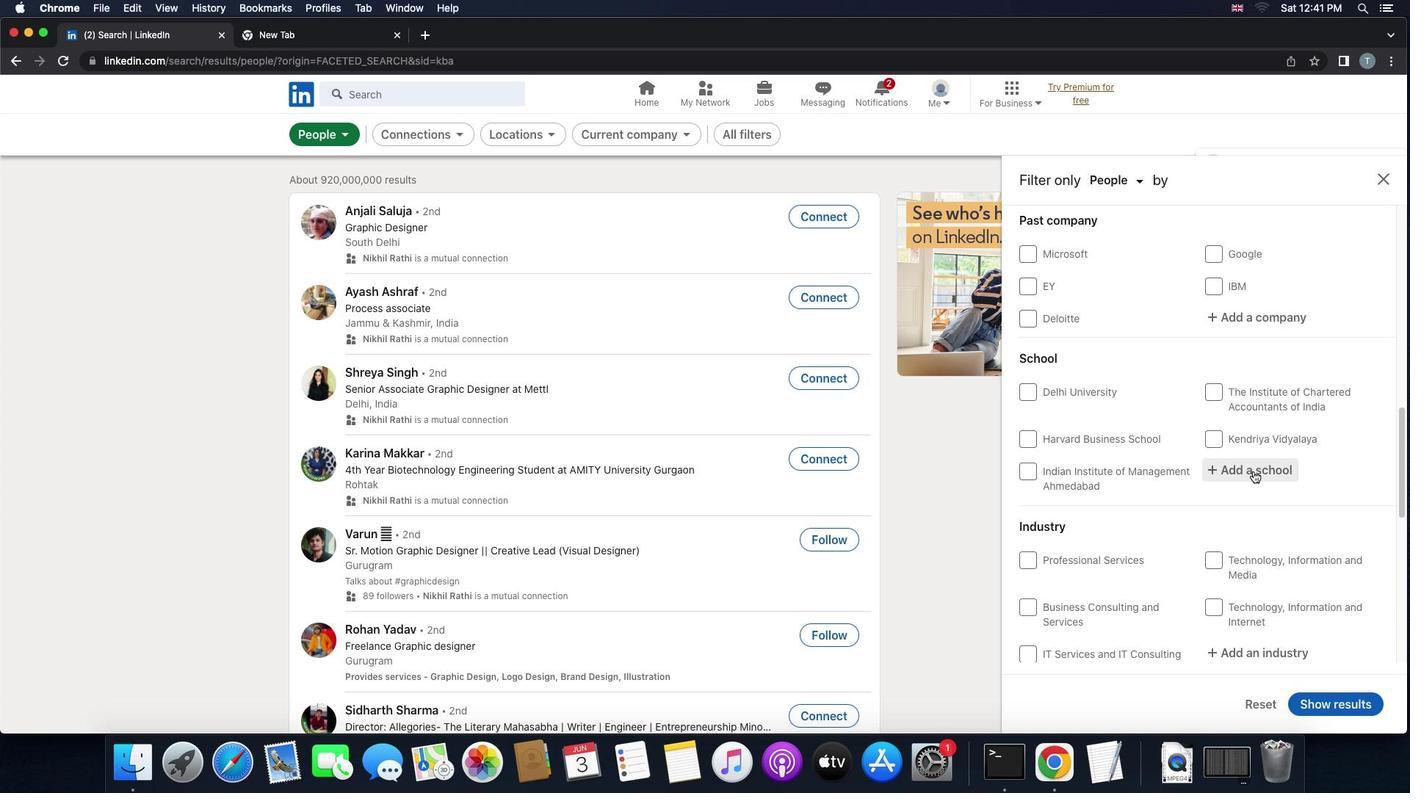 
Action: Mouse pressed left at (1254, 471)
Screenshot: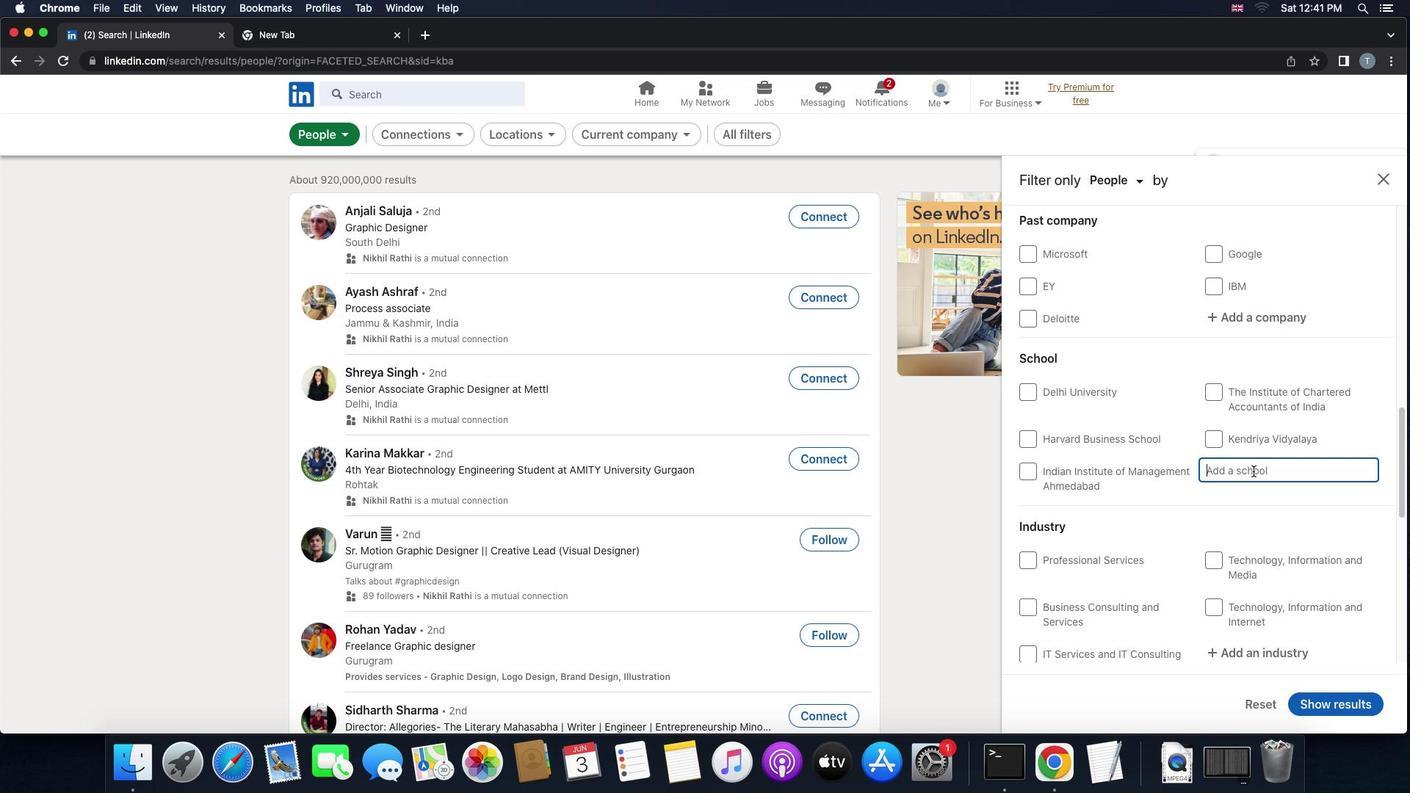 
Action: Mouse moved to (1256, 471)
Screenshot: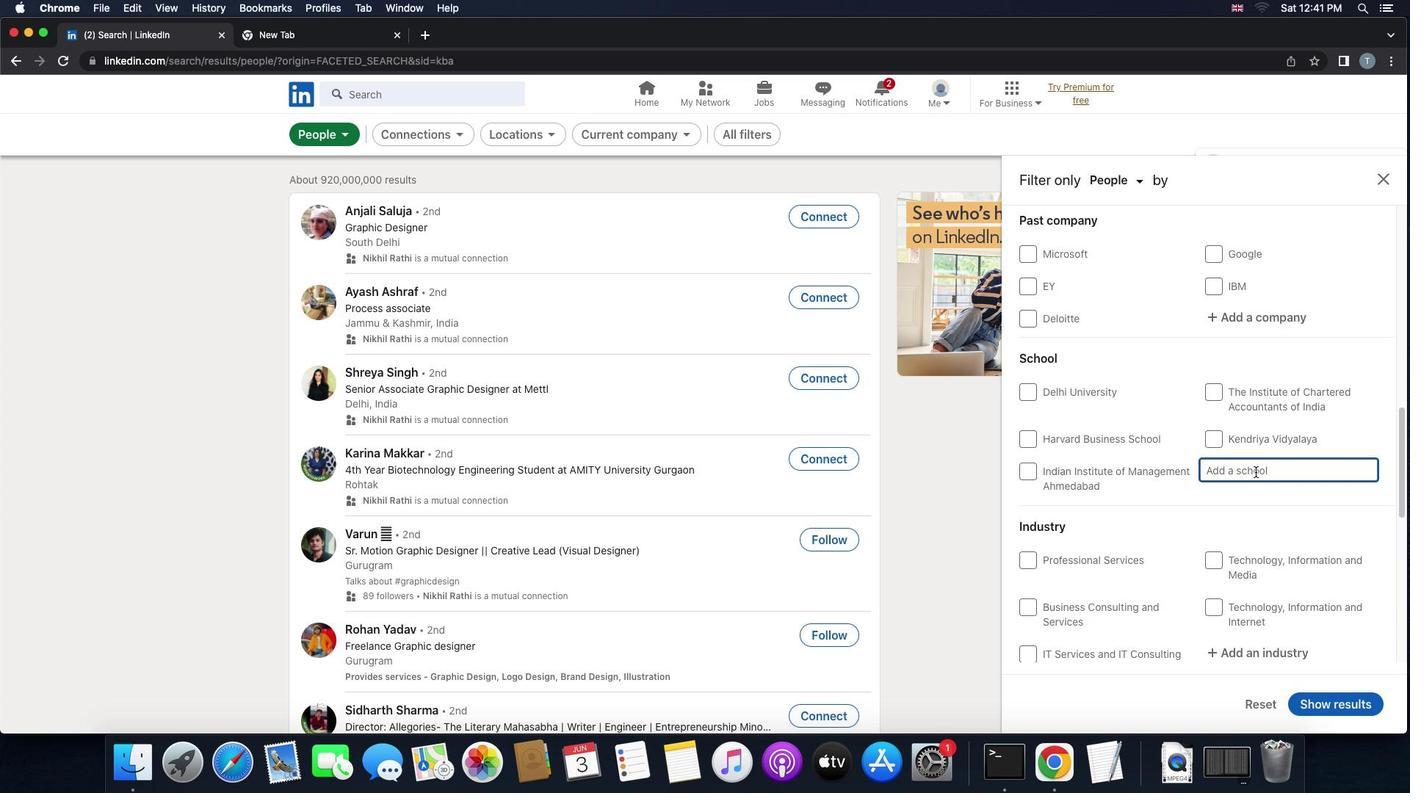 
Action: Key pressed 's''a''r''a''s''w''a''t''i'
Screenshot: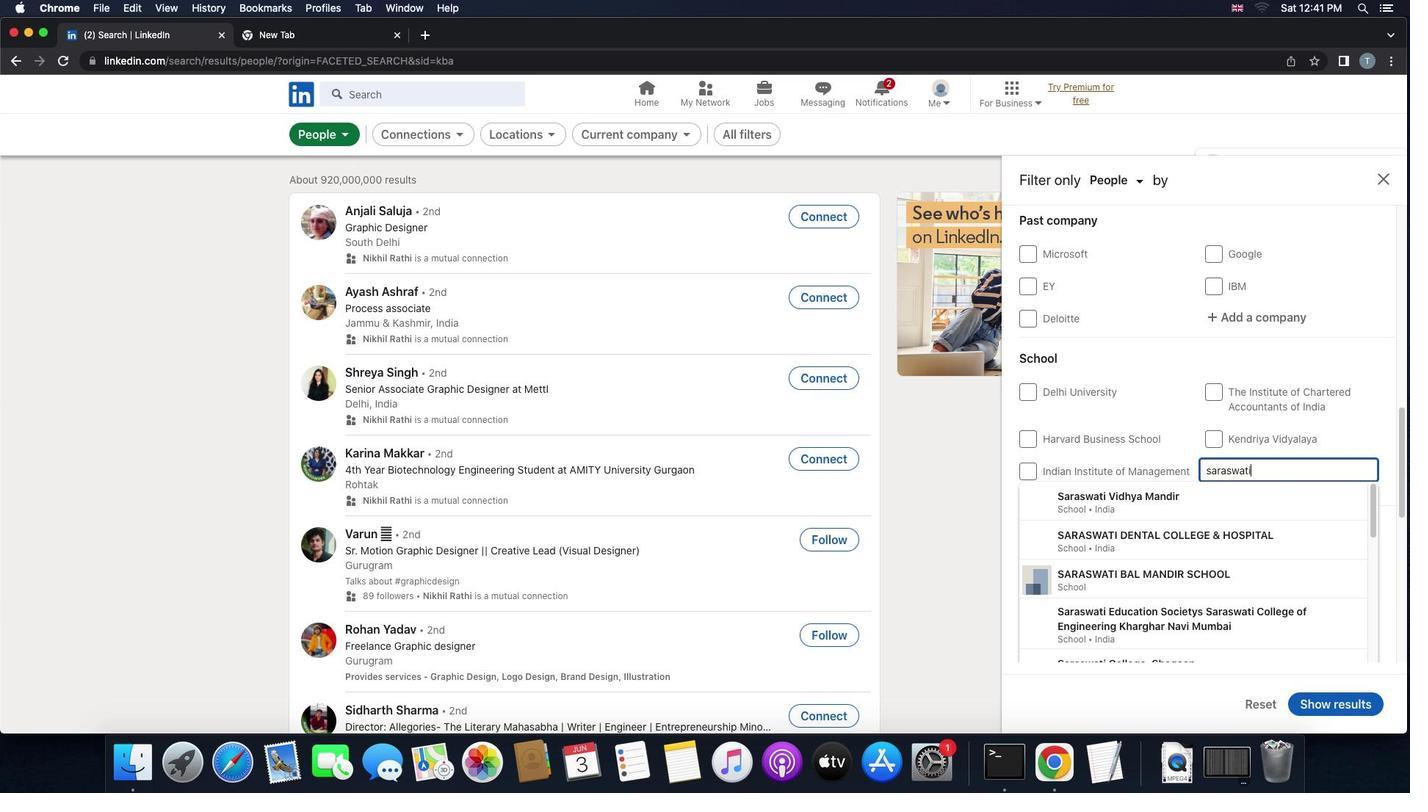 
Action: Mouse moved to (1248, 648)
Screenshot: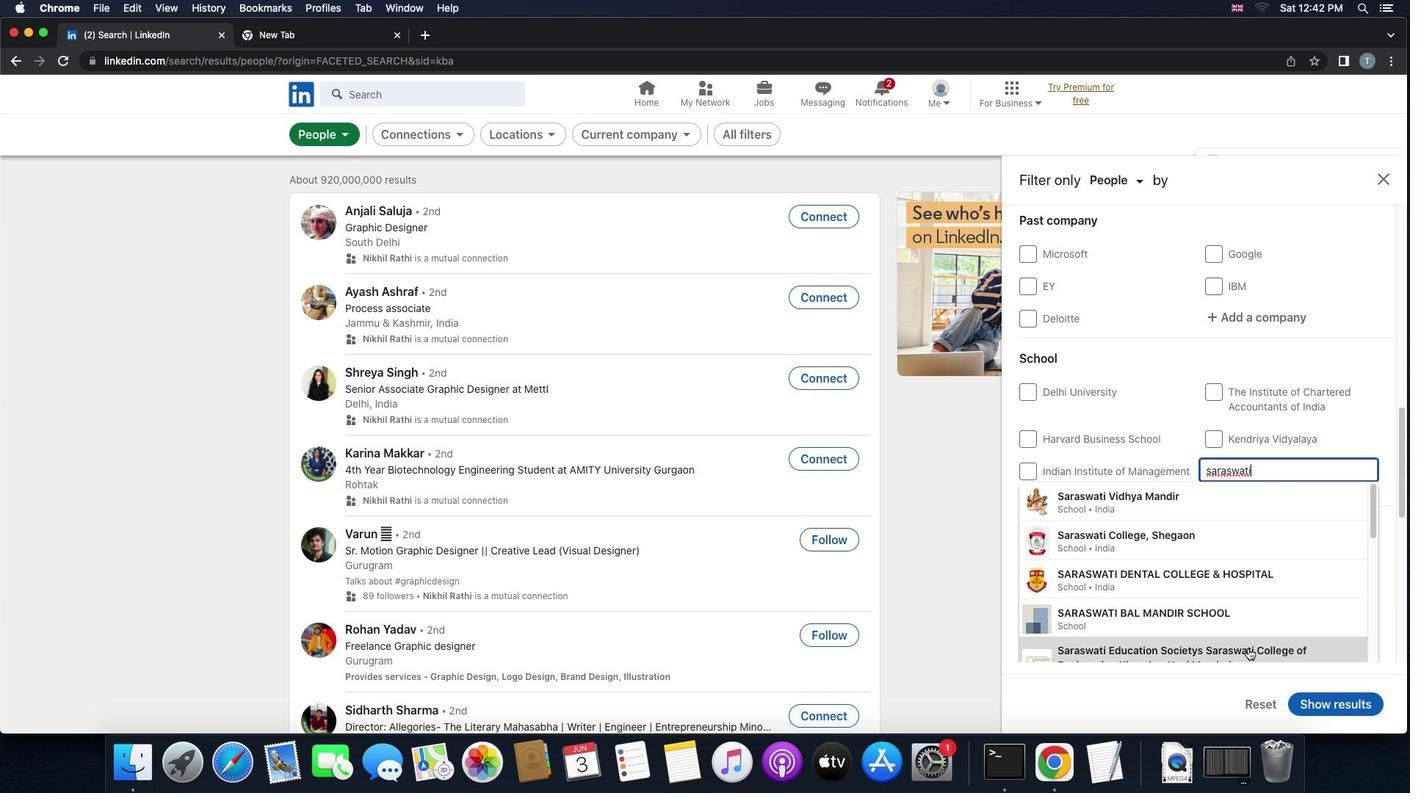
Action: Mouse pressed left at (1248, 648)
Screenshot: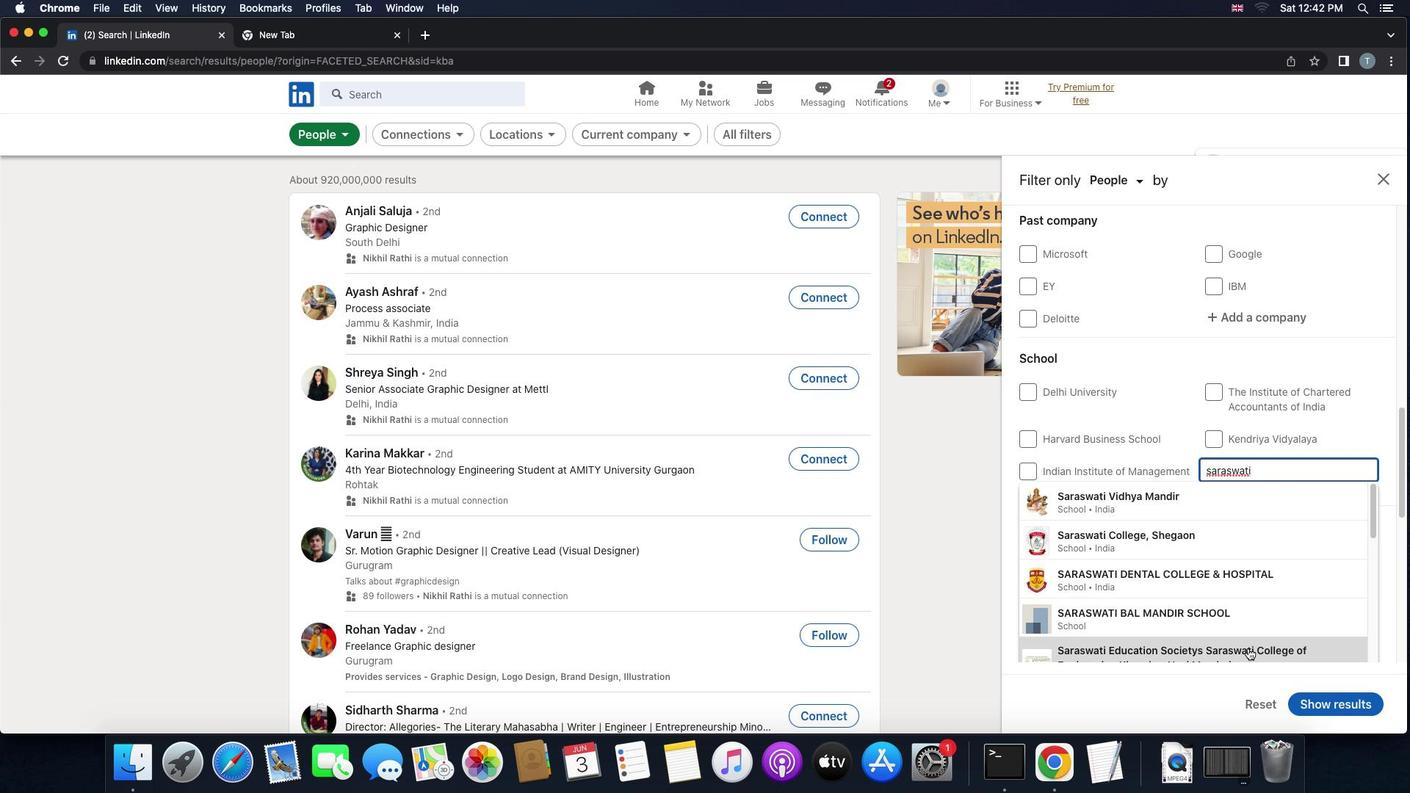 
Action: Mouse moved to (1225, 584)
Screenshot: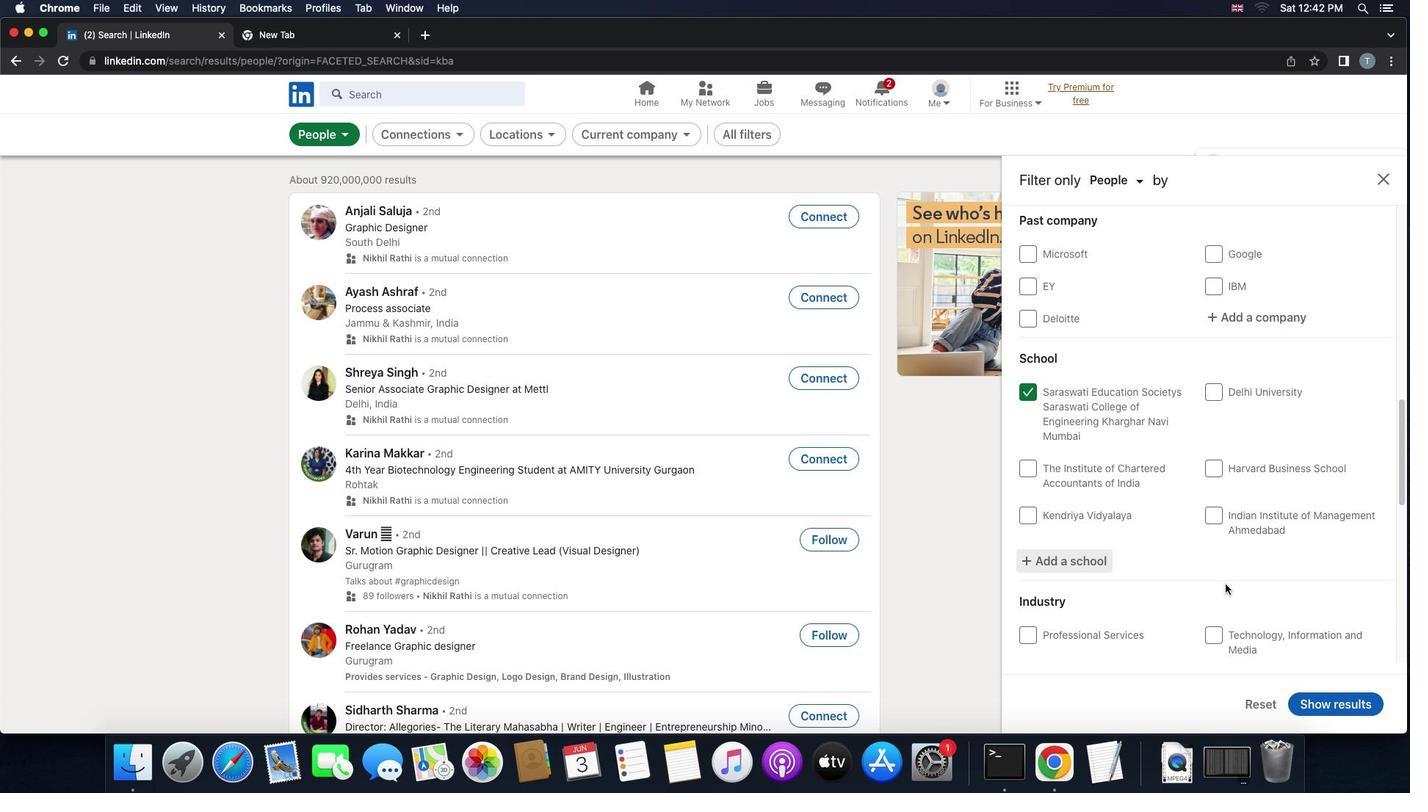 
Action: Mouse scrolled (1225, 584) with delta (0, 0)
Screenshot: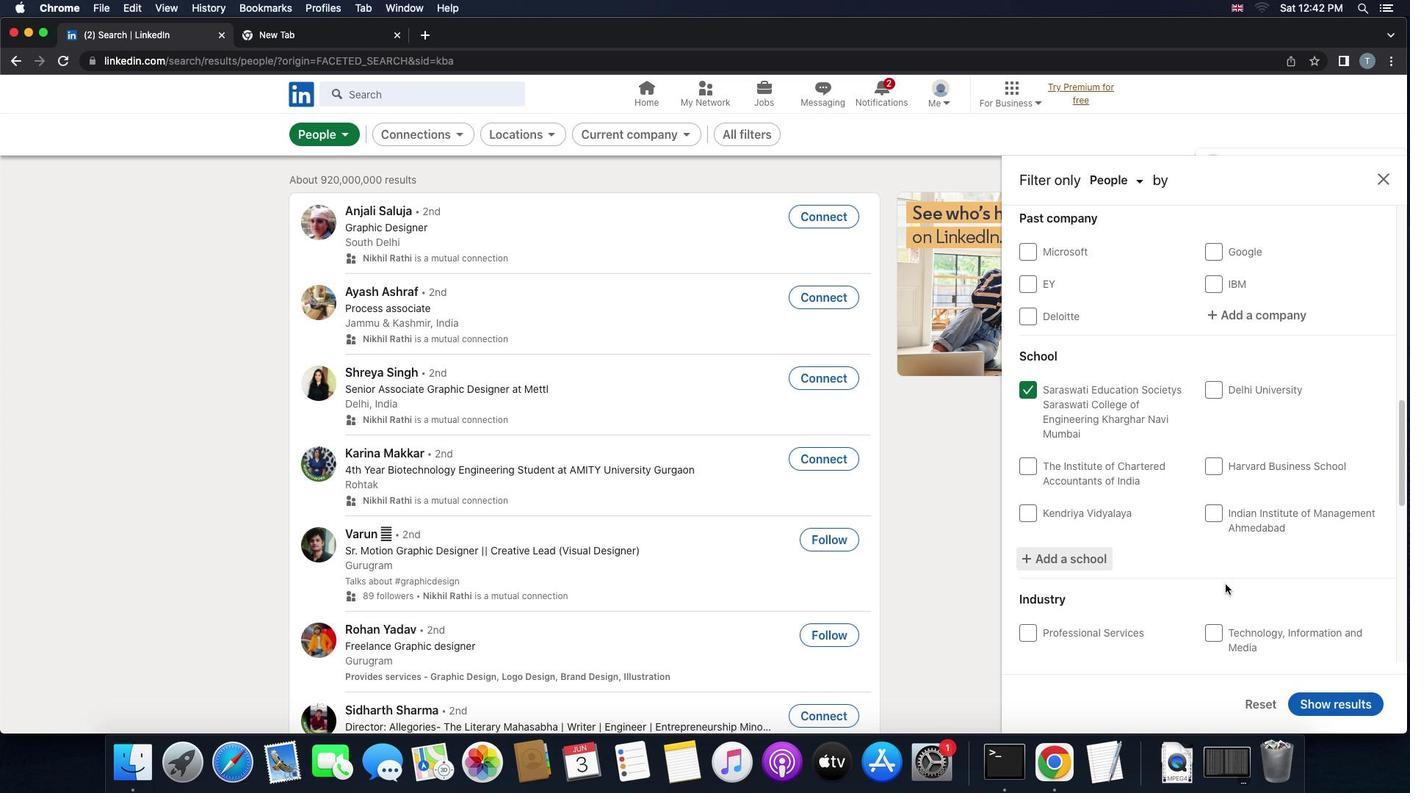 
Action: Mouse scrolled (1225, 584) with delta (0, 0)
Screenshot: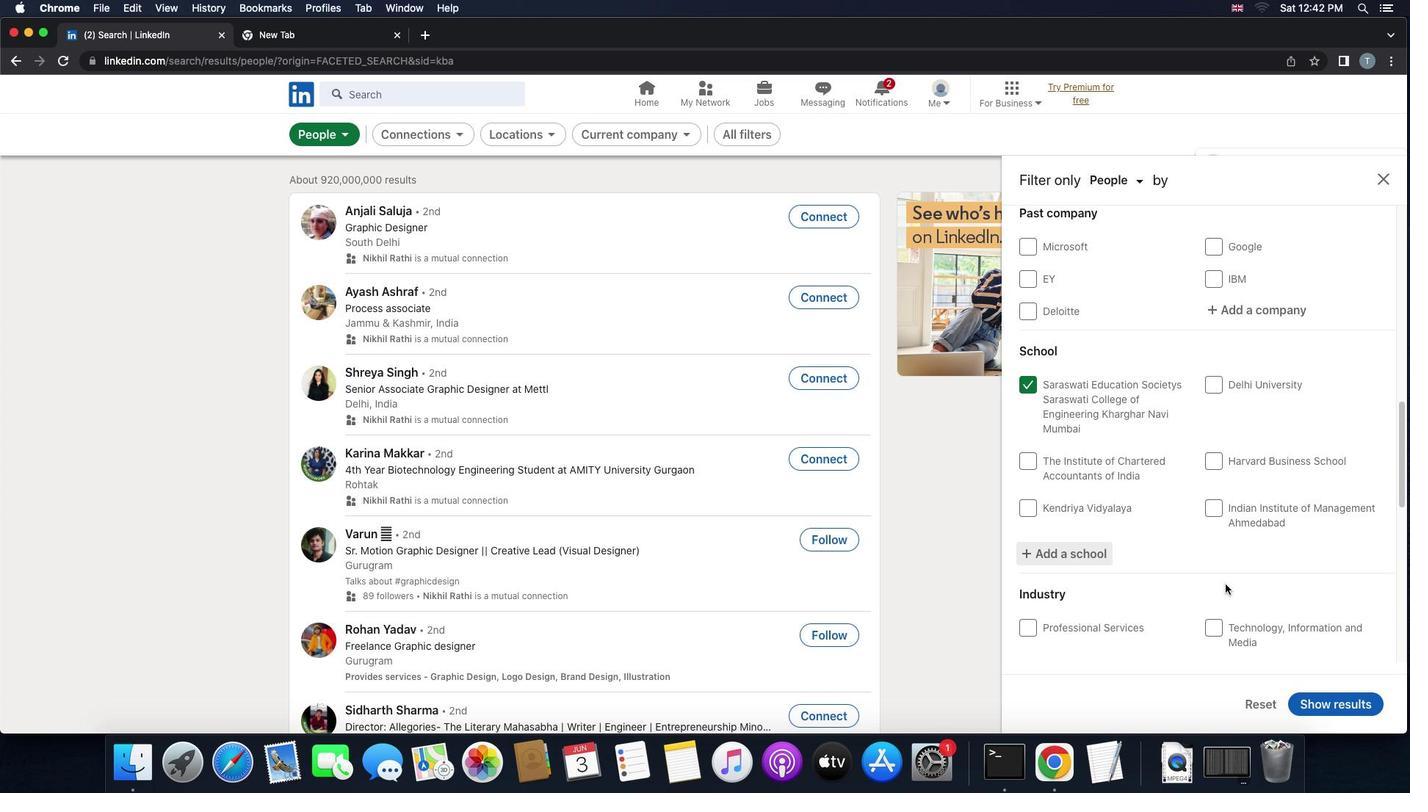 
Action: Mouse scrolled (1225, 584) with delta (0, 0)
Screenshot: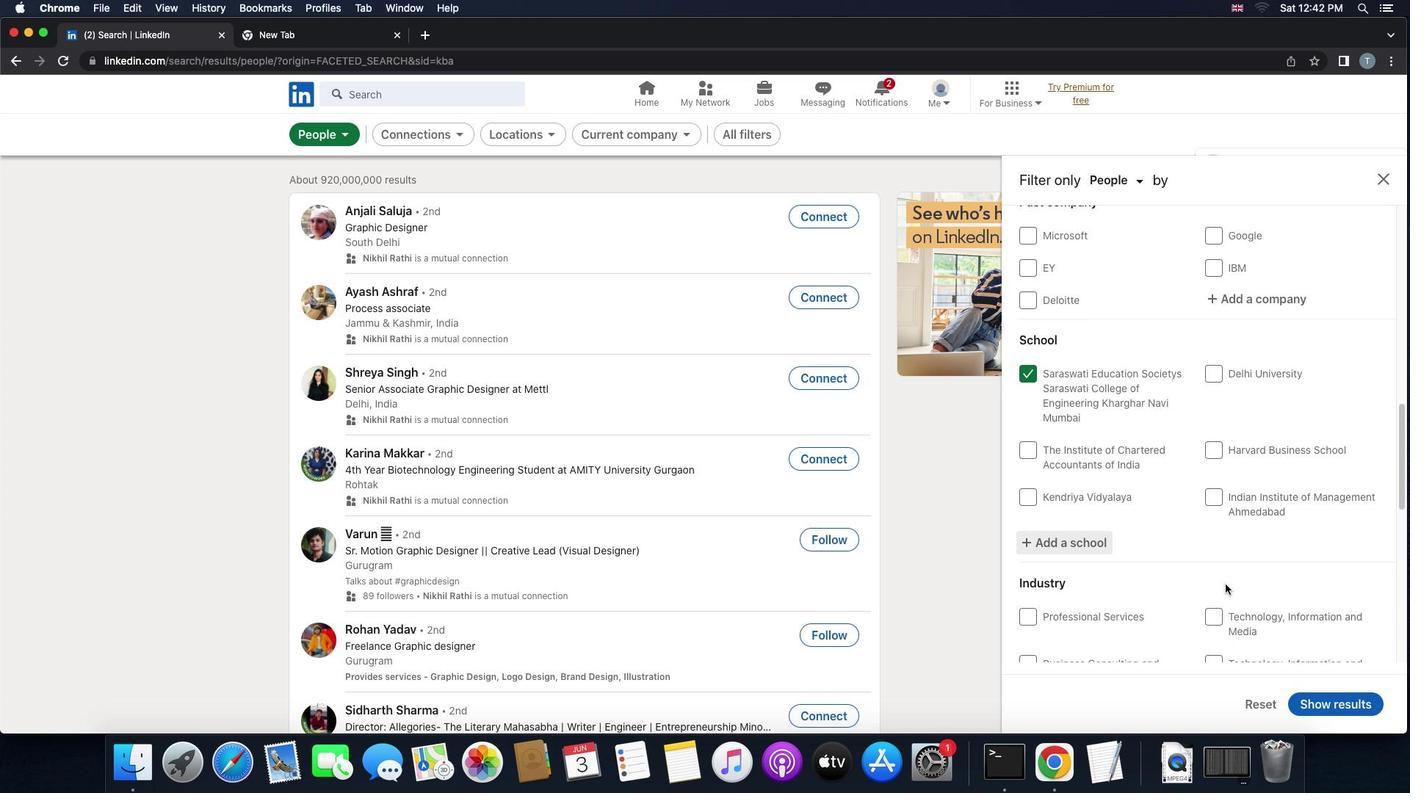 
Action: Mouse scrolled (1225, 584) with delta (0, 0)
Screenshot: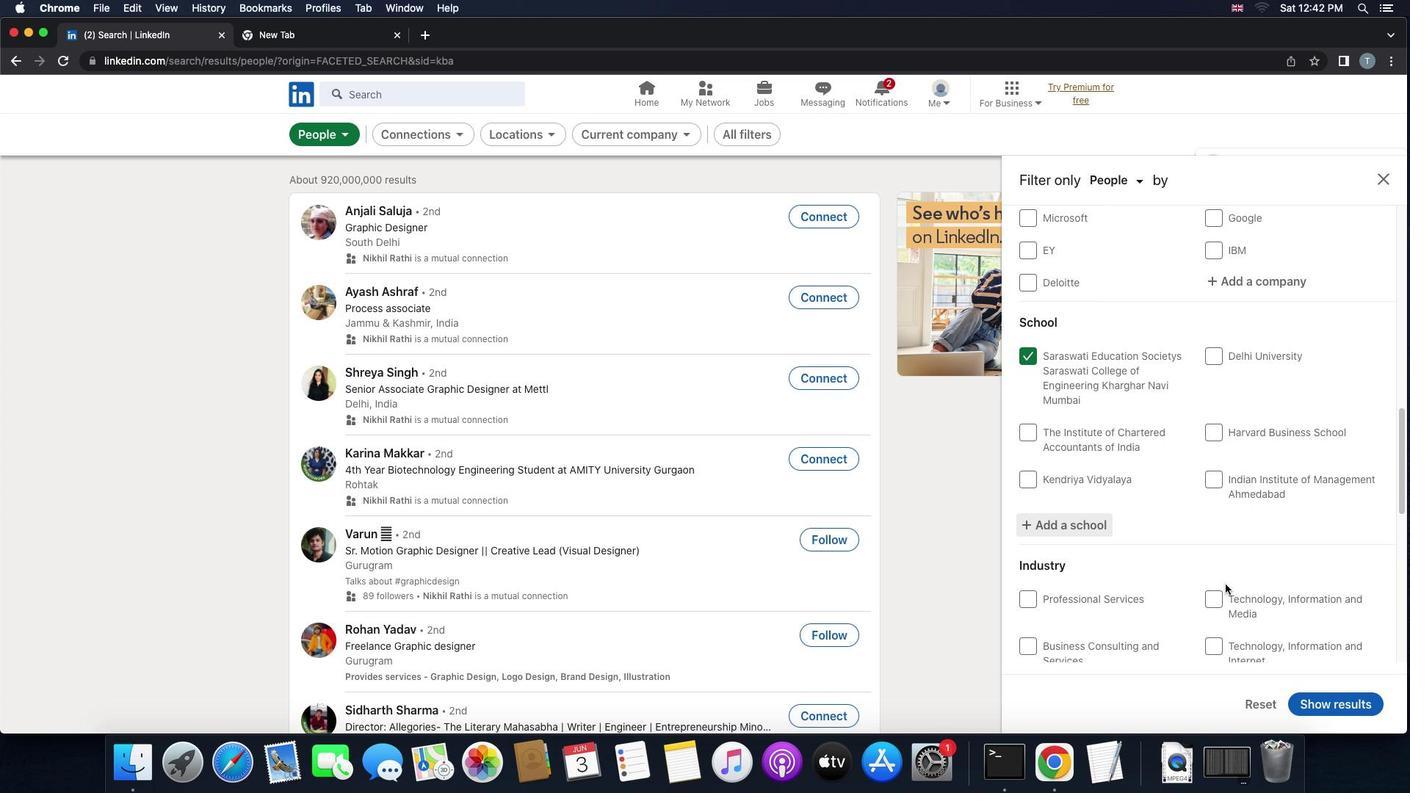 
Action: Mouse scrolled (1225, 584) with delta (0, 0)
Screenshot: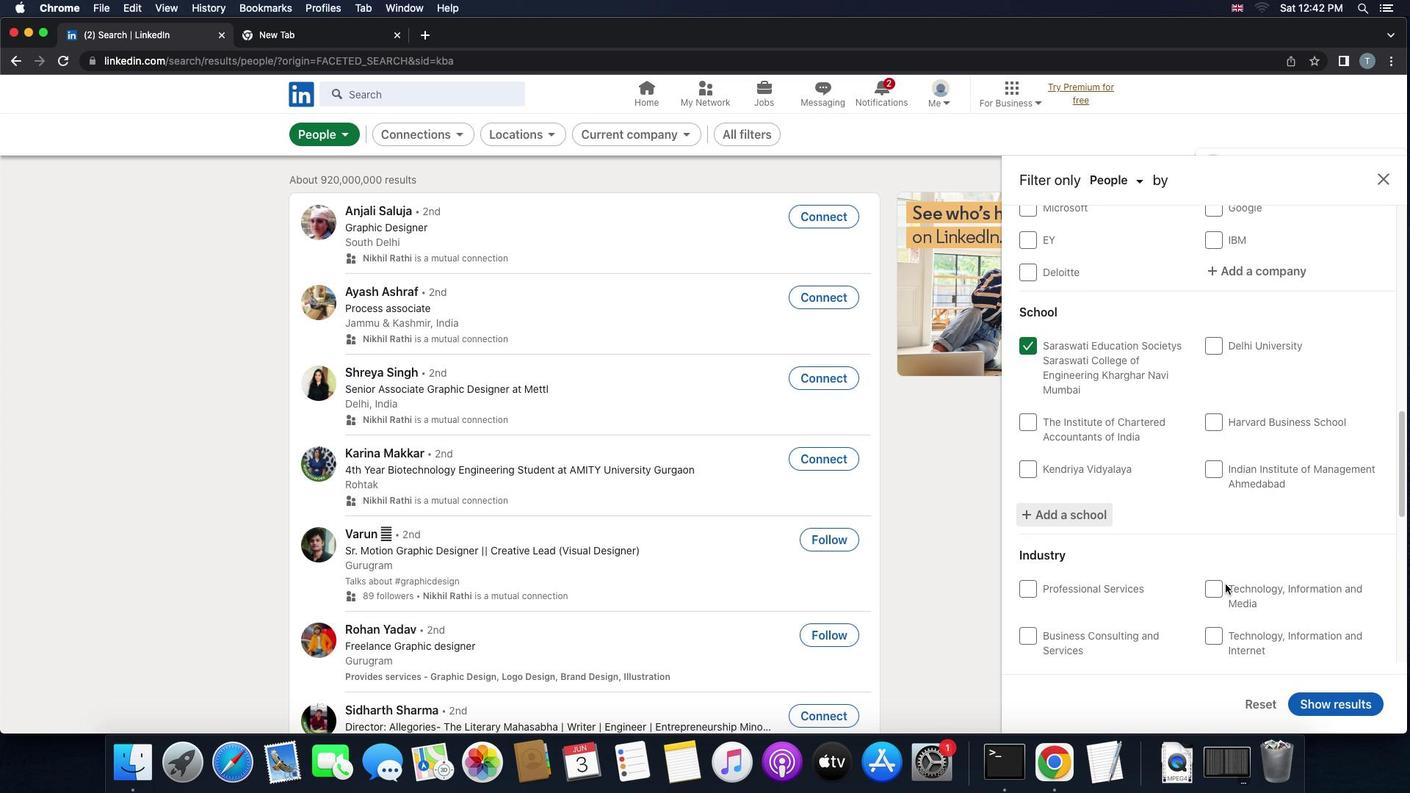 
Action: Mouse scrolled (1225, 584) with delta (0, 0)
Screenshot: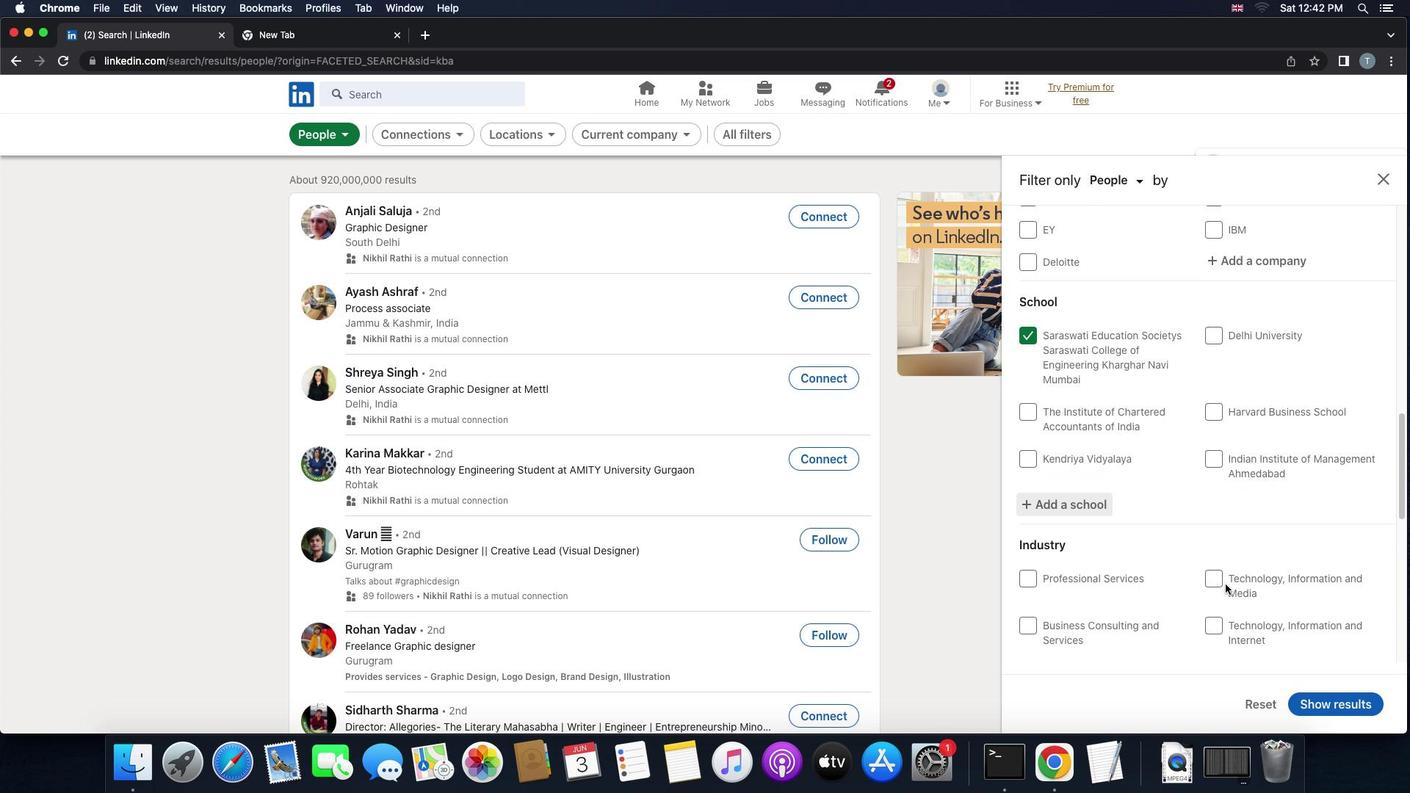 
Action: Mouse scrolled (1225, 584) with delta (0, -1)
Screenshot: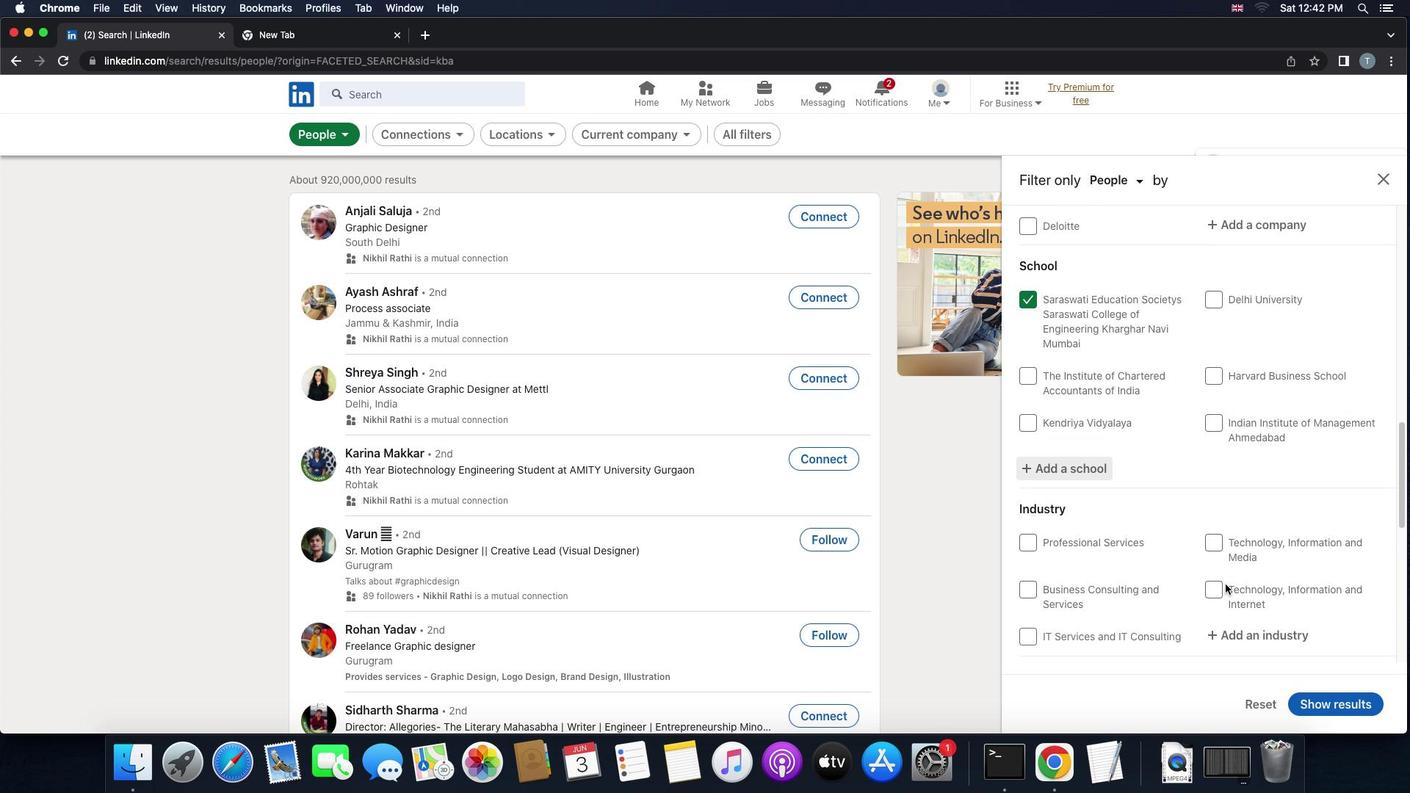 
Action: Mouse scrolled (1225, 584) with delta (0, 0)
Screenshot: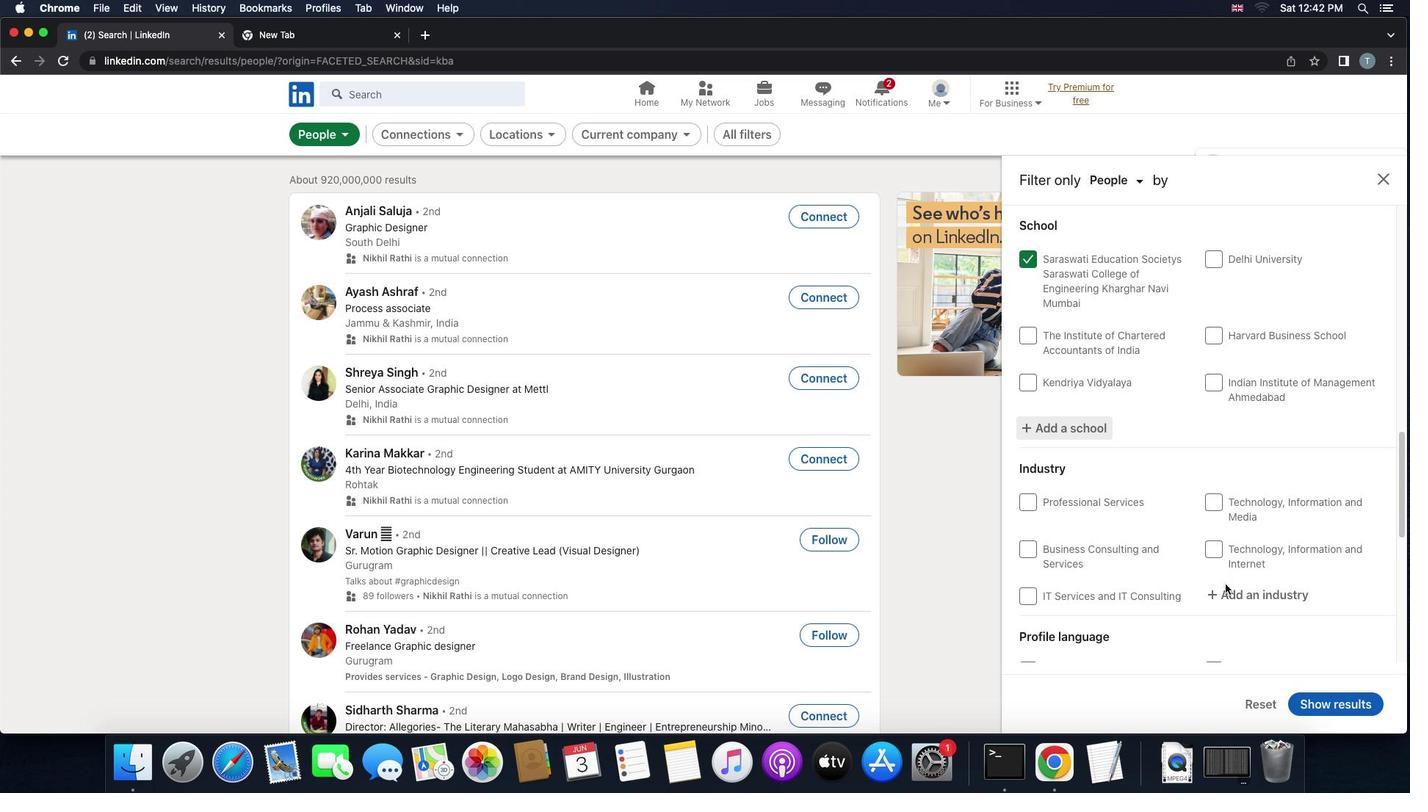 
Action: Mouse scrolled (1225, 584) with delta (0, 0)
Screenshot: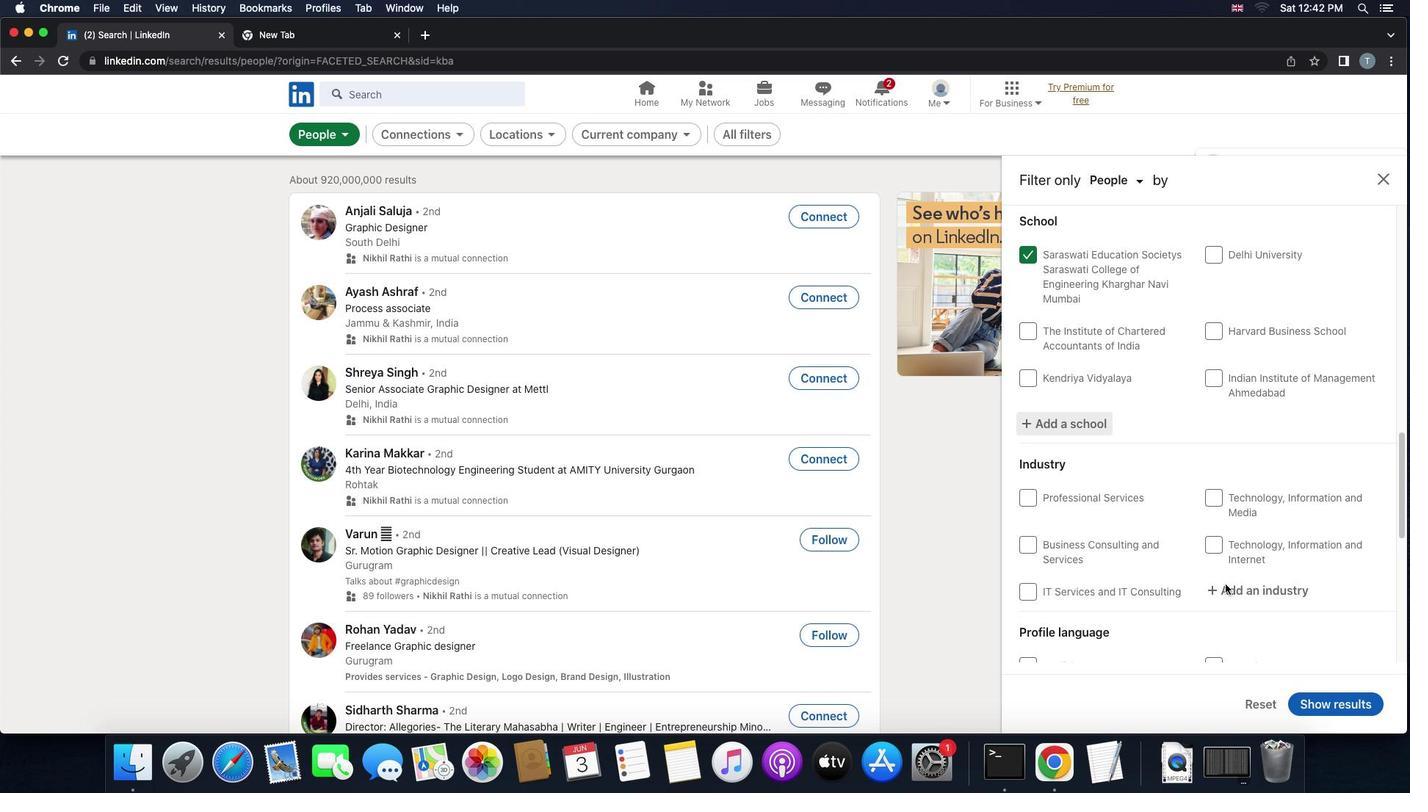 
Action: Mouse scrolled (1225, 584) with delta (0, -1)
Screenshot: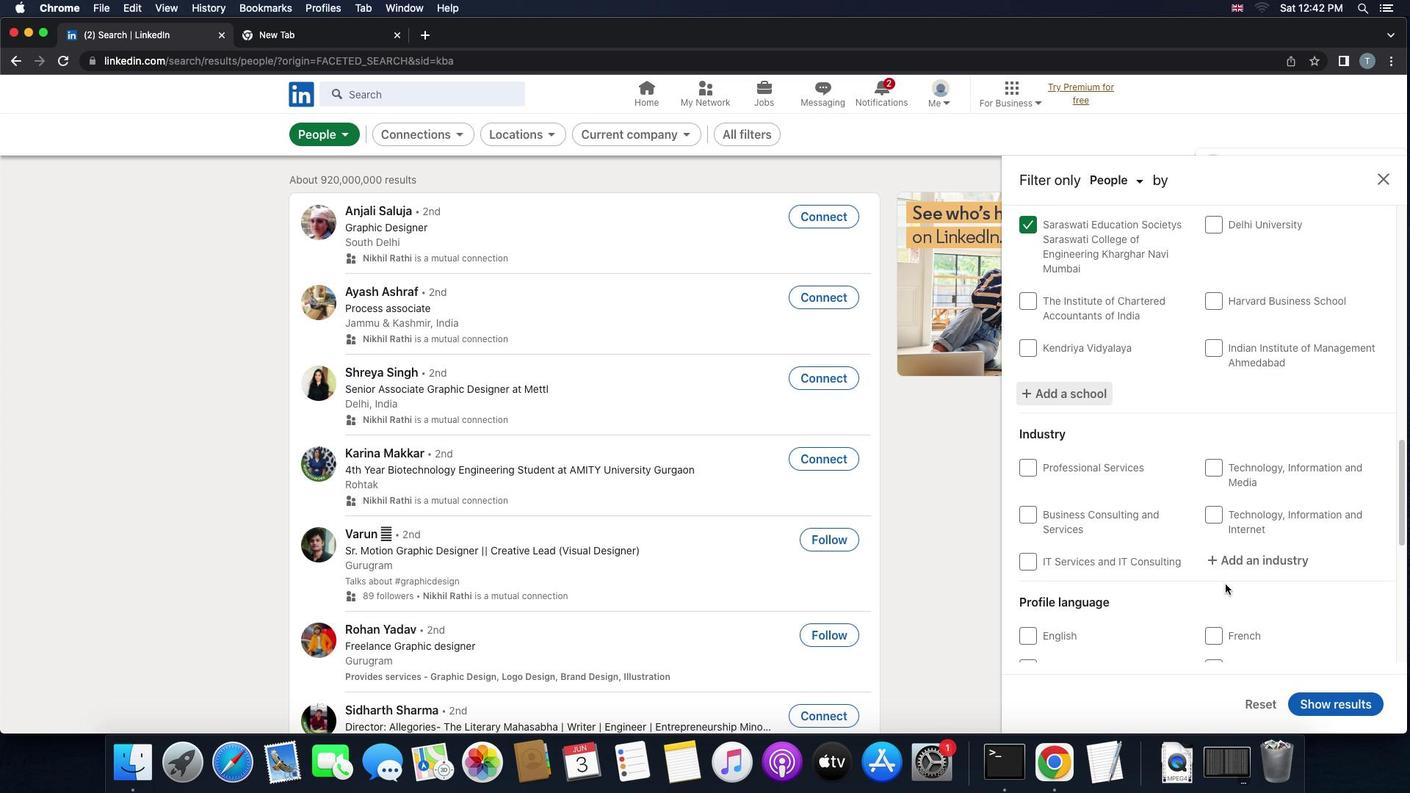 
Action: Mouse moved to (1243, 518)
Screenshot: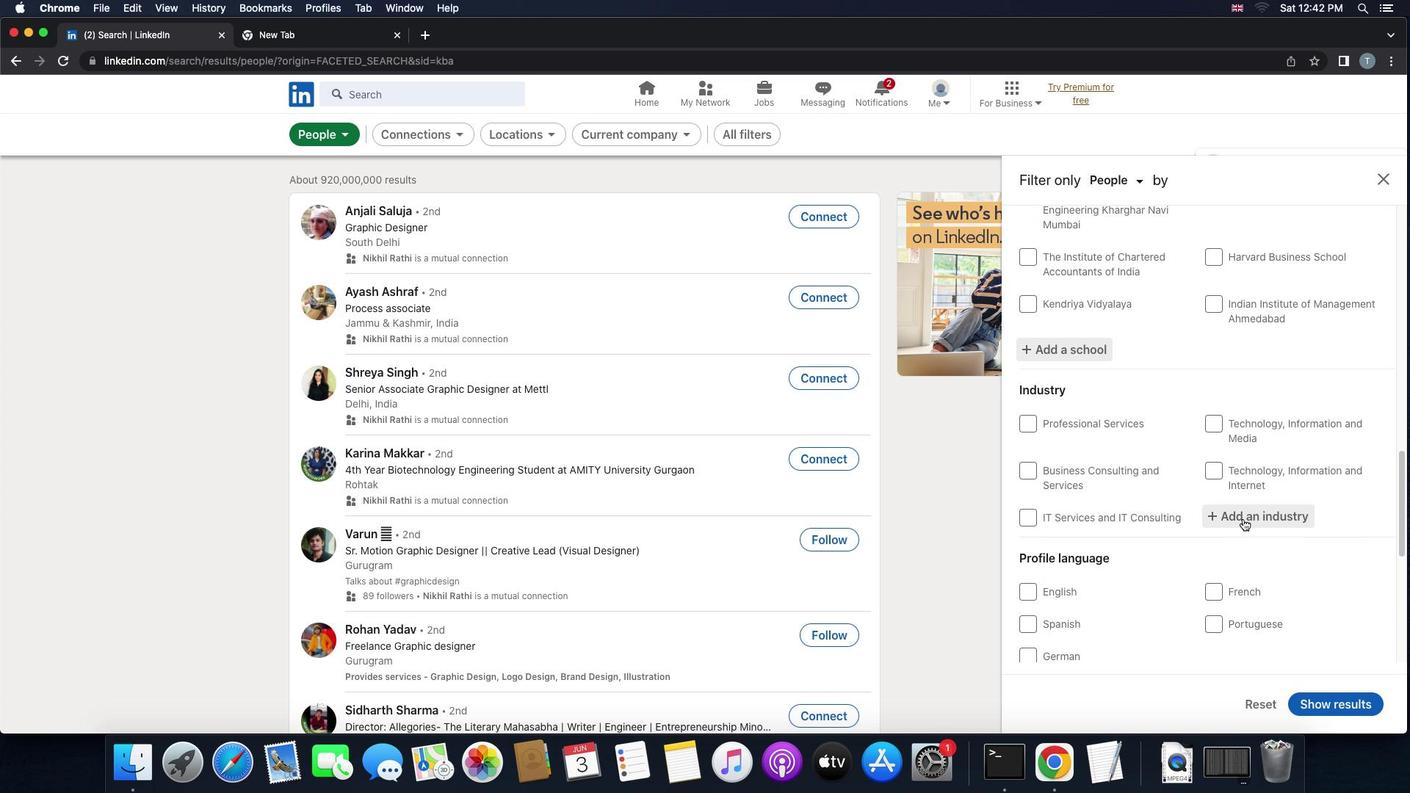 
Action: Mouse pressed left at (1243, 518)
Screenshot: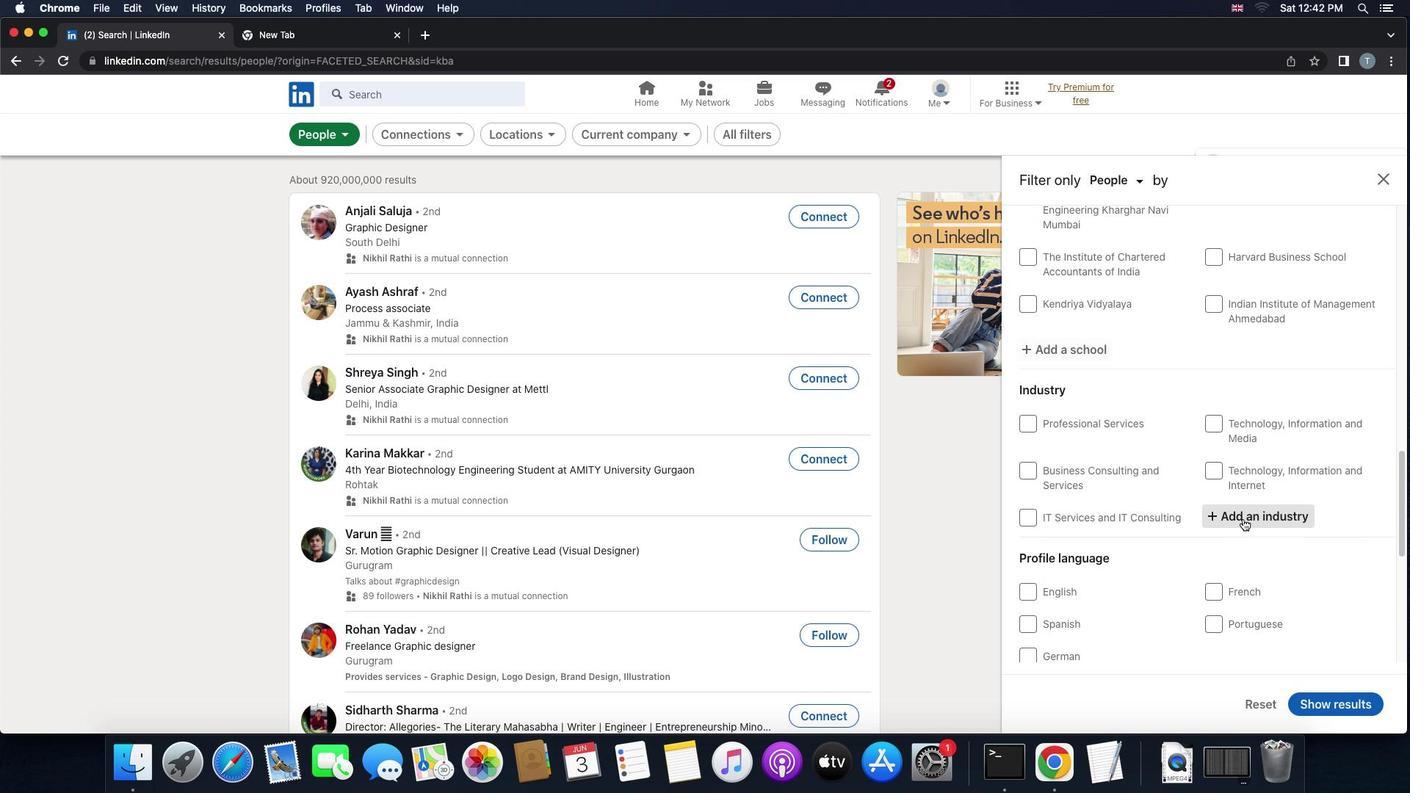 
Action: Key pressed 't''e''c''h''n''i''c''a'
Screenshot: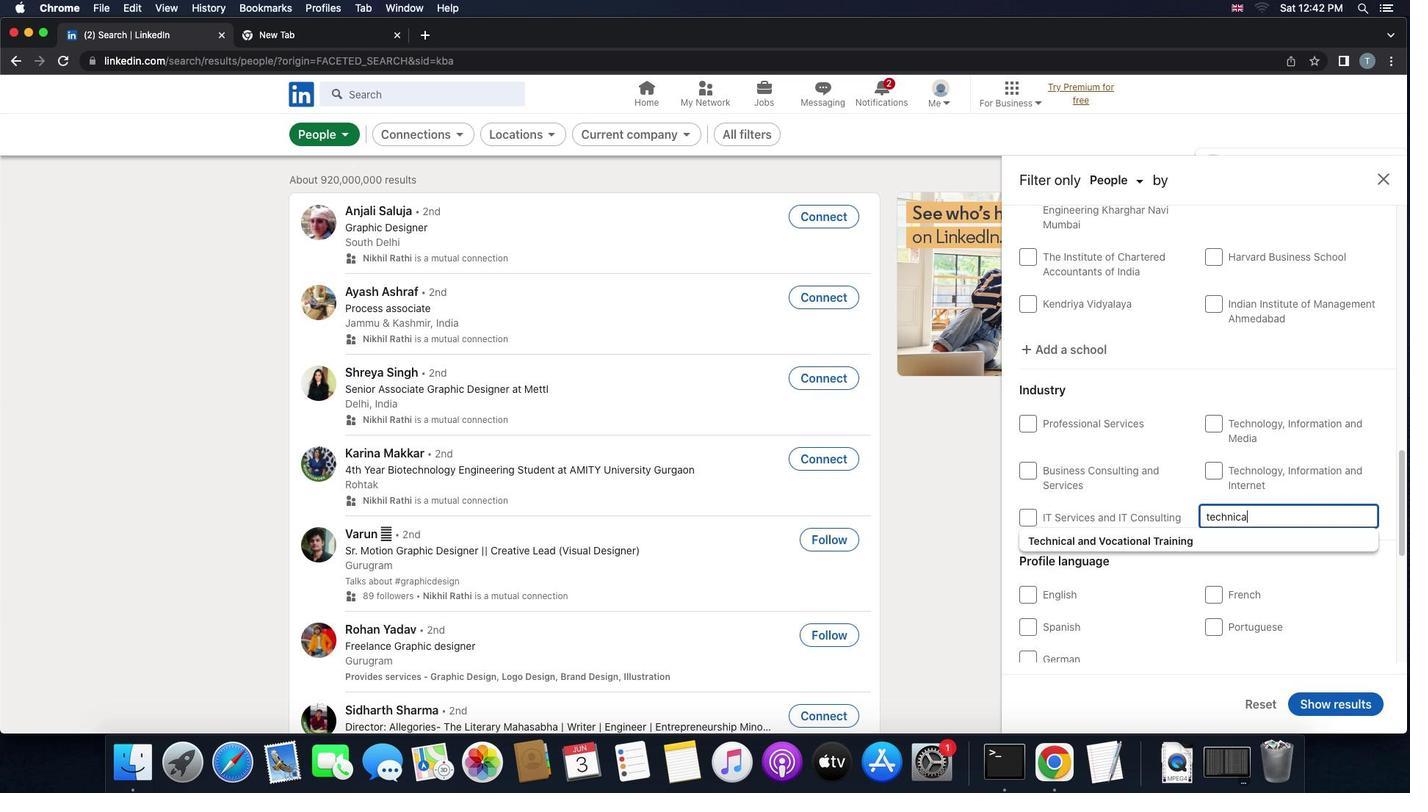 
Action: Mouse moved to (1228, 537)
Screenshot: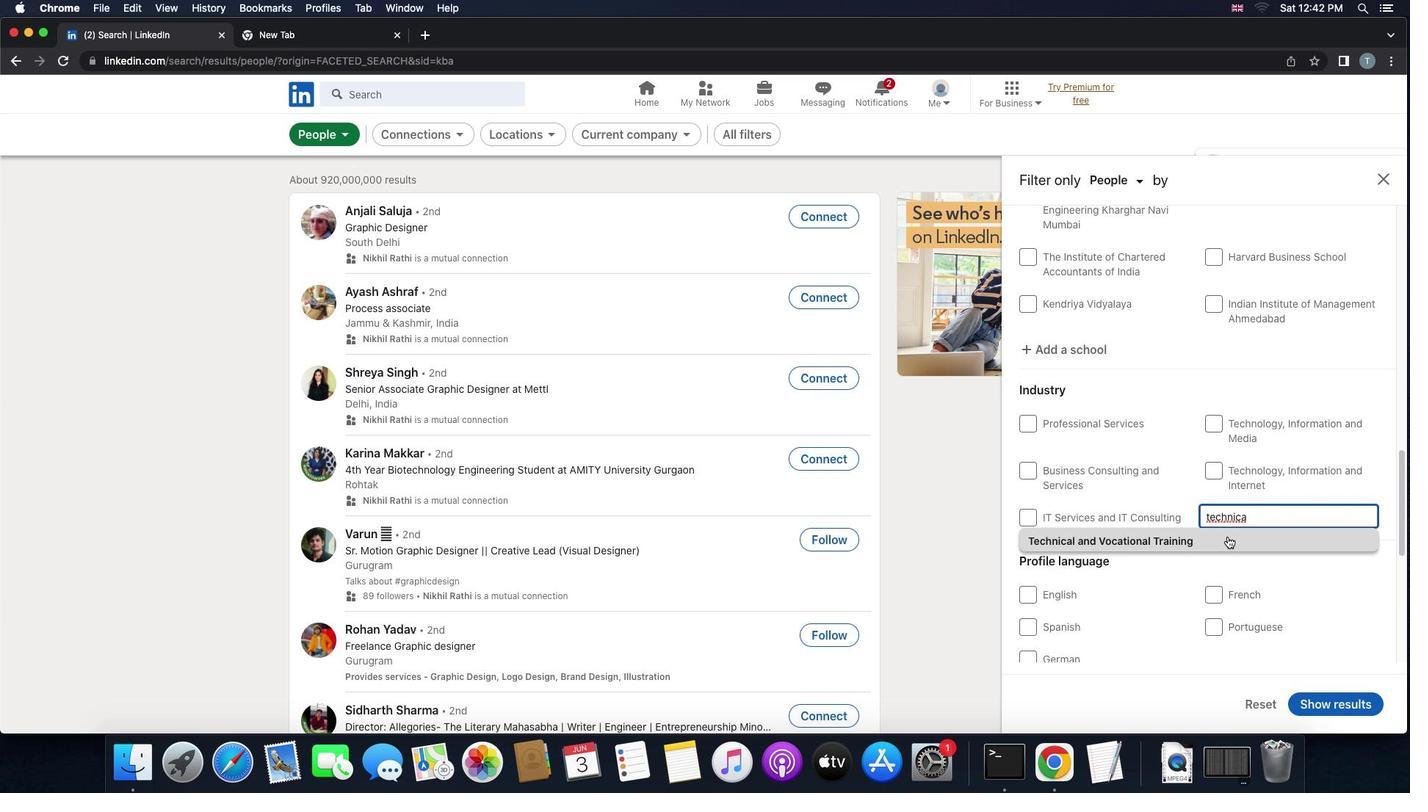 
Action: Mouse pressed left at (1228, 537)
Screenshot: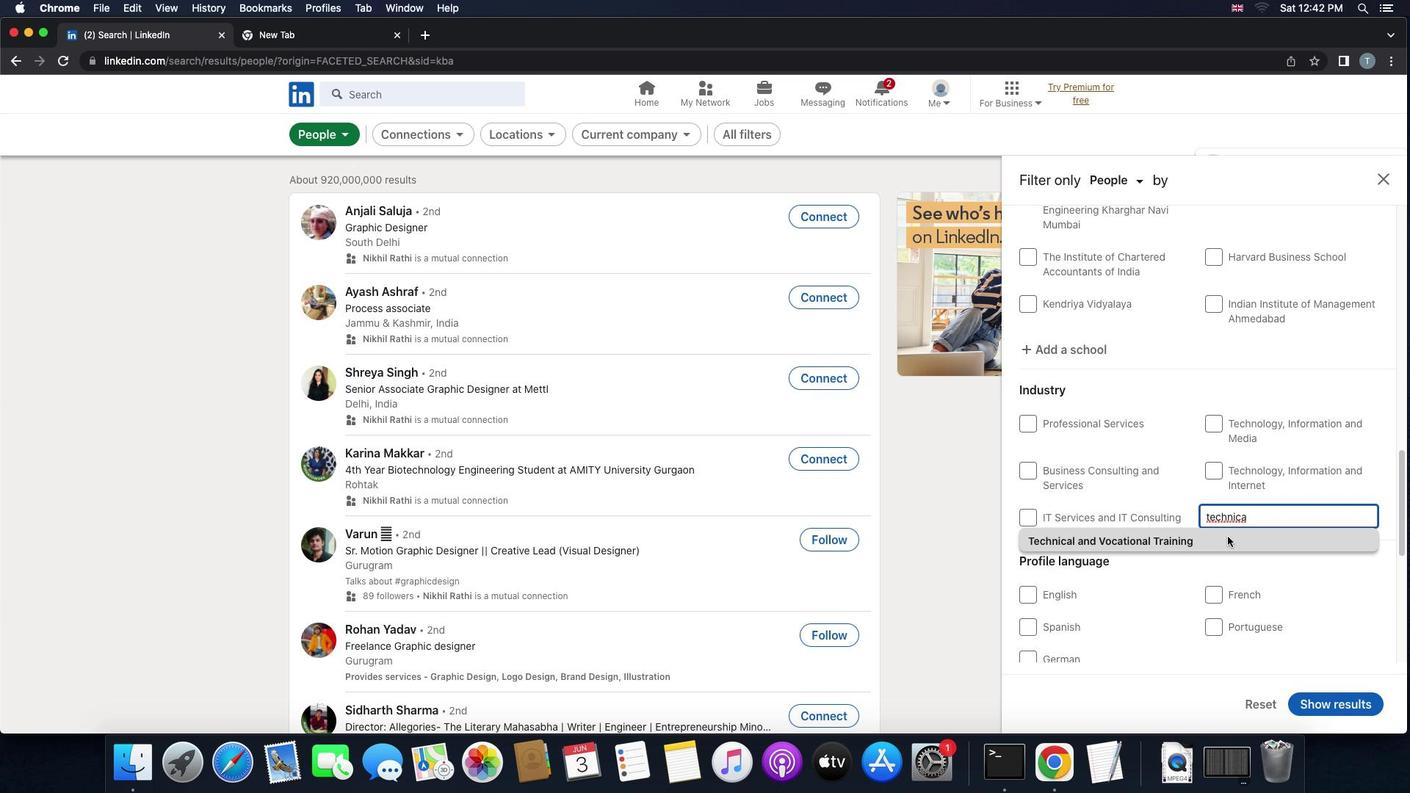 
Action: Mouse moved to (1229, 538)
Screenshot: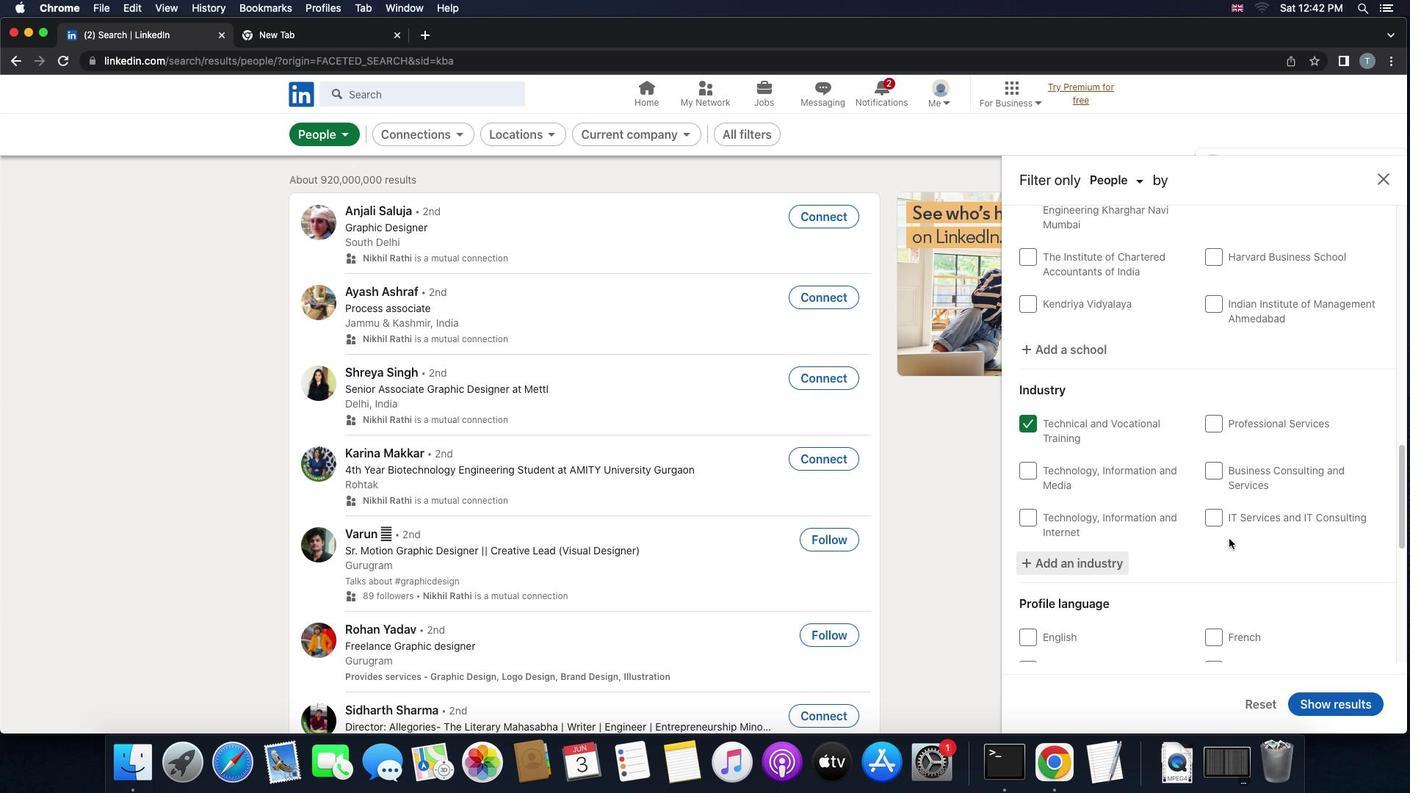 
Action: Mouse scrolled (1229, 538) with delta (0, 0)
Screenshot: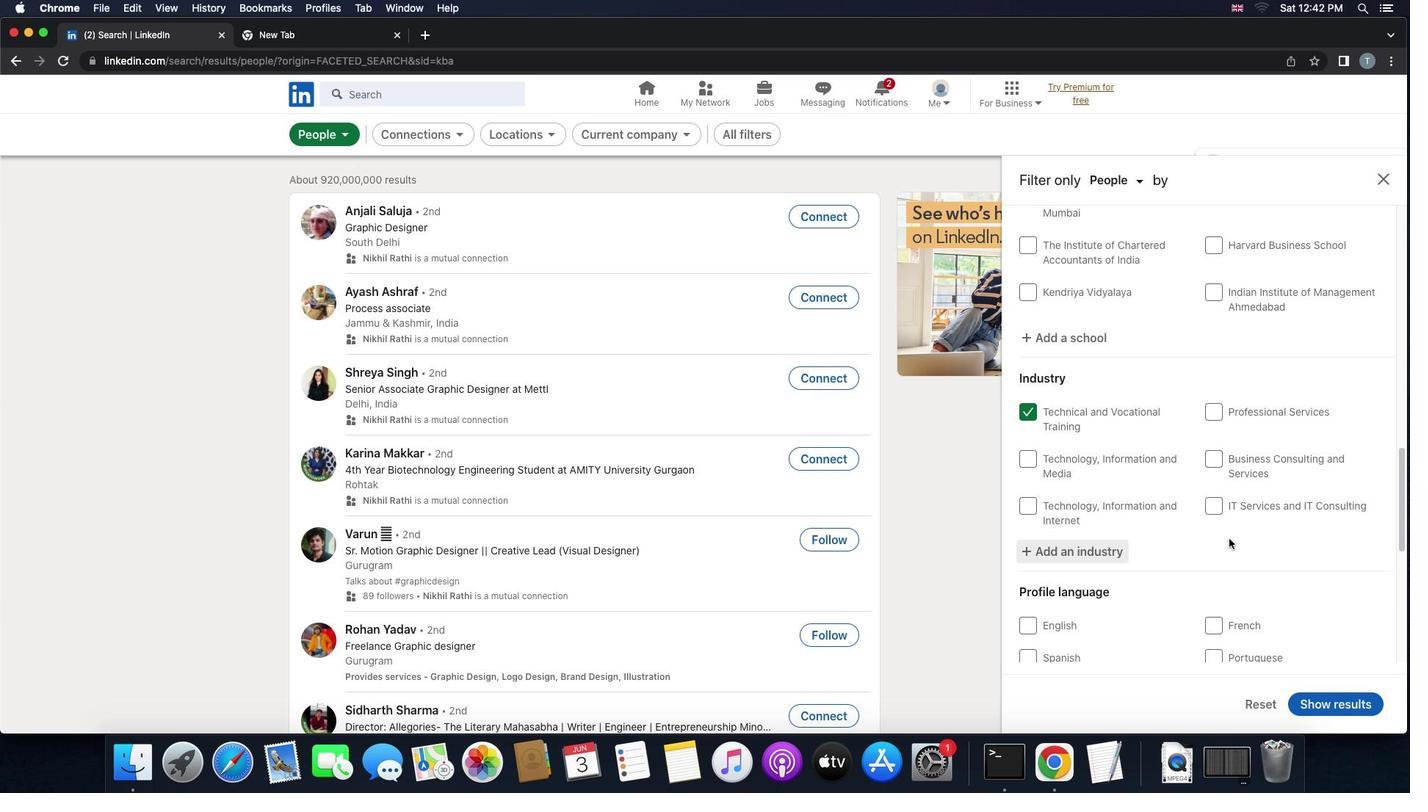 
Action: Mouse scrolled (1229, 538) with delta (0, 0)
Screenshot: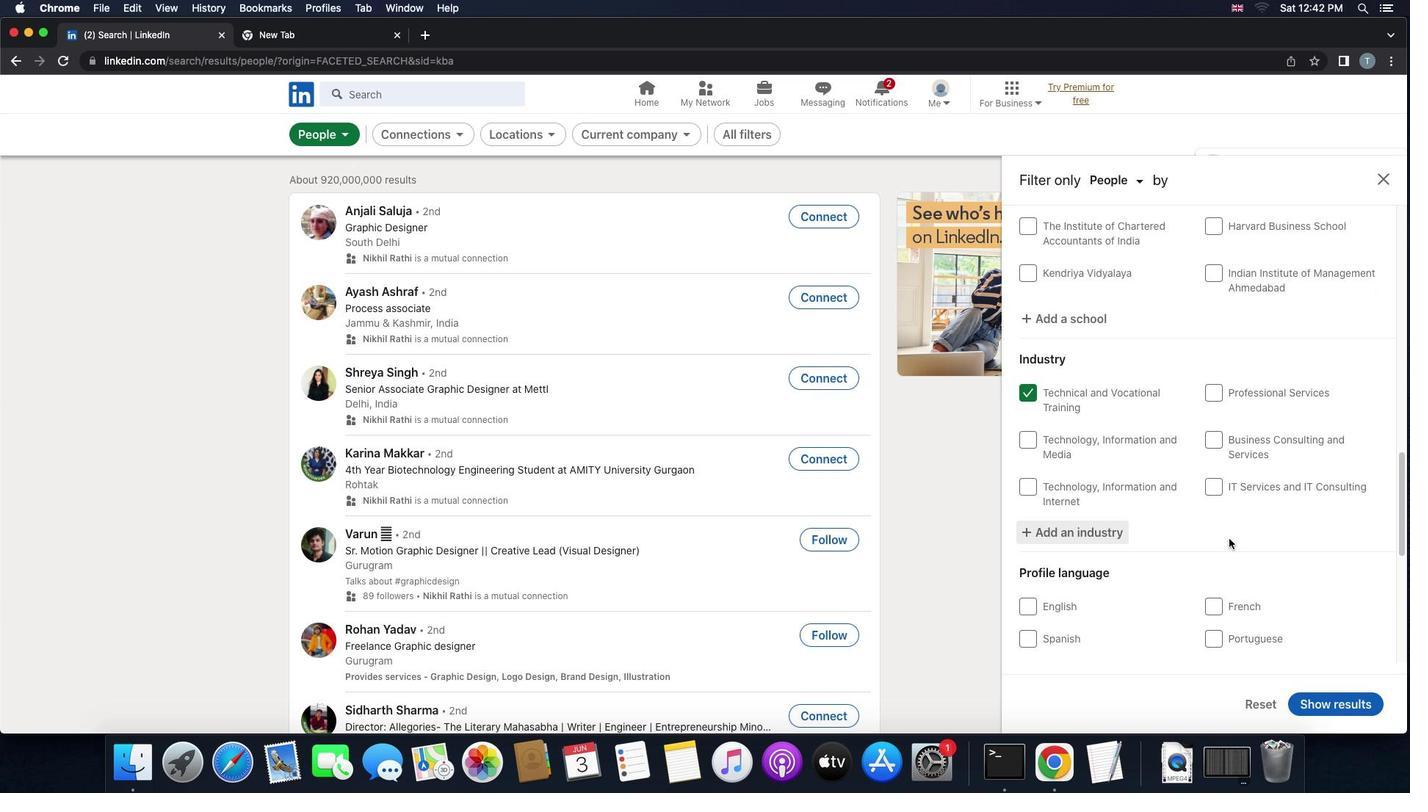 
Action: Mouse scrolled (1229, 538) with delta (0, -1)
Screenshot: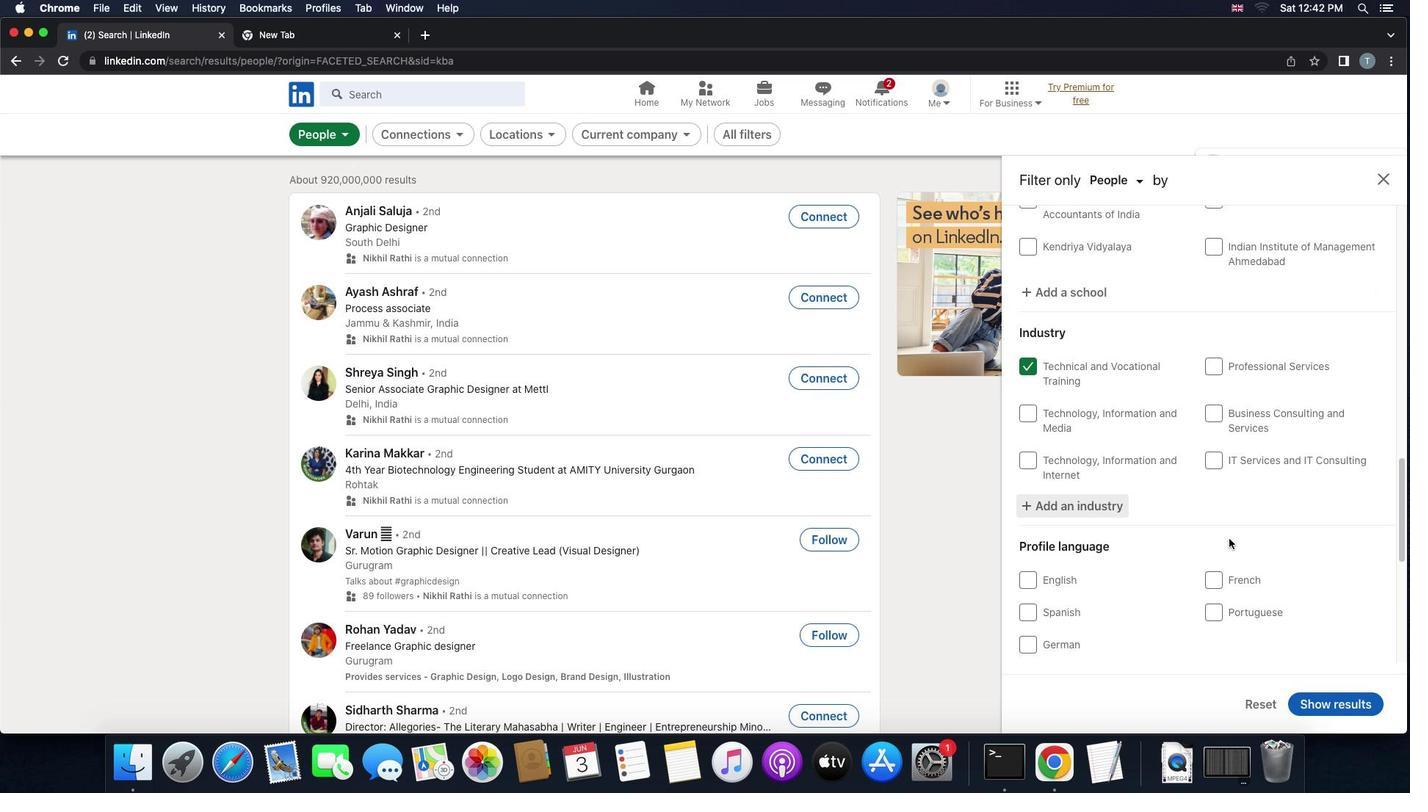 
Action: Mouse moved to (1209, 568)
Screenshot: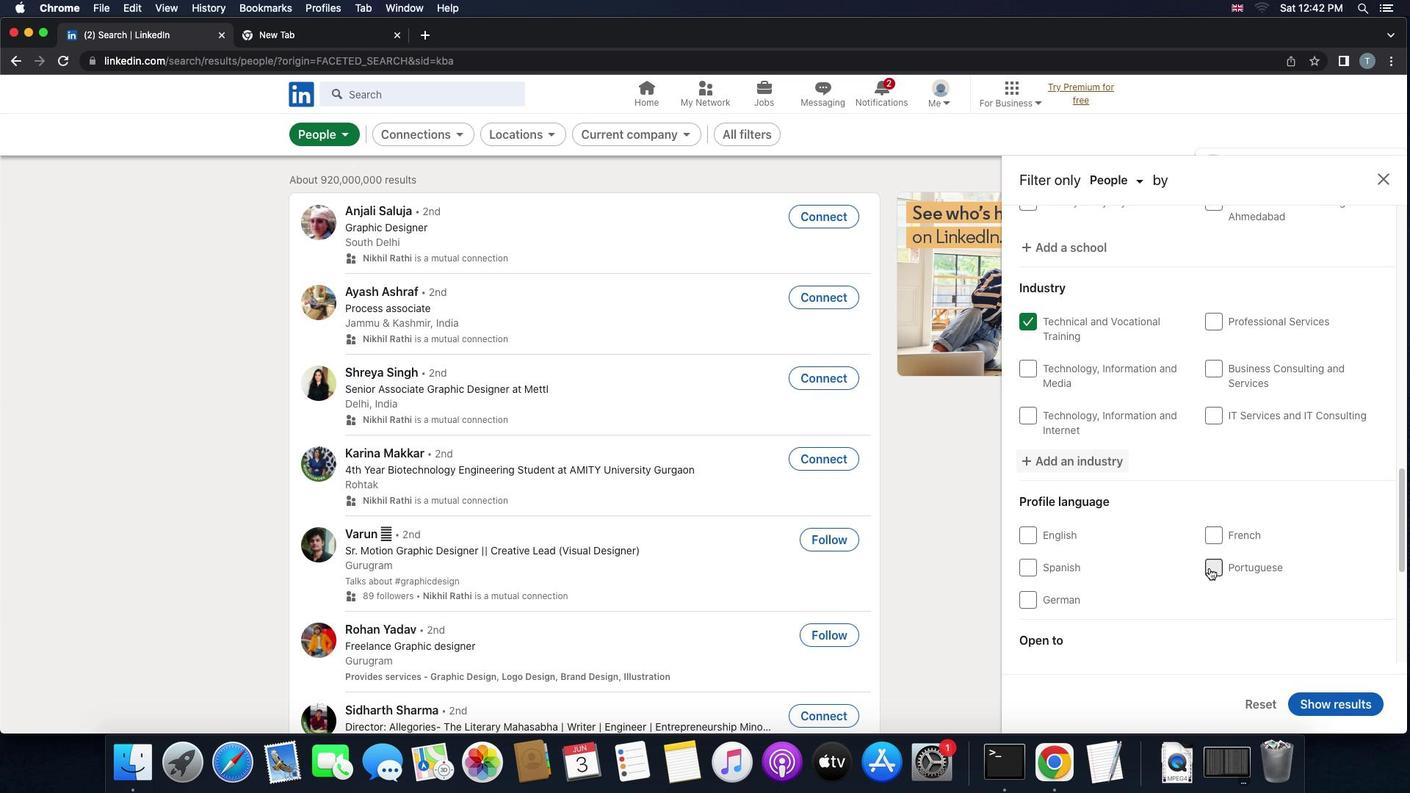 
Action: Mouse pressed left at (1209, 568)
Screenshot: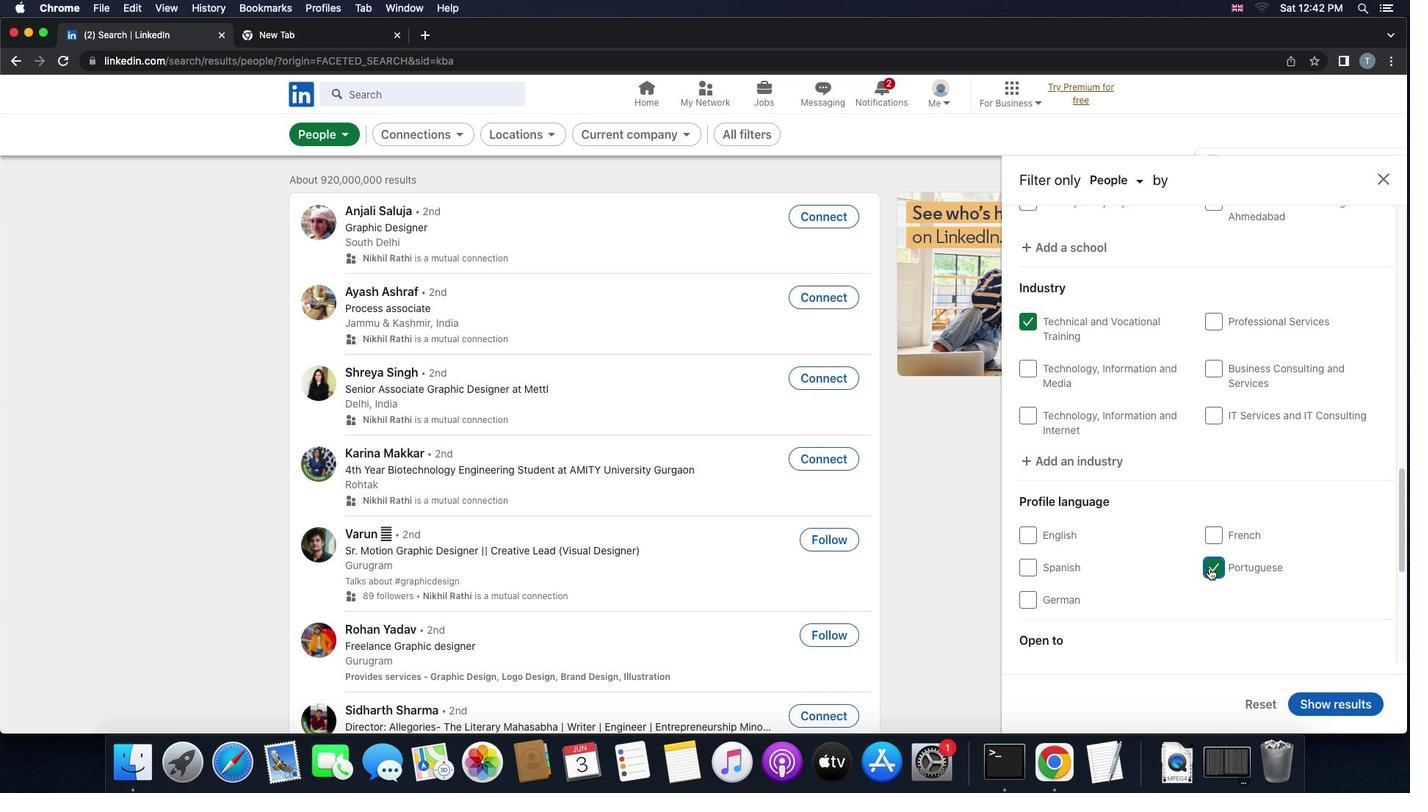 
Action: Mouse moved to (1199, 578)
Screenshot: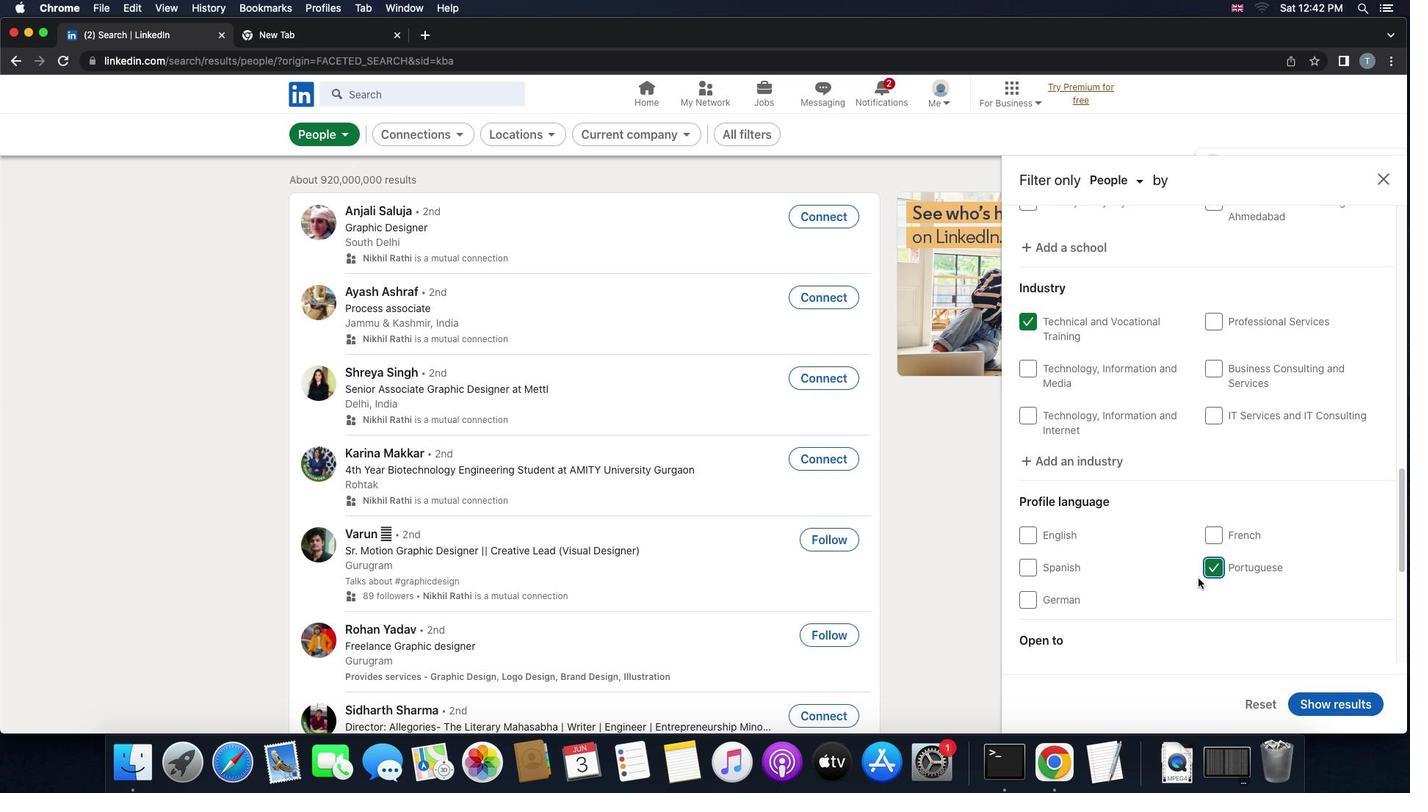 
Action: Mouse scrolled (1199, 578) with delta (0, 0)
Screenshot: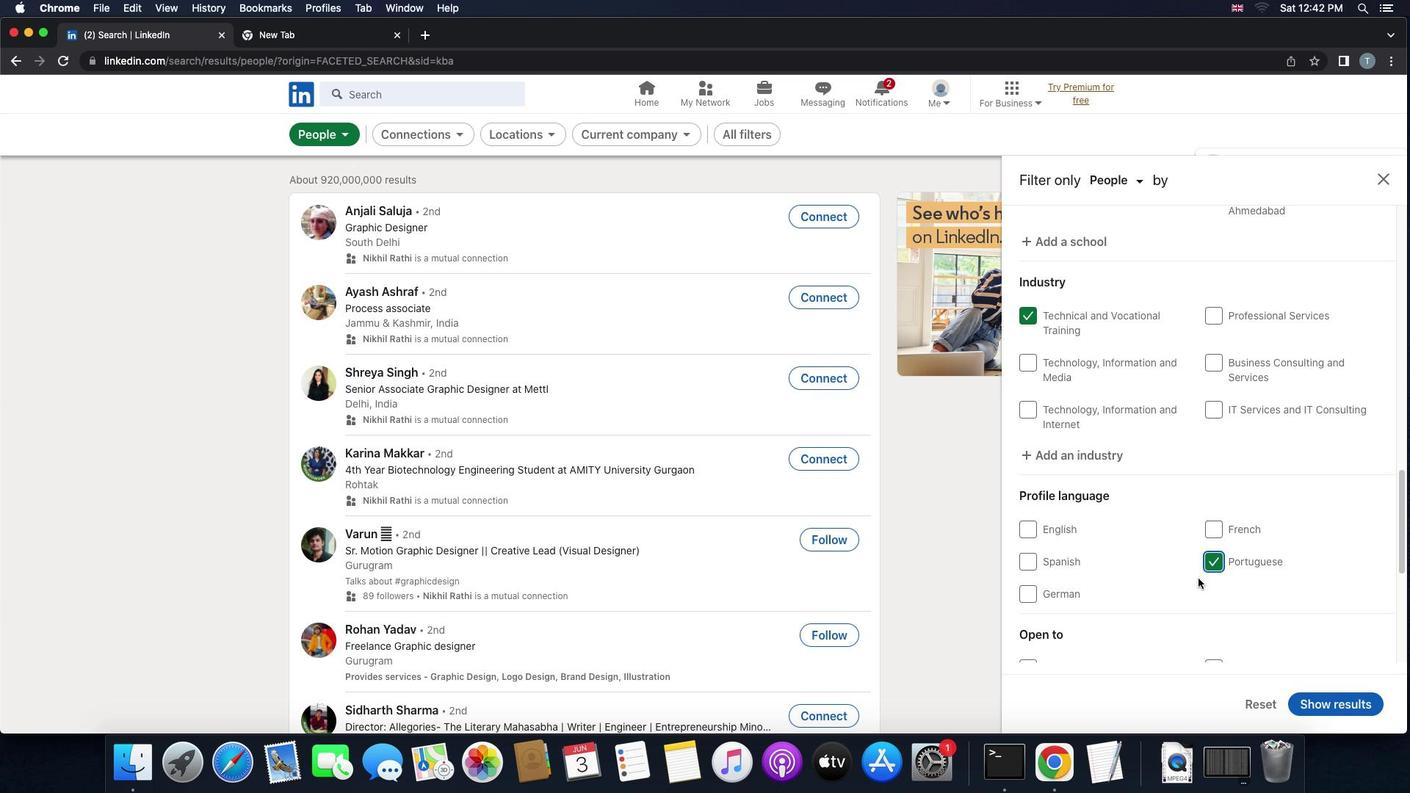 
Action: Mouse scrolled (1199, 578) with delta (0, 0)
Screenshot: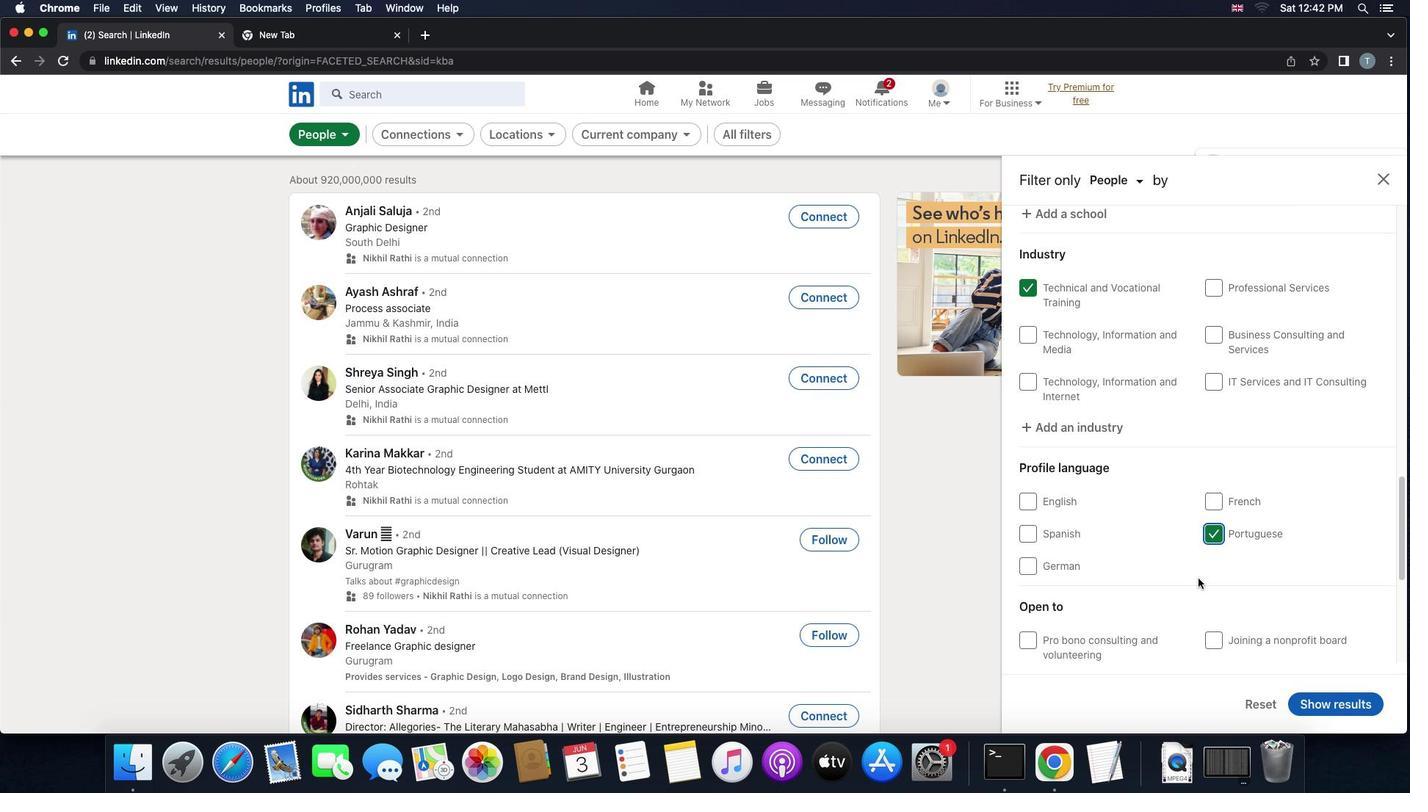 
Action: Mouse scrolled (1199, 578) with delta (0, -1)
Screenshot: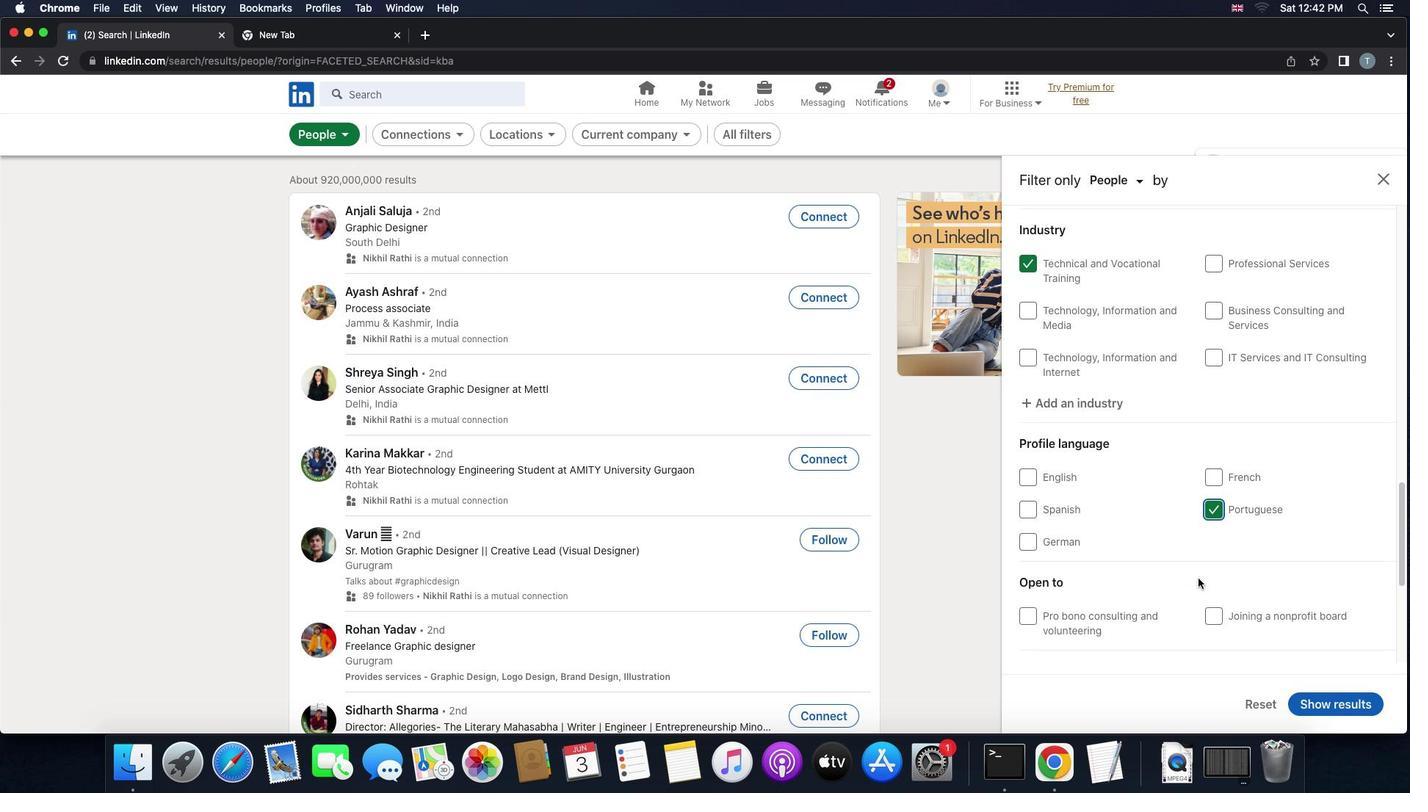 
Action: Mouse scrolled (1199, 578) with delta (0, 0)
Screenshot: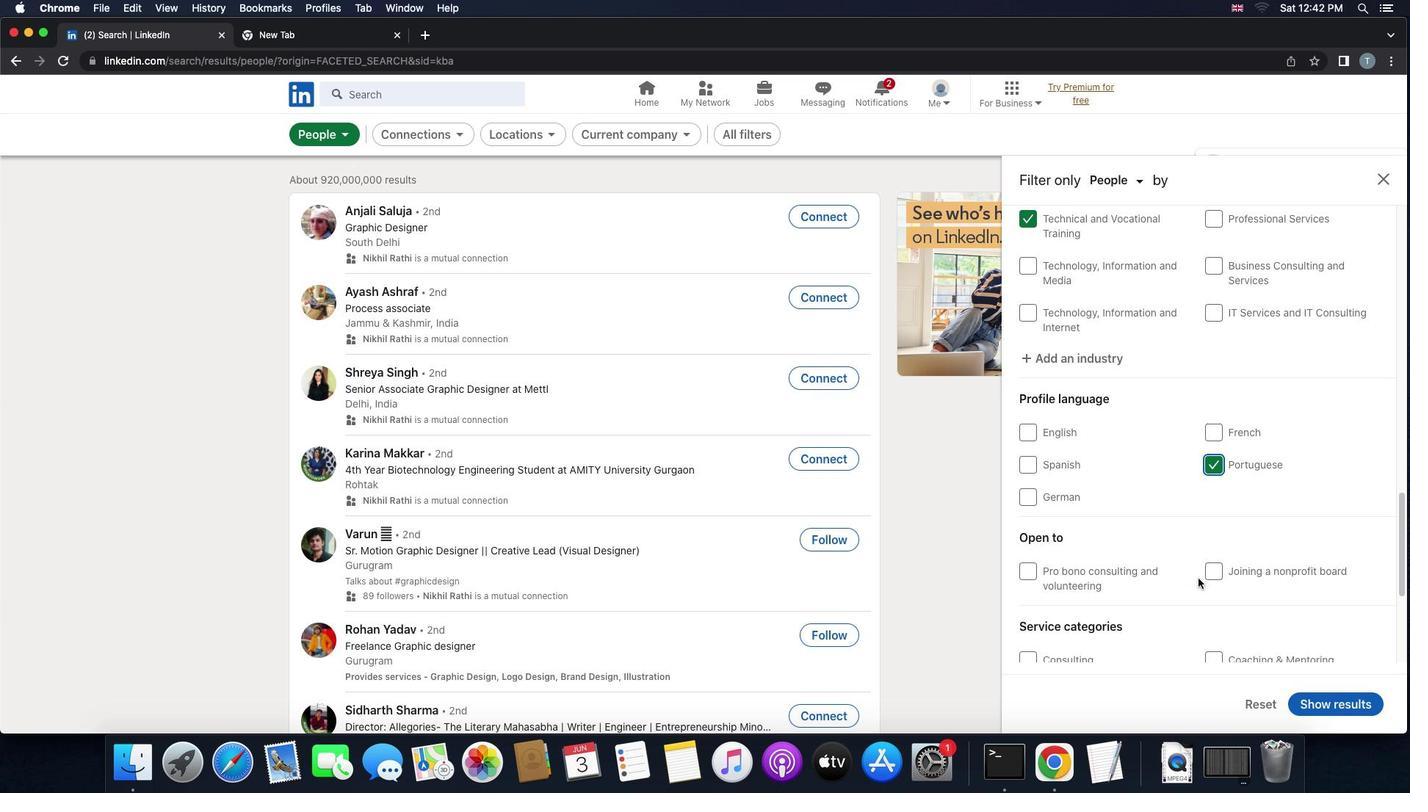 
Action: Mouse scrolled (1199, 578) with delta (0, 0)
Screenshot: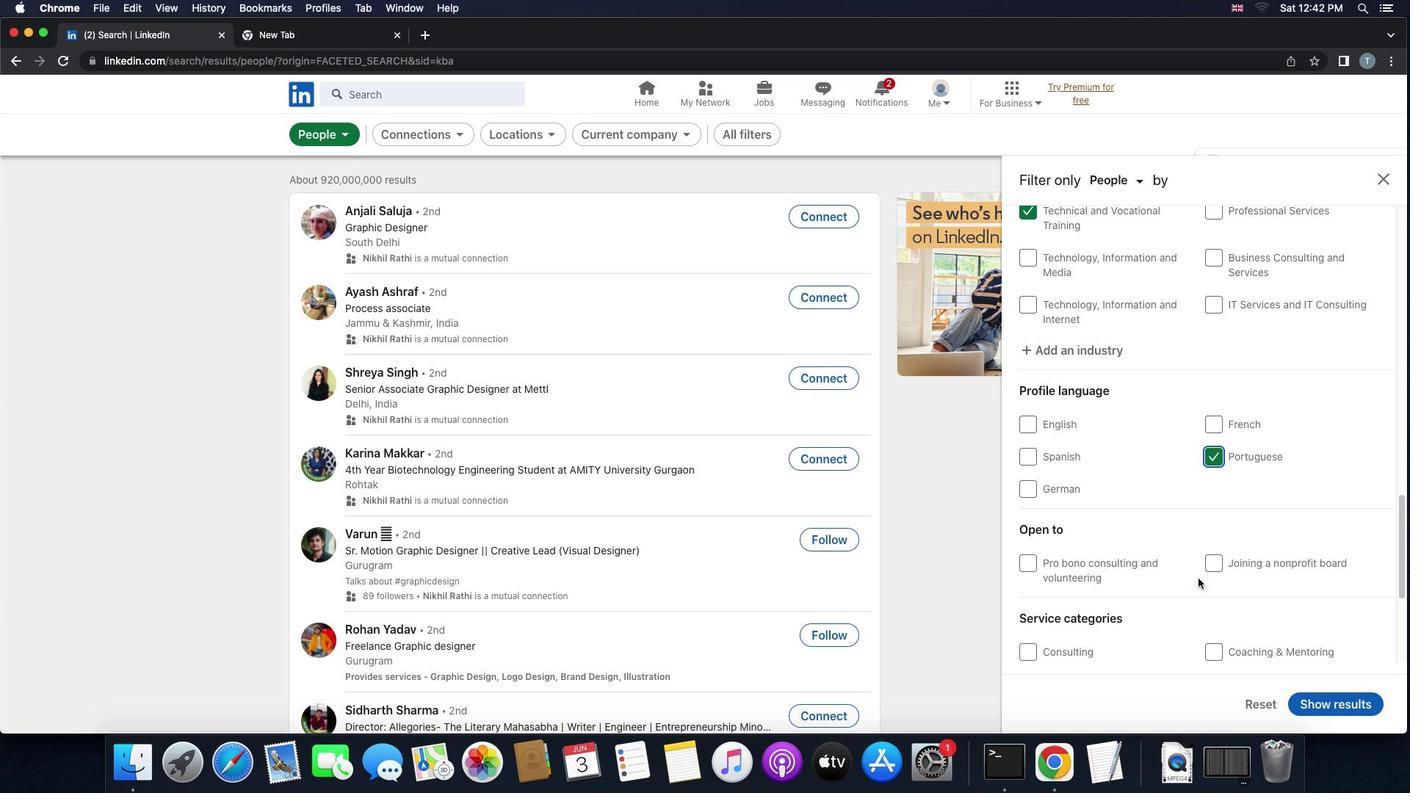 
Action: Mouse scrolled (1199, 578) with delta (0, 0)
Screenshot: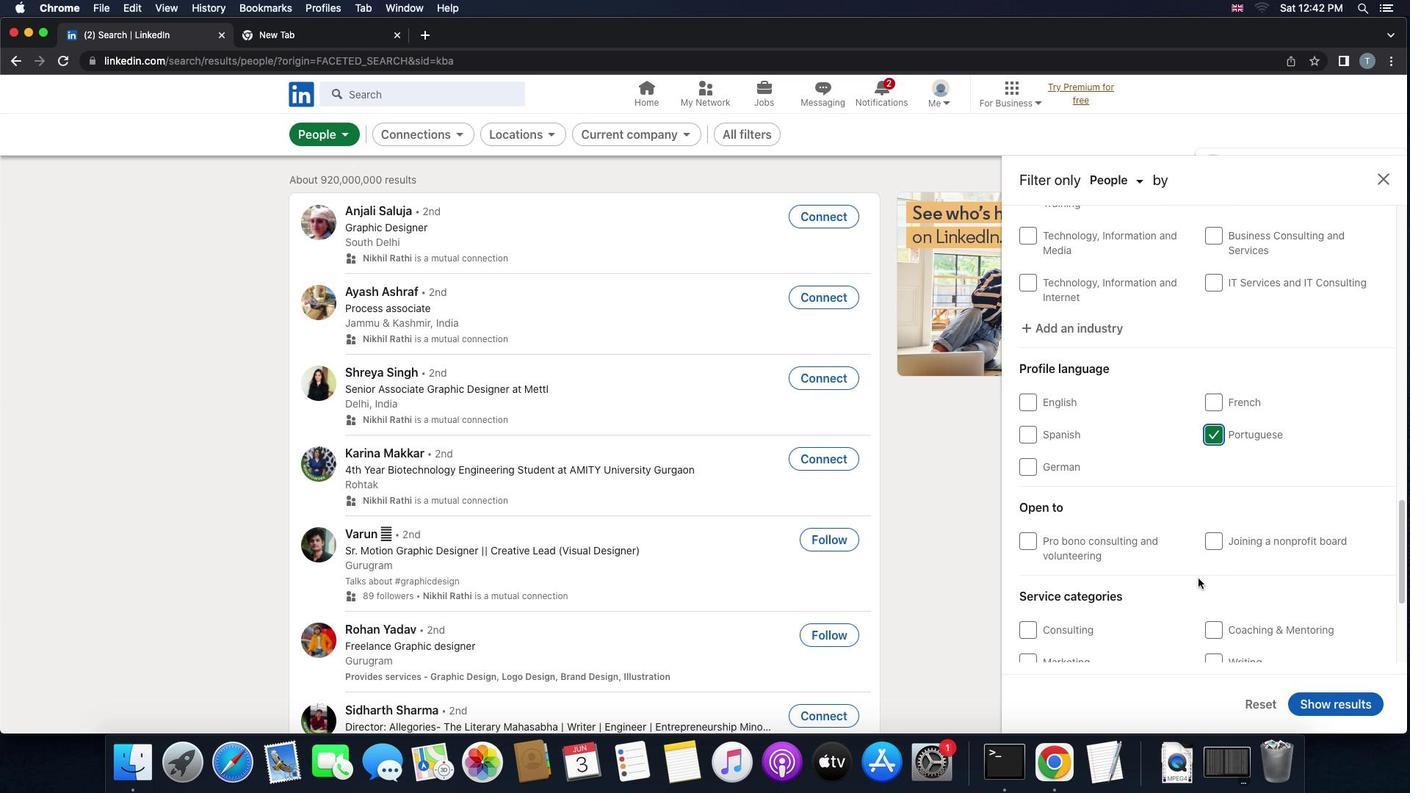 
Action: Mouse scrolled (1199, 578) with delta (0, 0)
Screenshot: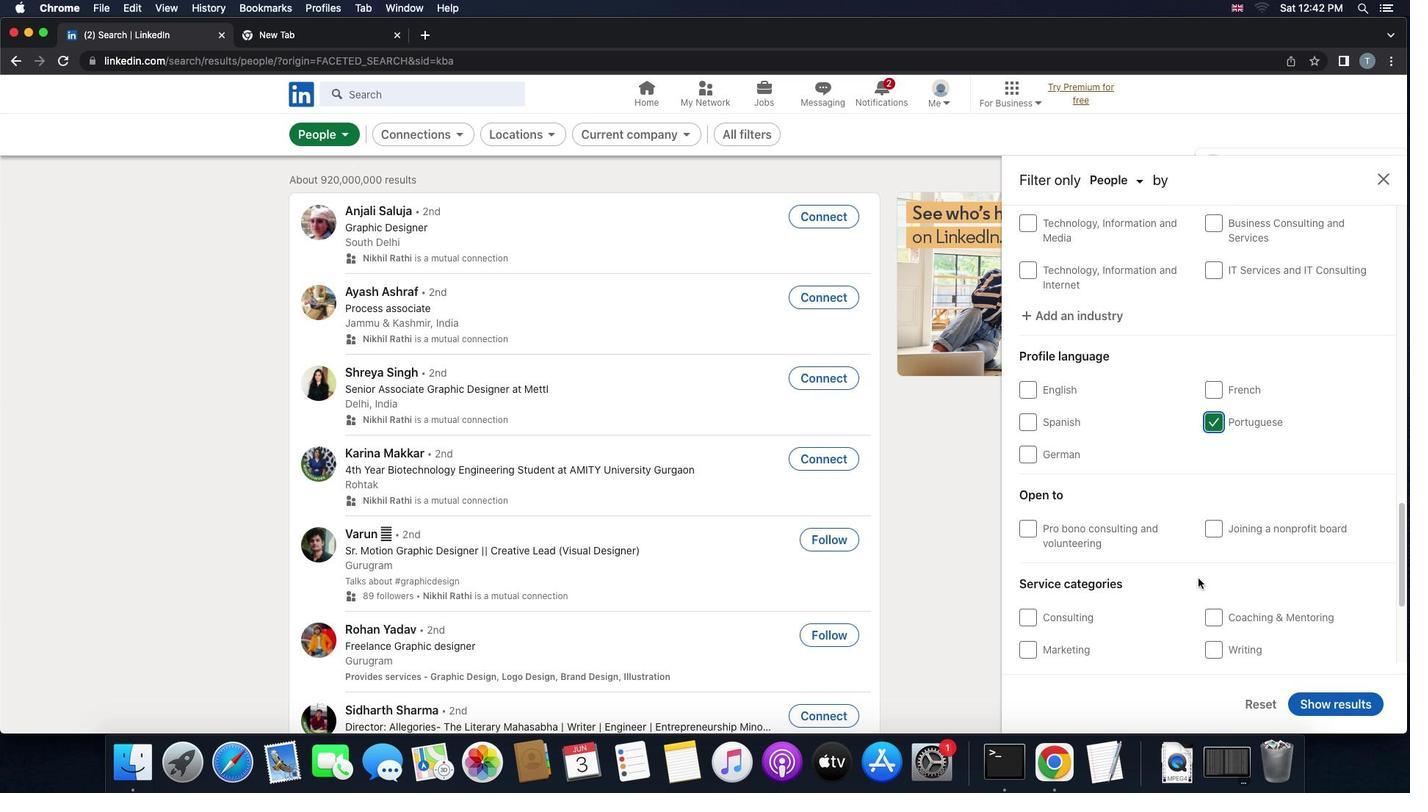
Action: Mouse scrolled (1199, 578) with delta (0, 0)
Screenshot: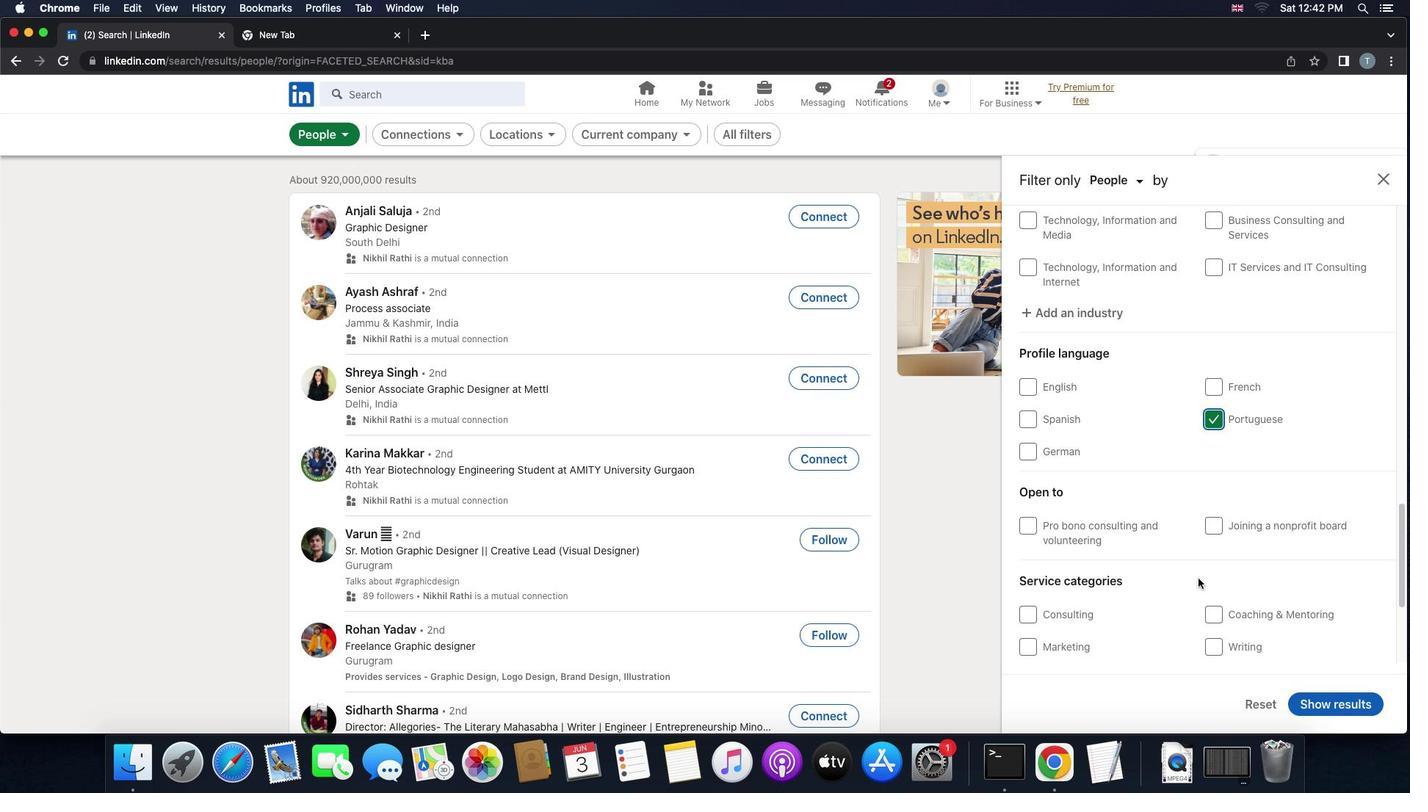 
Action: Mouse scrolled (1199, 578) with delta (0, 0)
Screenshot: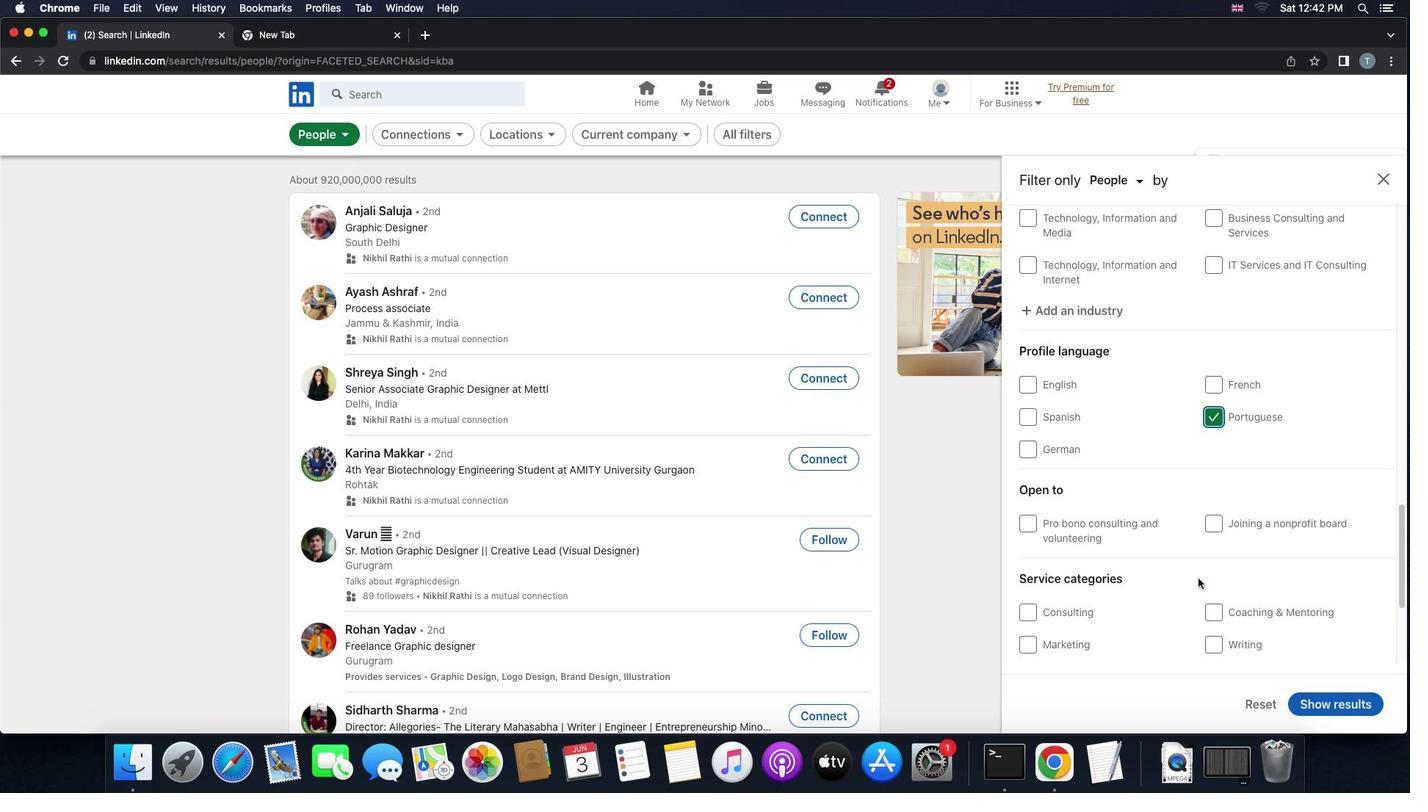 
Action: Mouse scrolled (1199, 578) with delta (0, 0)
Screenshot: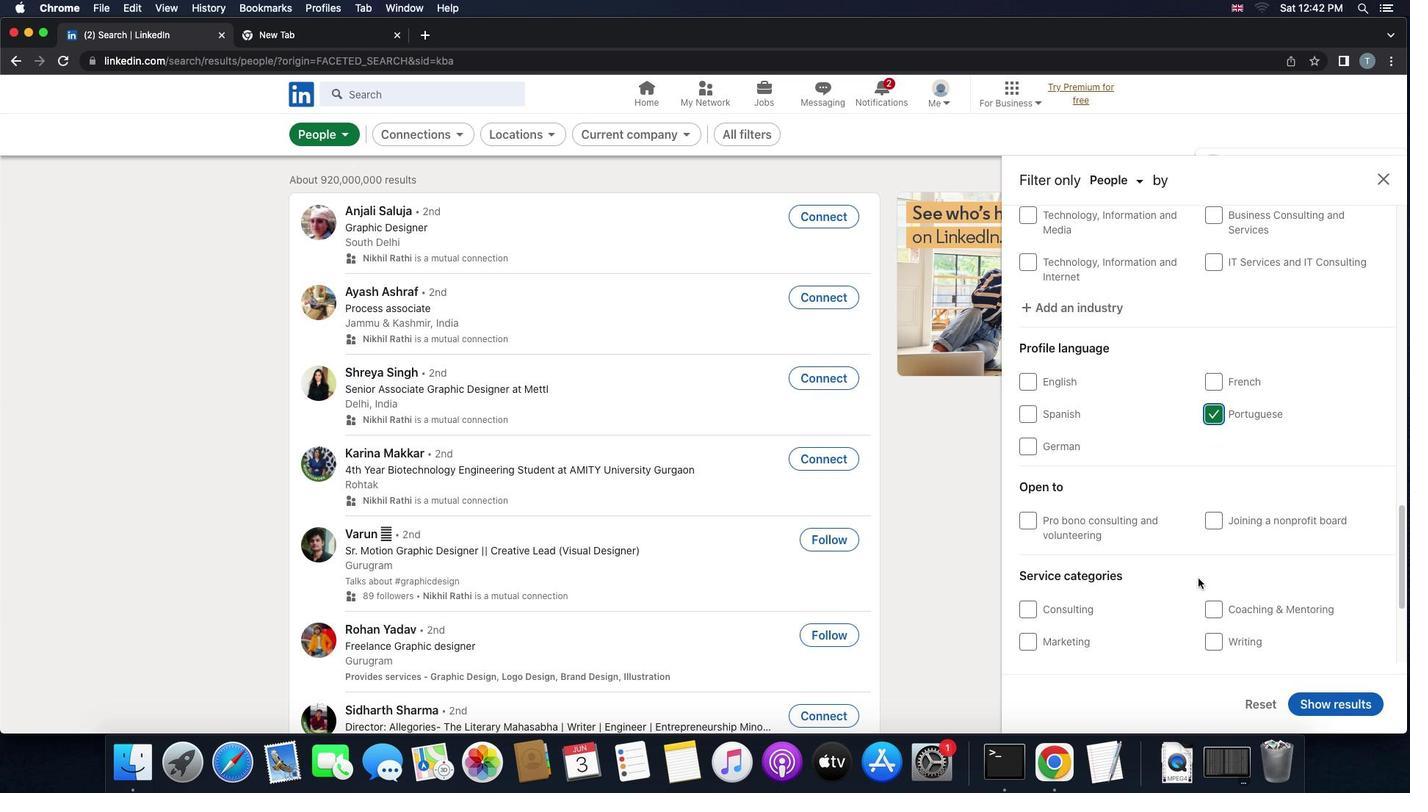 
Action: Mouse scrolled (1199, 578) with delta (0, 0)
Screenshot: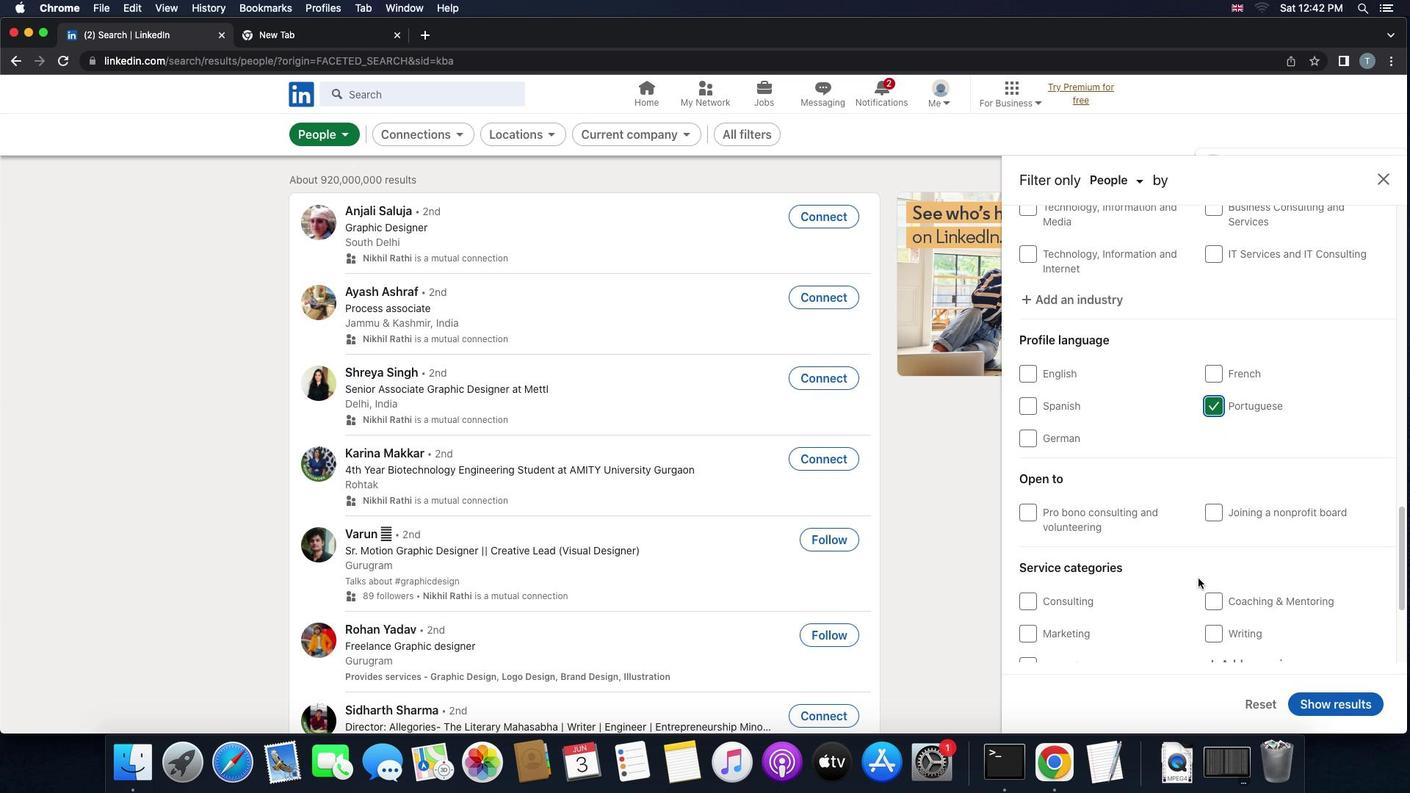 
Action: Mouse scrolled (1199, 578) with delta (0, 0)
Screenshot: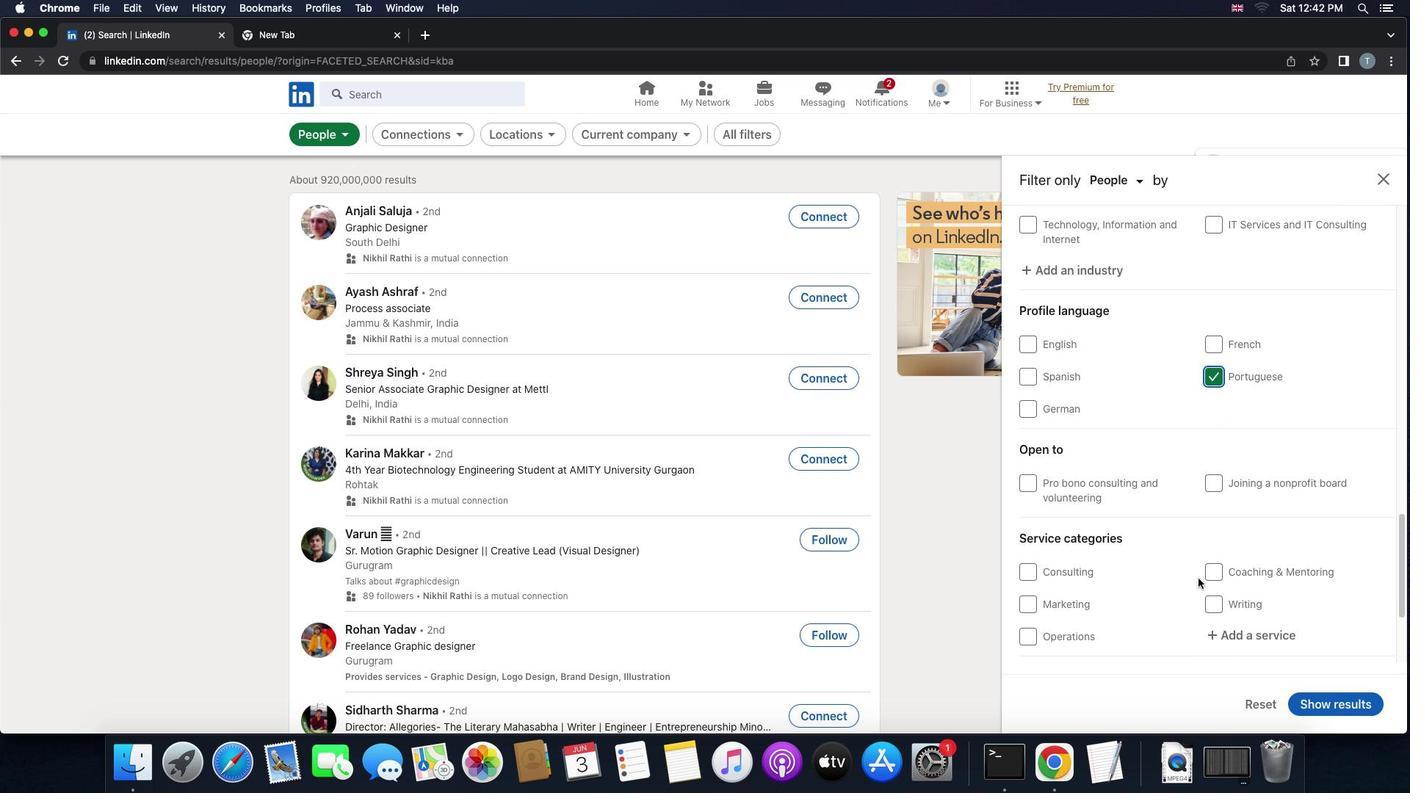 
Action: Mouse scrolled (1199, 578) with delta (0, -1)
Screenshot: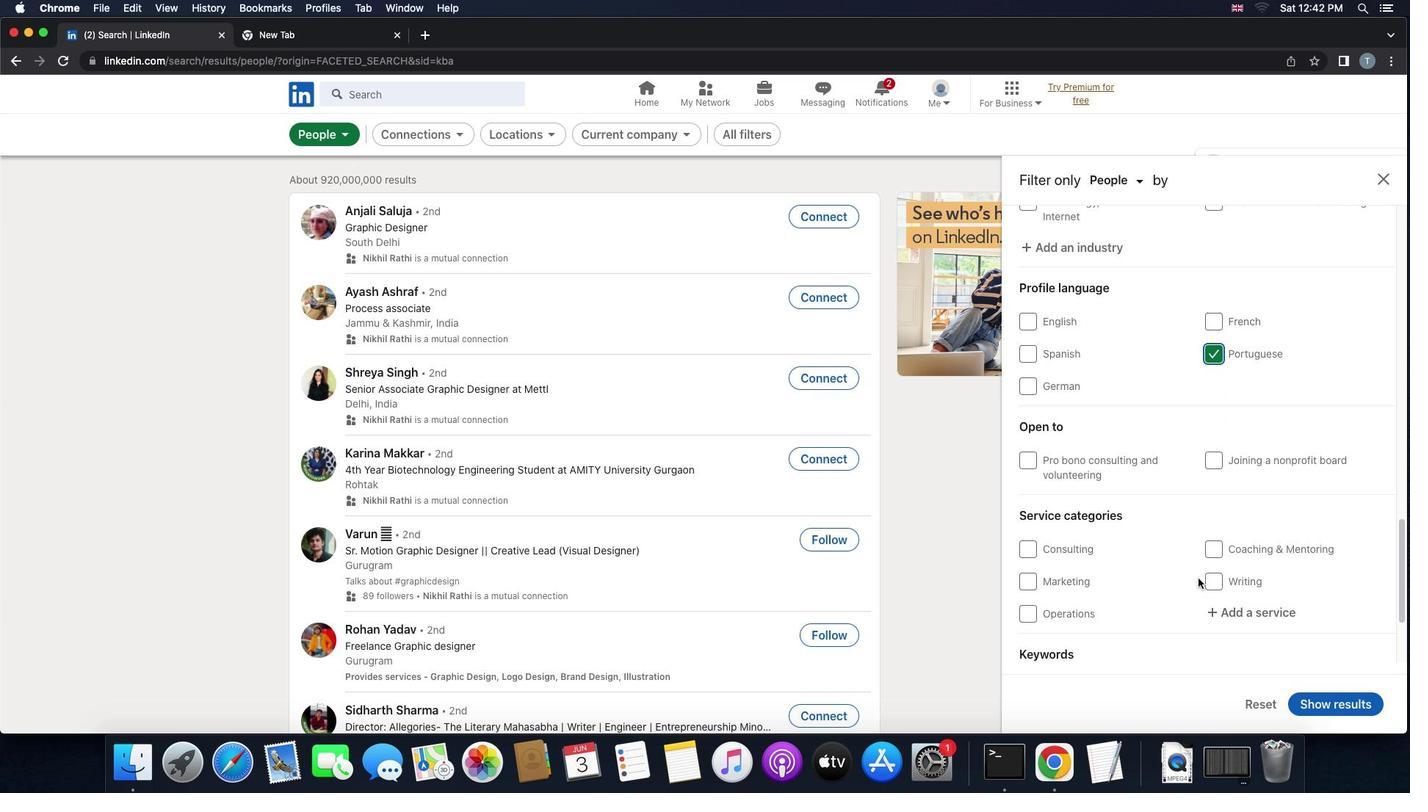 
Action: Mouse moved to (1219, 583)
Screenshot: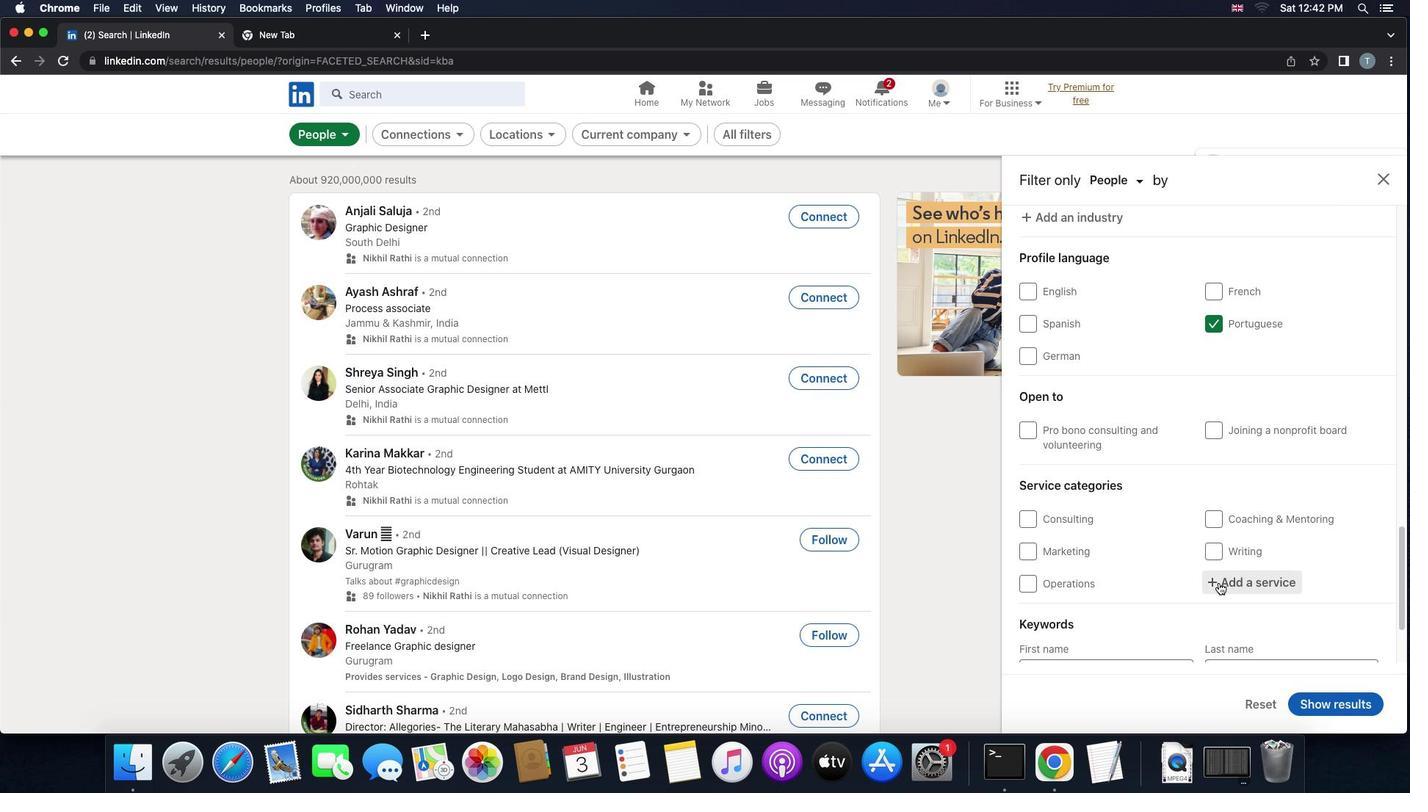 
Action: Mouse pressed left at (1219, 583)
Screenshot: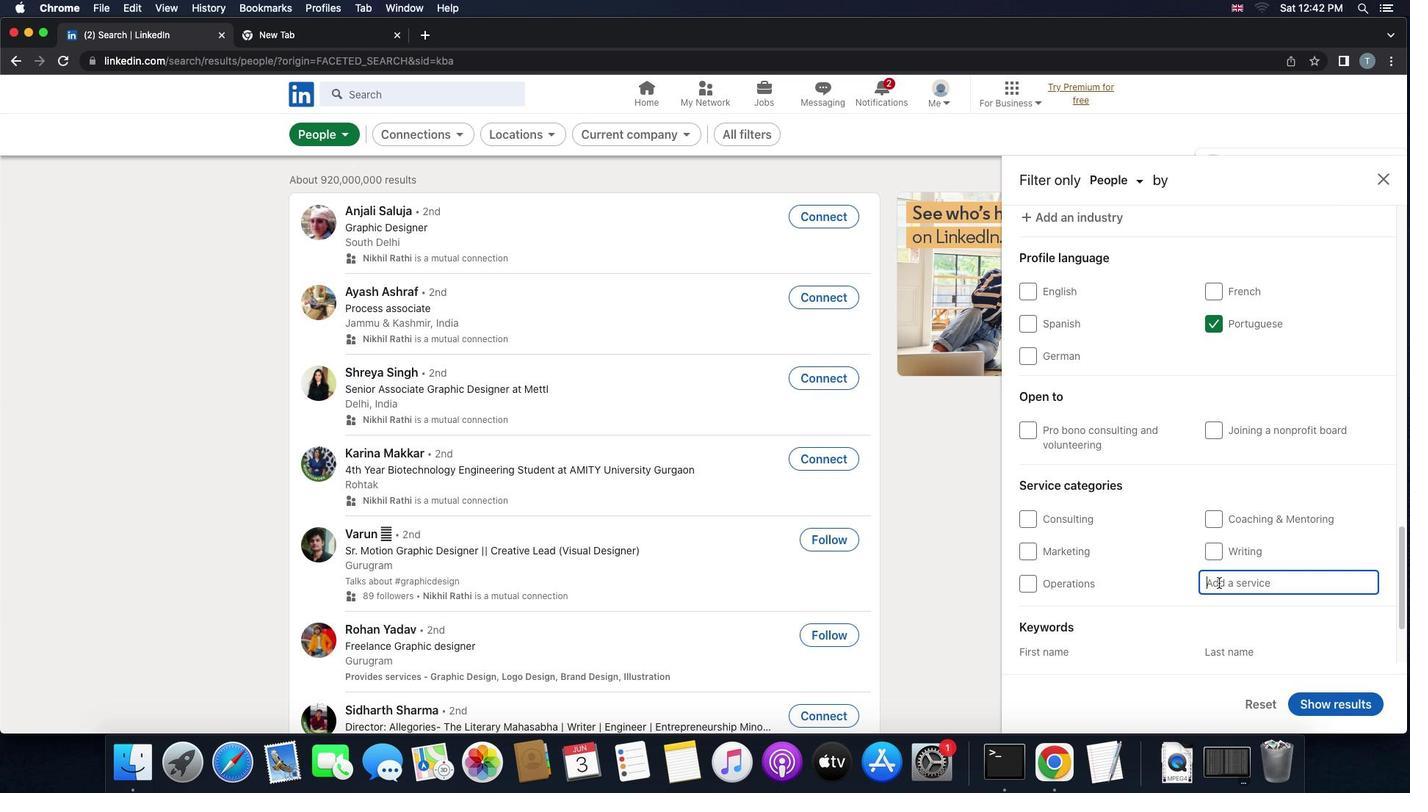 
Action: Key pressed 'v''i''d''e''o'Key.space'a''n''i''m''a''t''i''o''n'
Screenshot: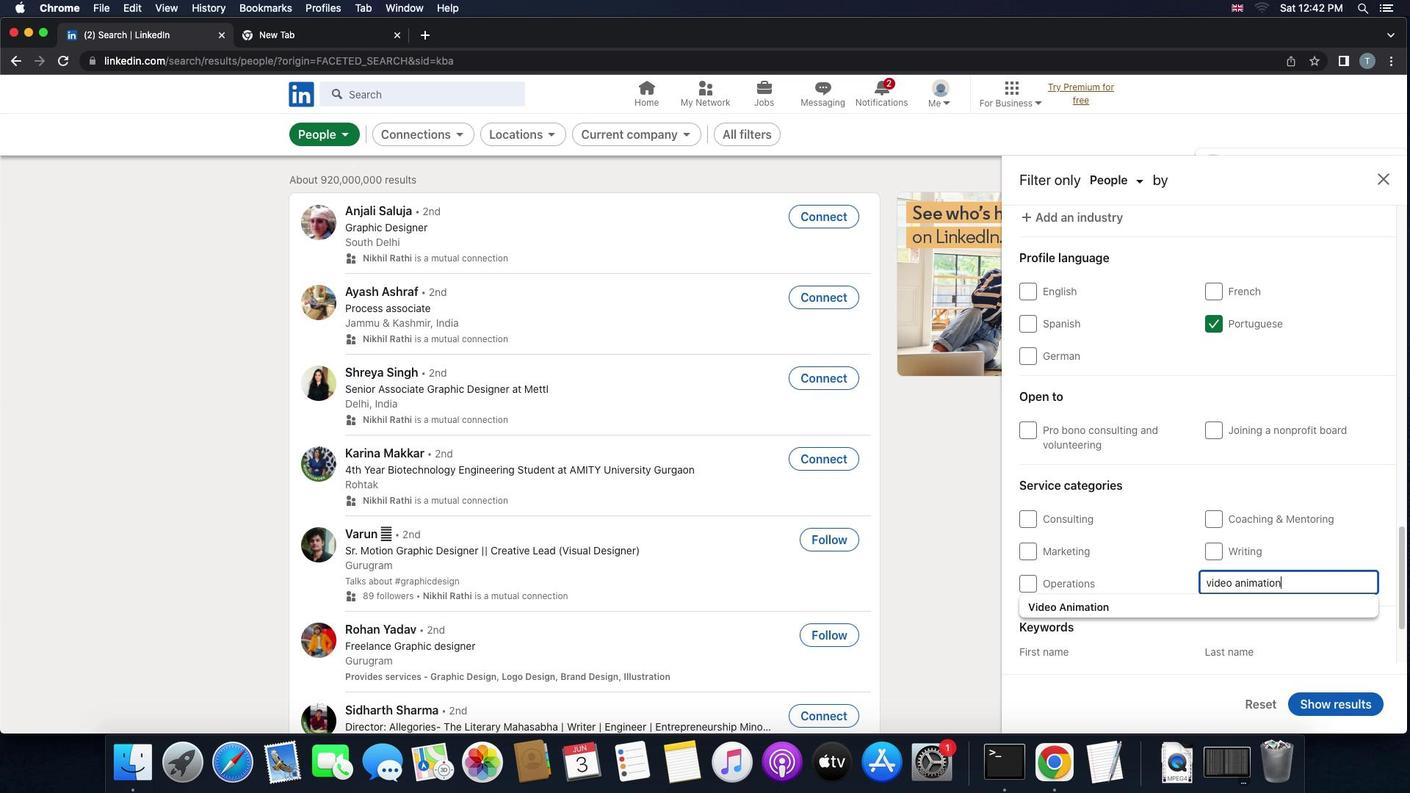 
Action: Mouse moved to (1266, 611)
Screenshot: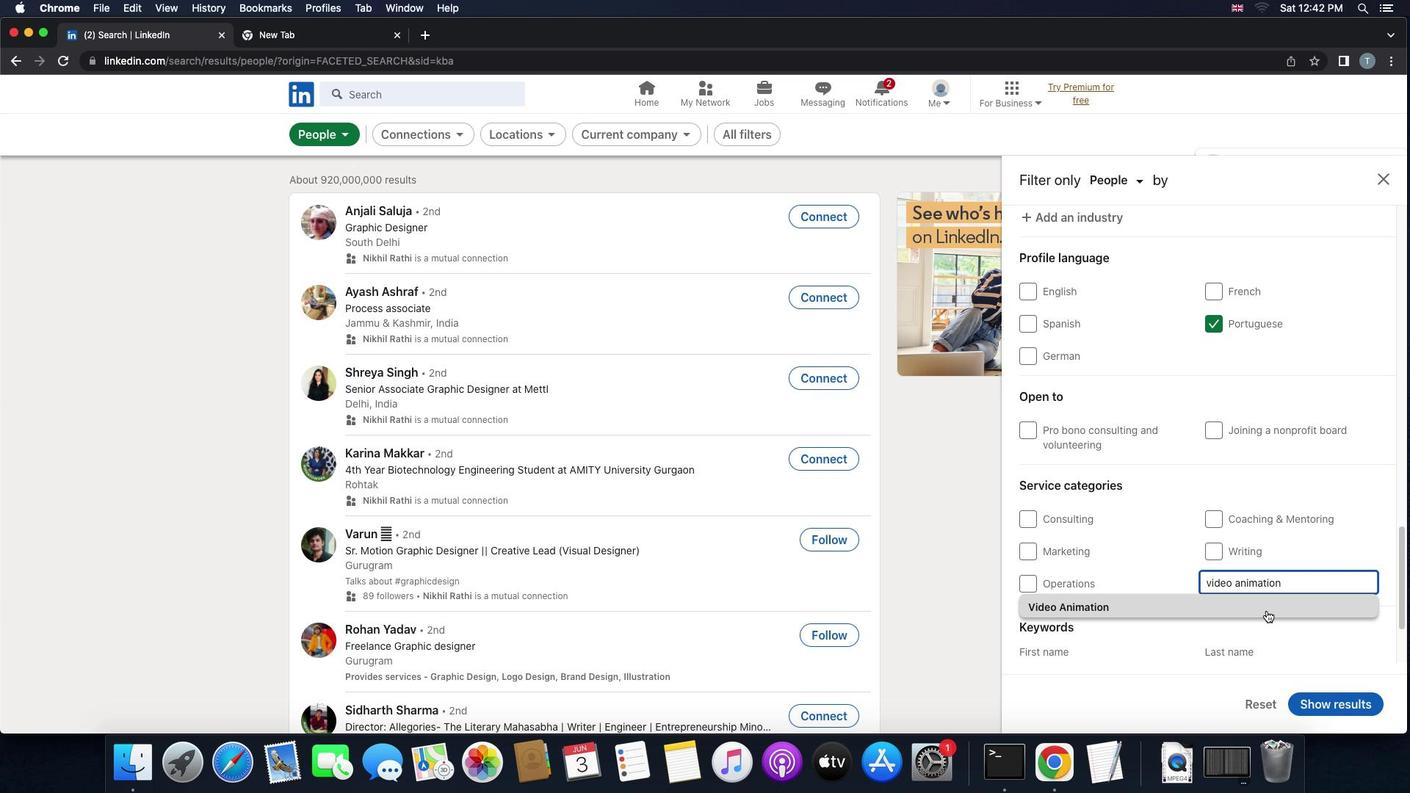 
Action: Mouse scrolled (1266, 611) with delta (0, 0)
Screenshot: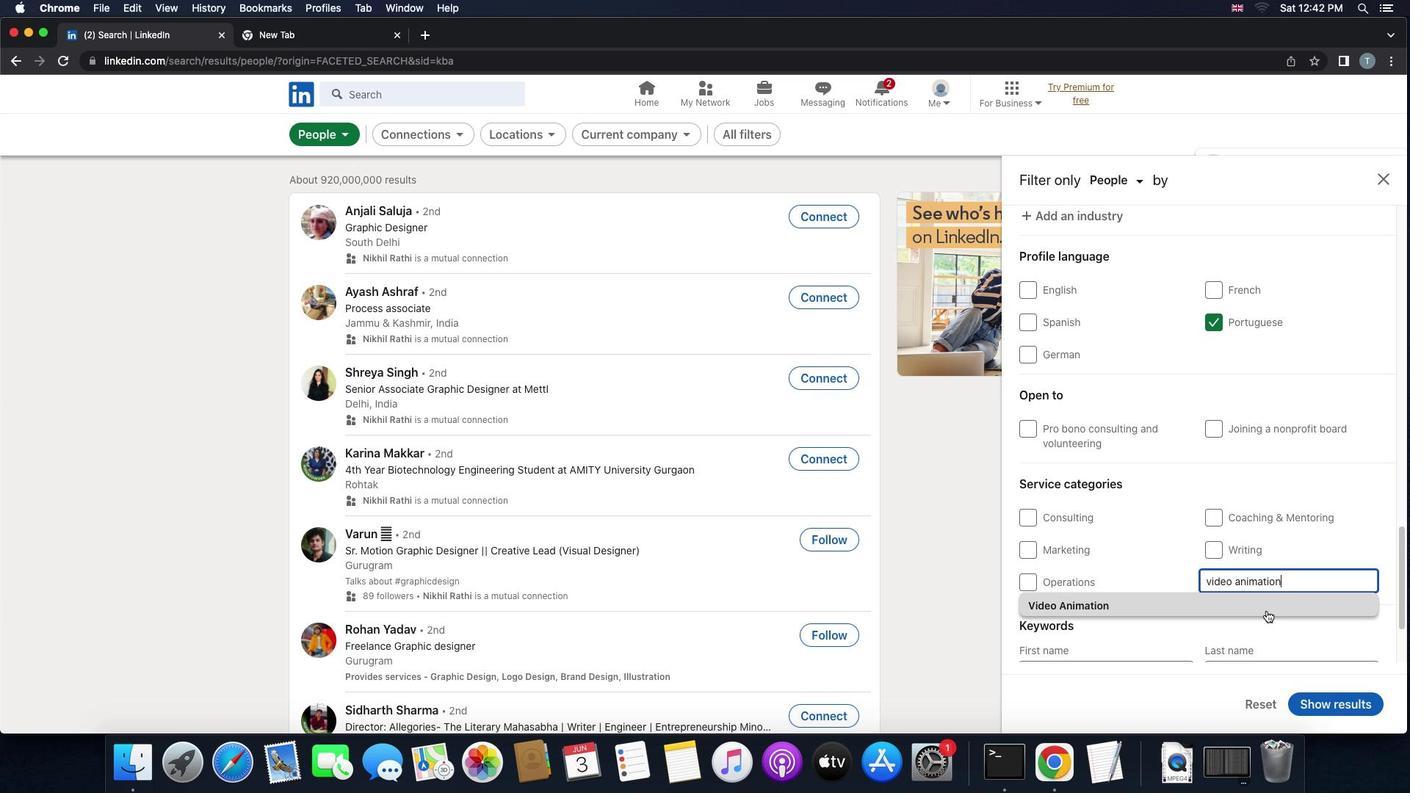 
Action: Mouse moved to (1269, 610)
Screenshot: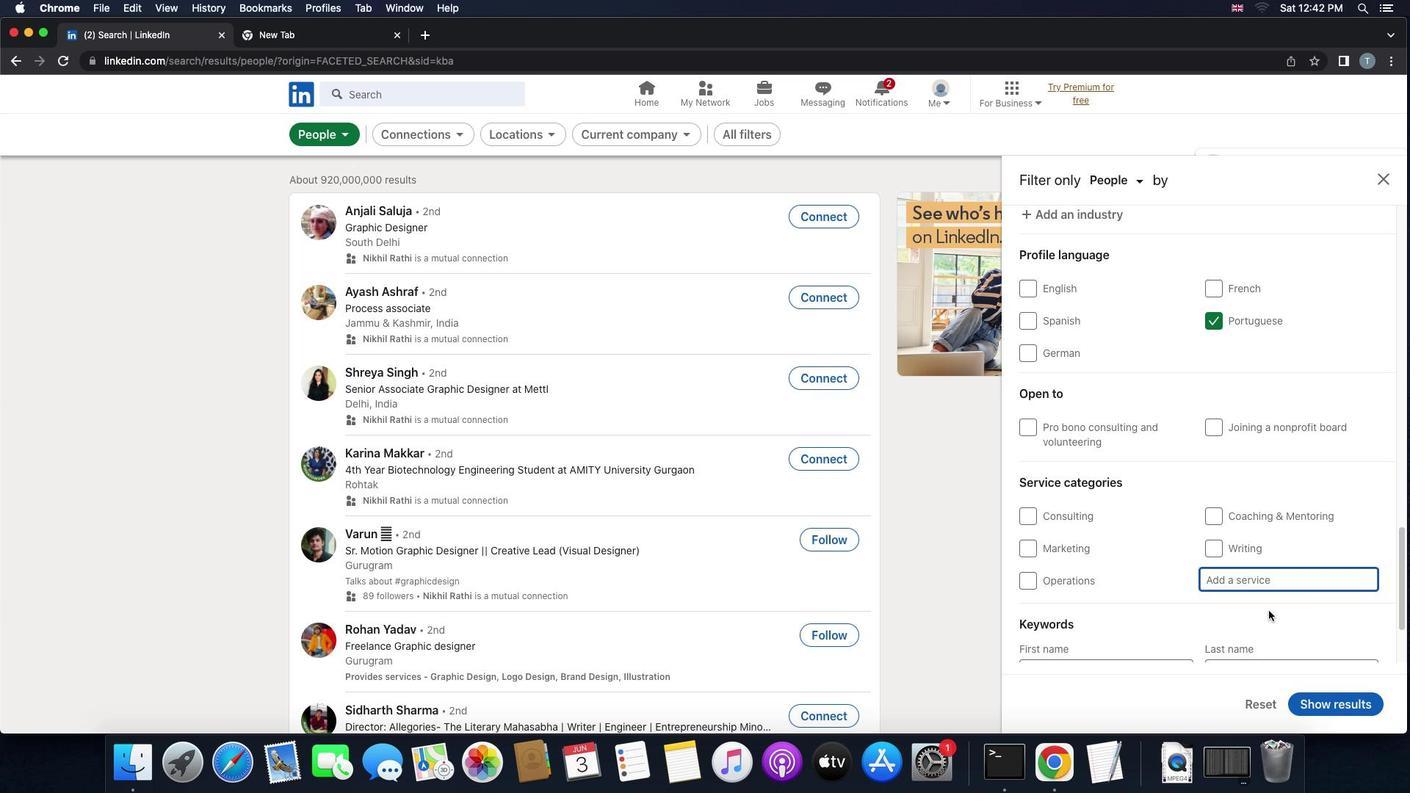 
Action: Mouse pressed left at (1269, 610)
Screenshot: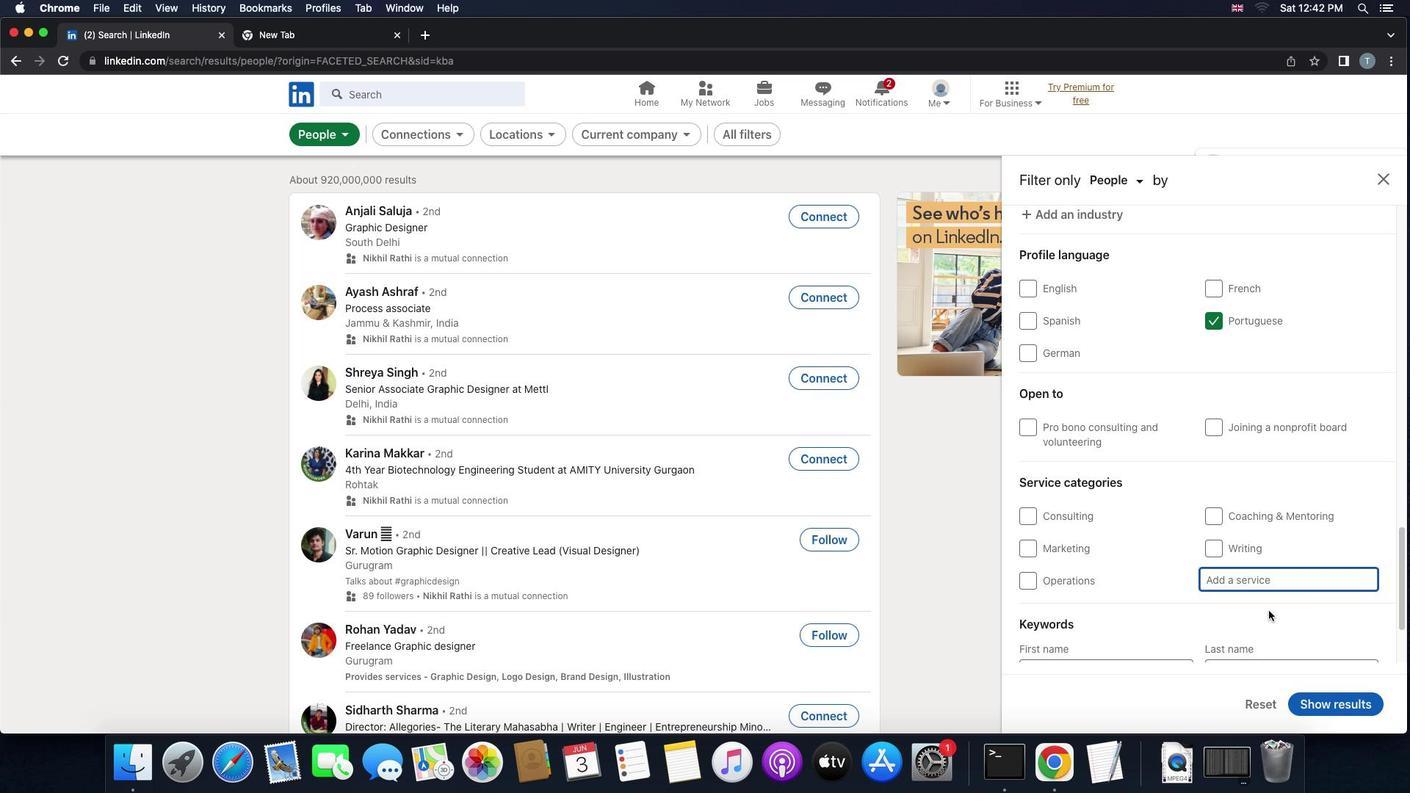 
Action: Mouse moved to (1269, 609)
Screenshot: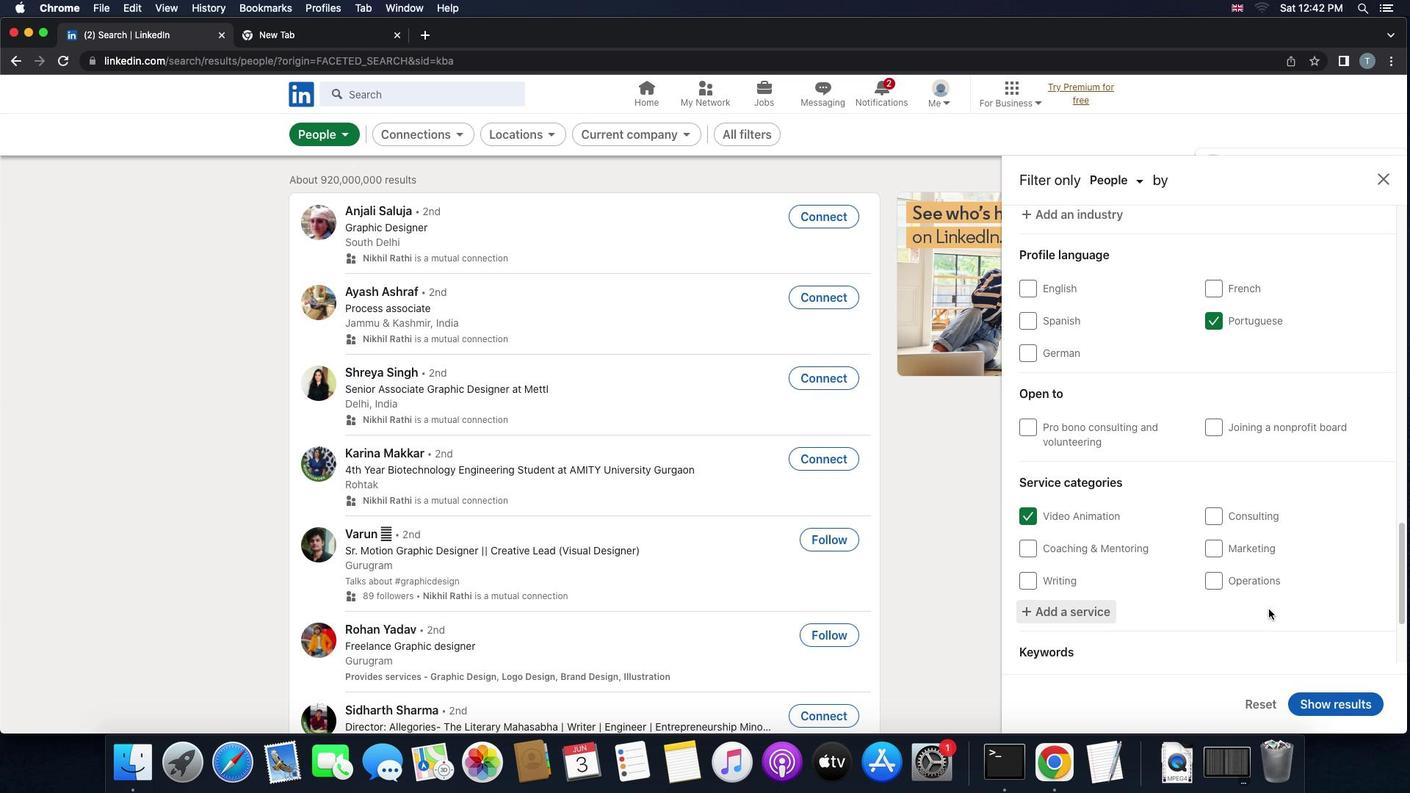 
Action: Mouse scrolled (1269, 609) with delta (0, 0)
Screenshot: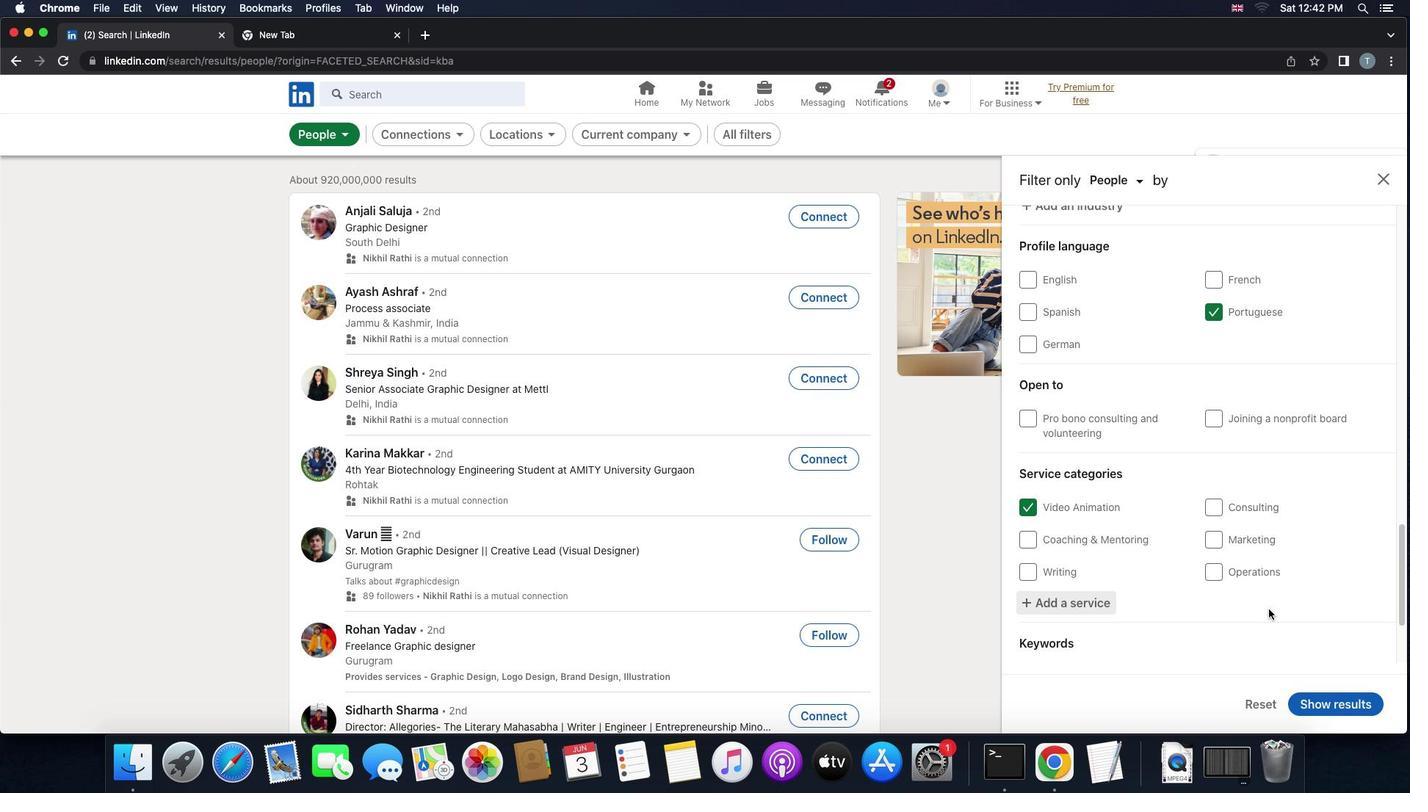 
Action: Mouse scrolled (1269, 609) with delta (0, 0)
Screenshot: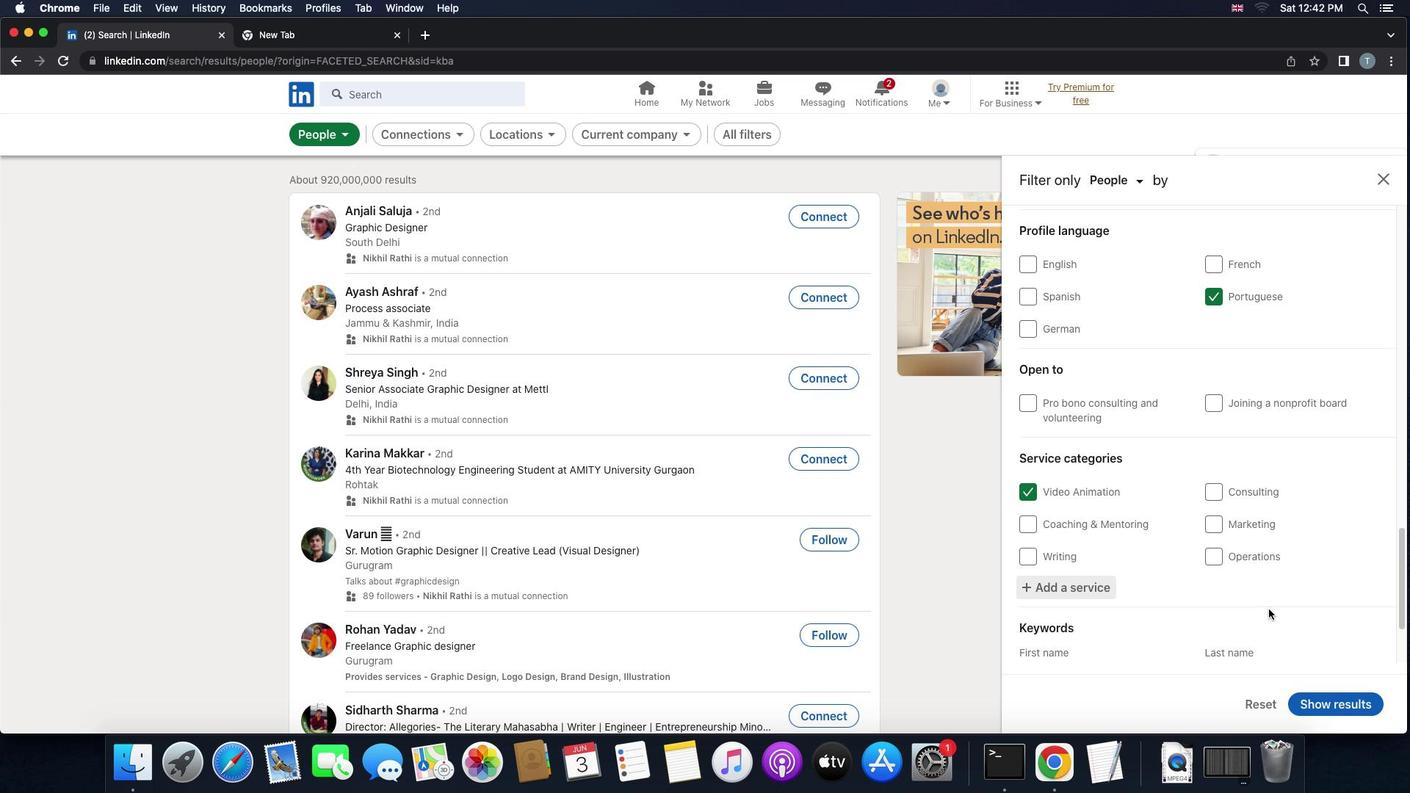 
Action: Mouse scrolled (1269, 609) with delta (0, -1)
Screenshot: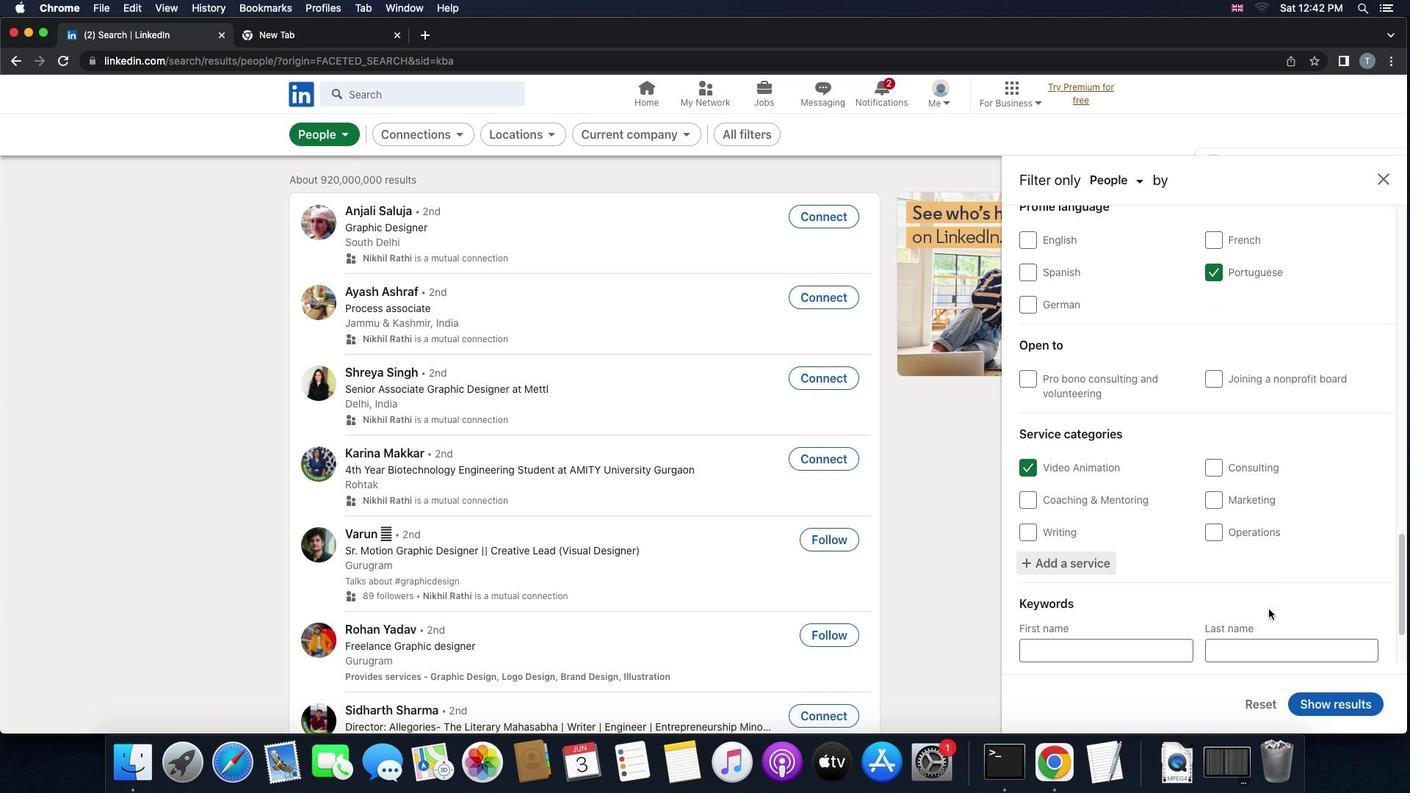 
Action: Mouse scrolled (1269, 609) with delta (0, 0)
Screenshot: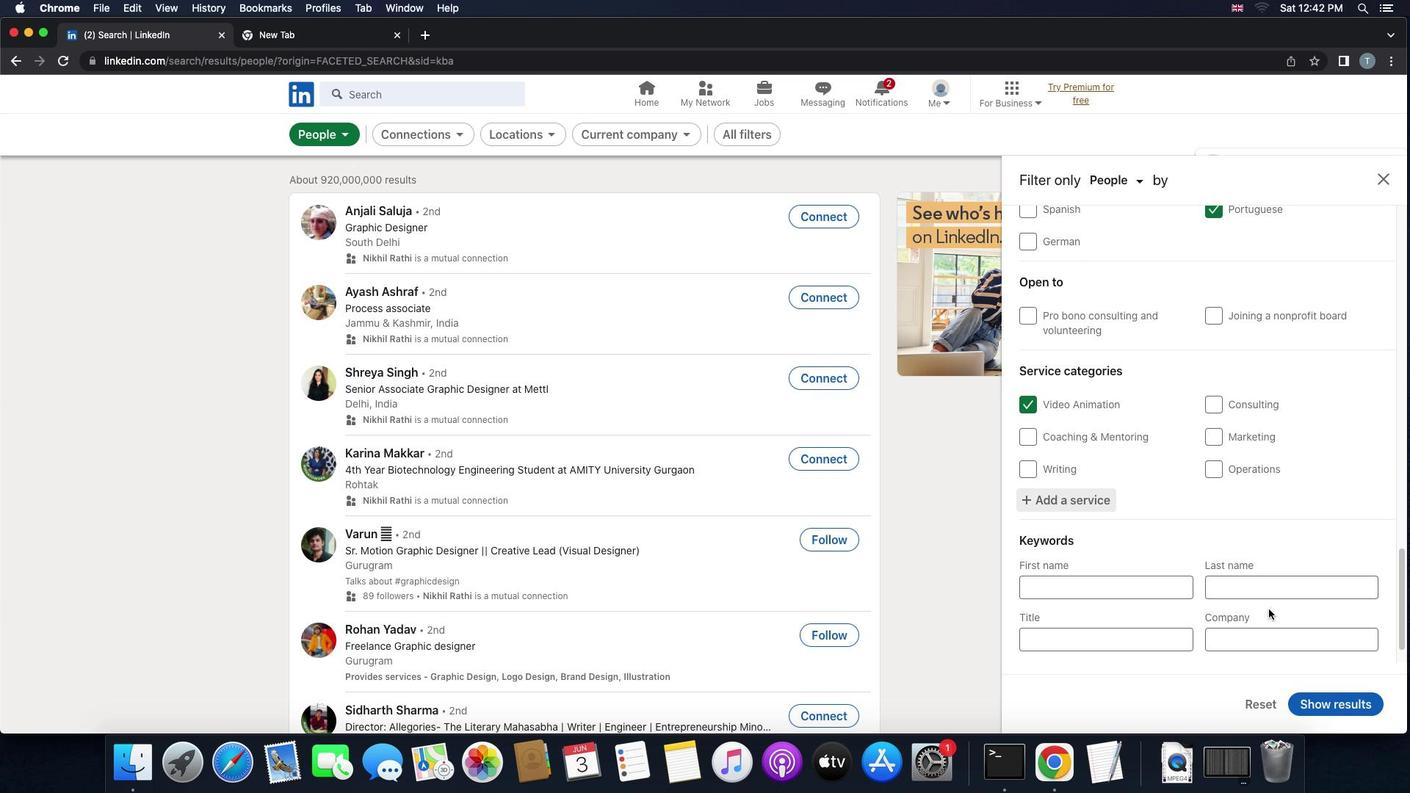 
Action: Mouse scrolled (1269, 609) with delta (0, 0)
Screenshot: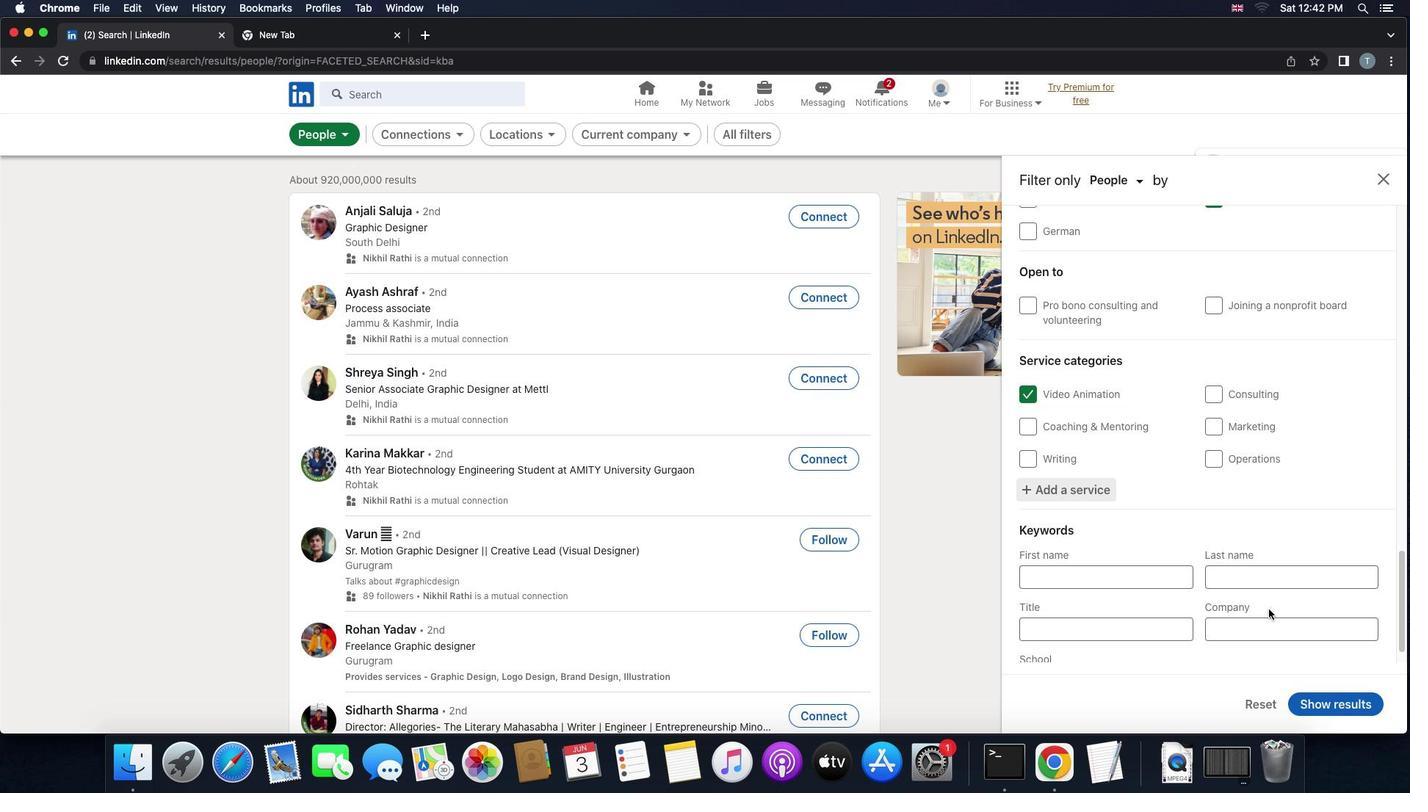 
Action: Mouse scrolled (1269, 609) with delta (0, -2)
Screenshot: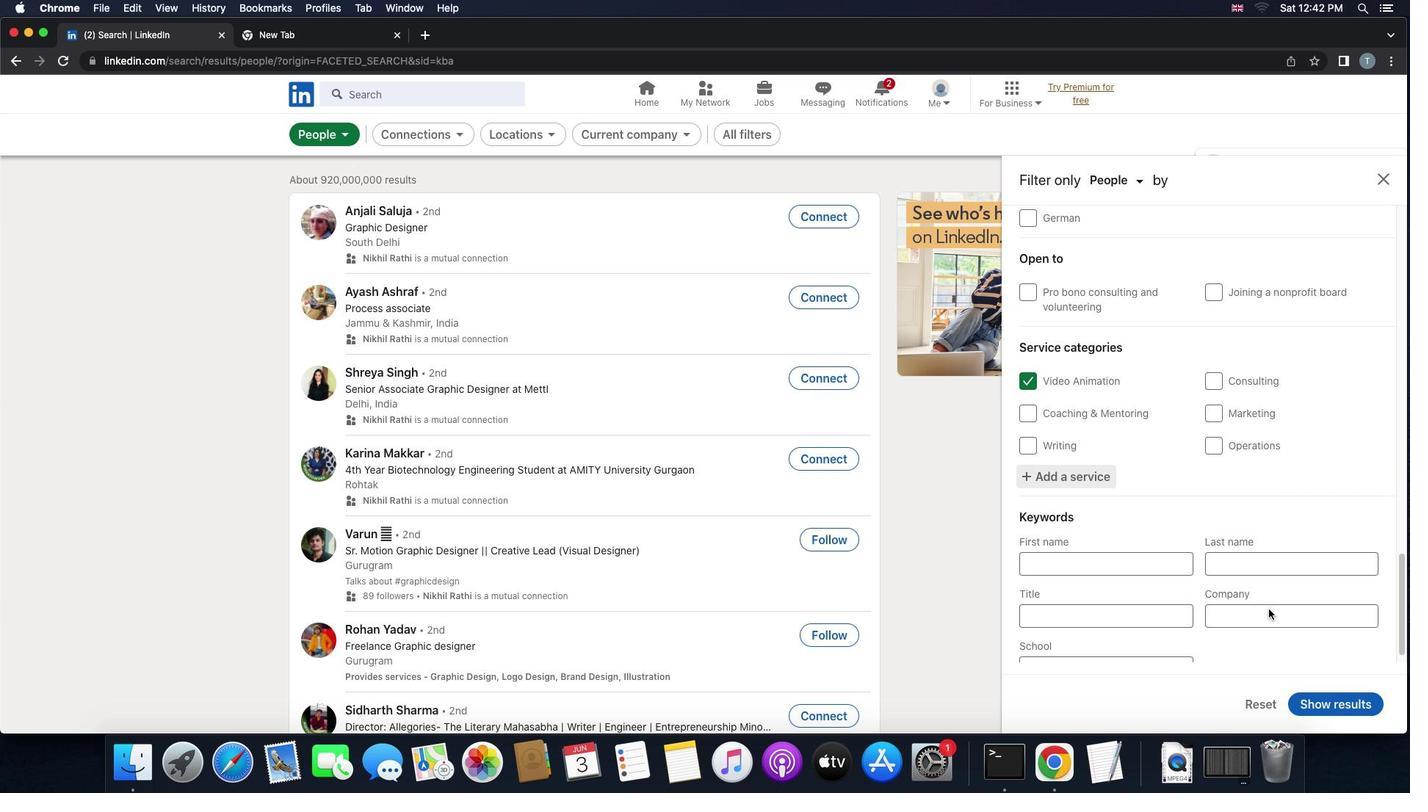 
Action: Mouse moved to (1099, 601)
Screenshot: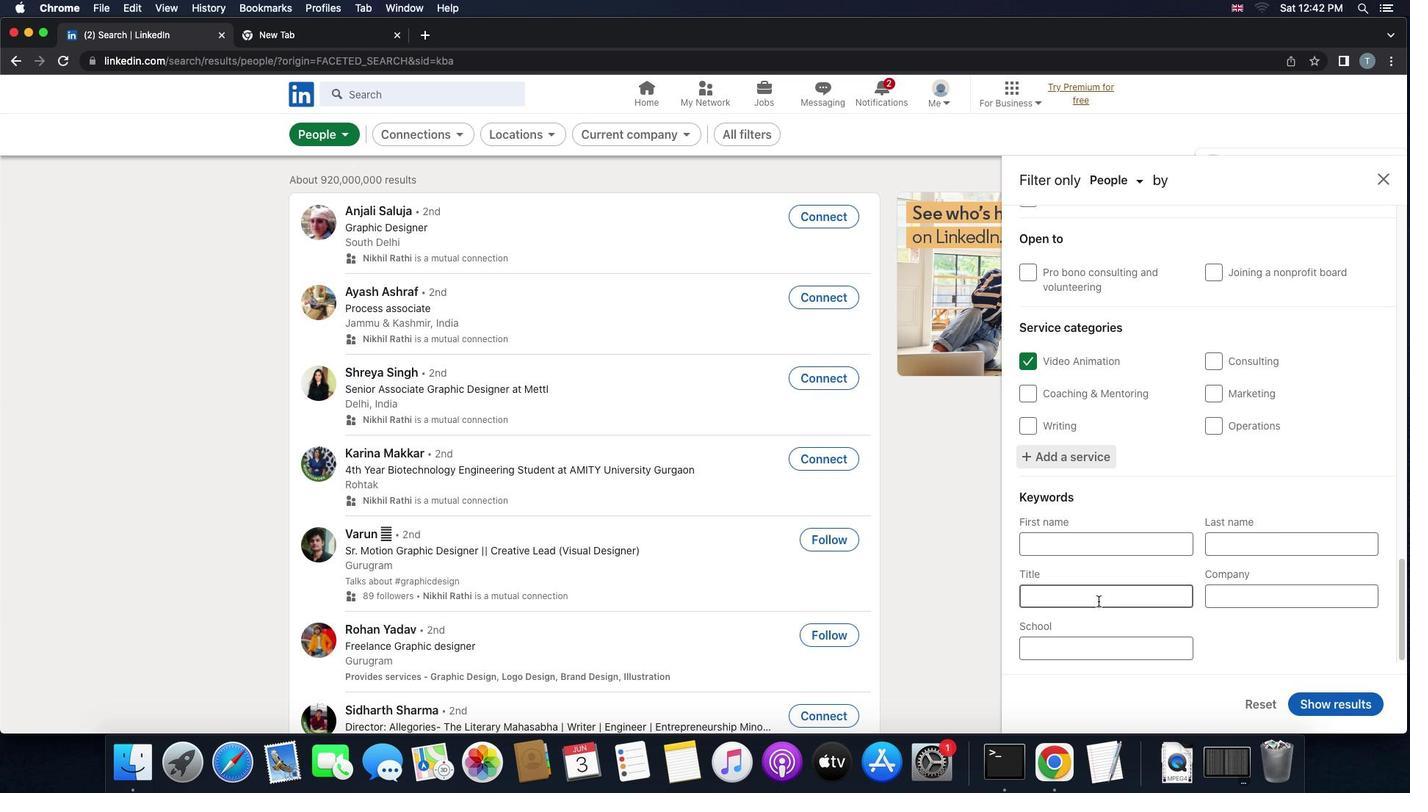 
Action: Mouse pressed left at (1099, 601)
Screenshot: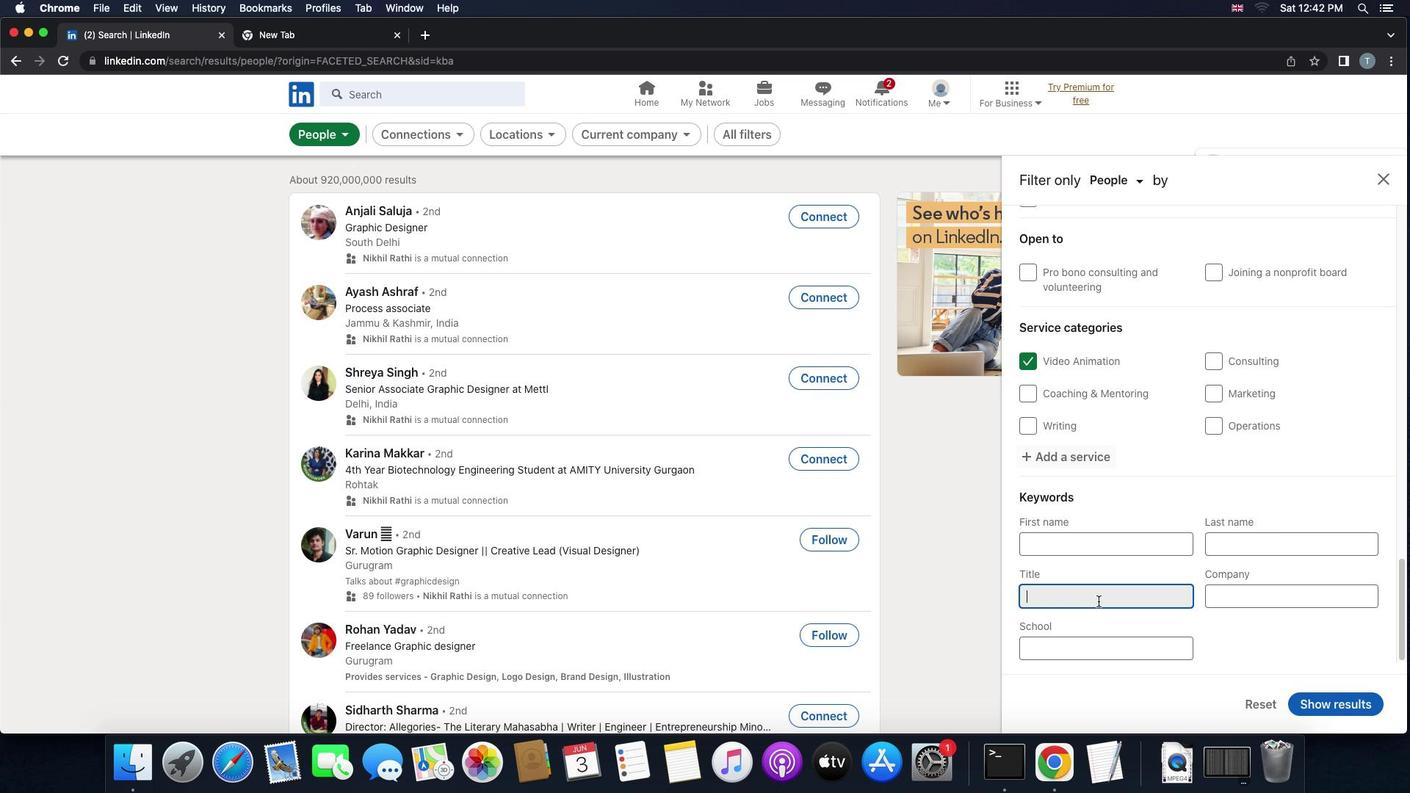 
Action: Mouse moved to (1100, 601)
Screenshot: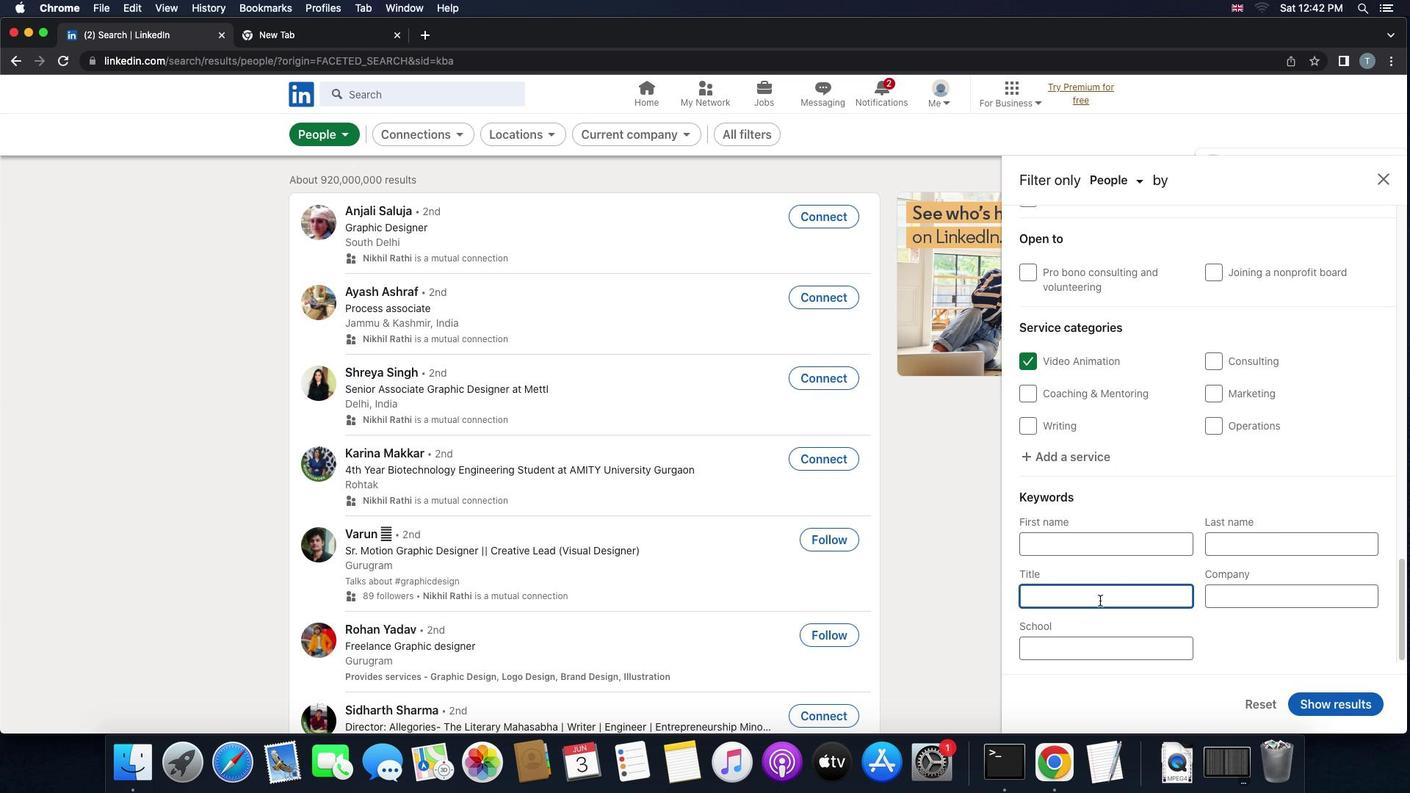 
Action: Key pressed 'w''e''l''d''e''r'
Screenshot: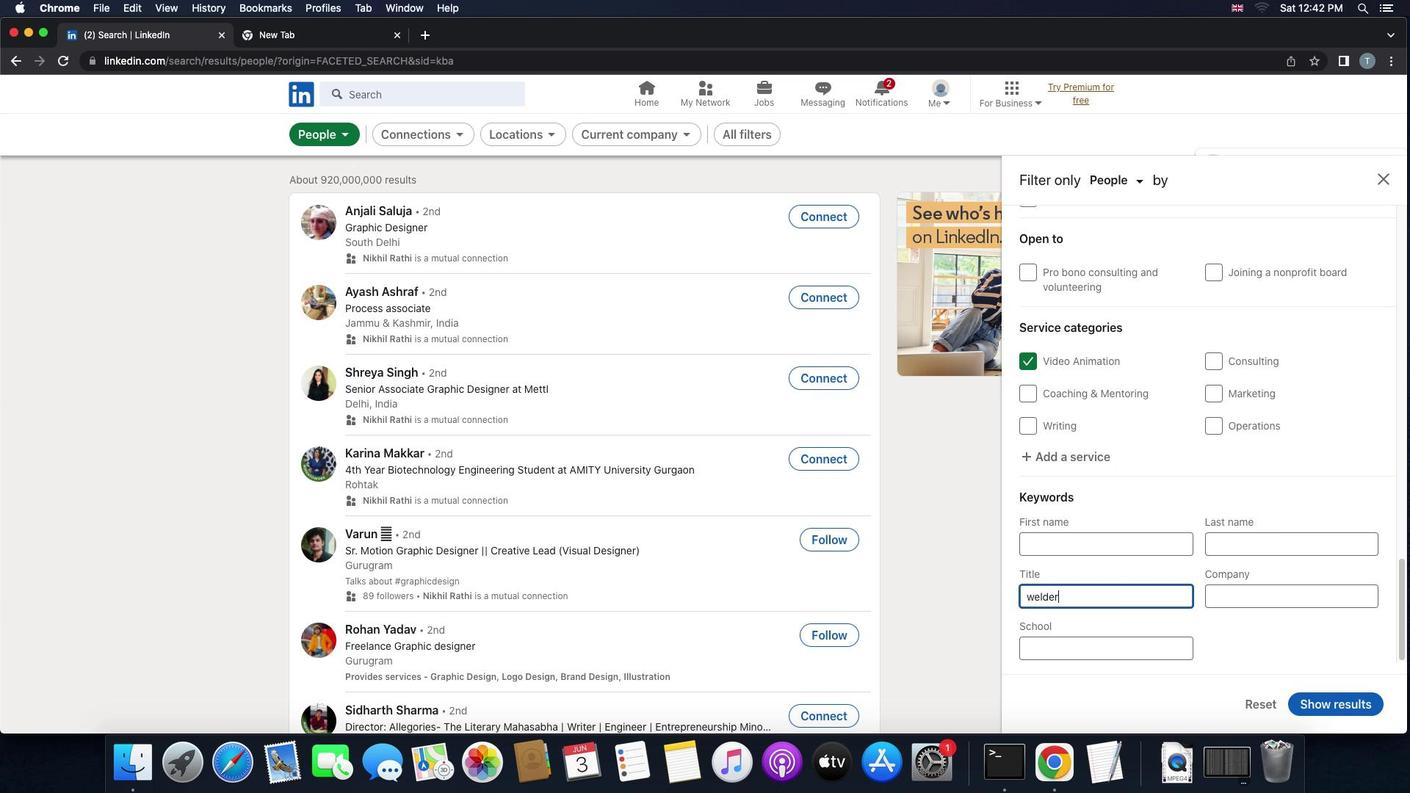 
Action: Mouse moved to (1308, 703)
Screenshot: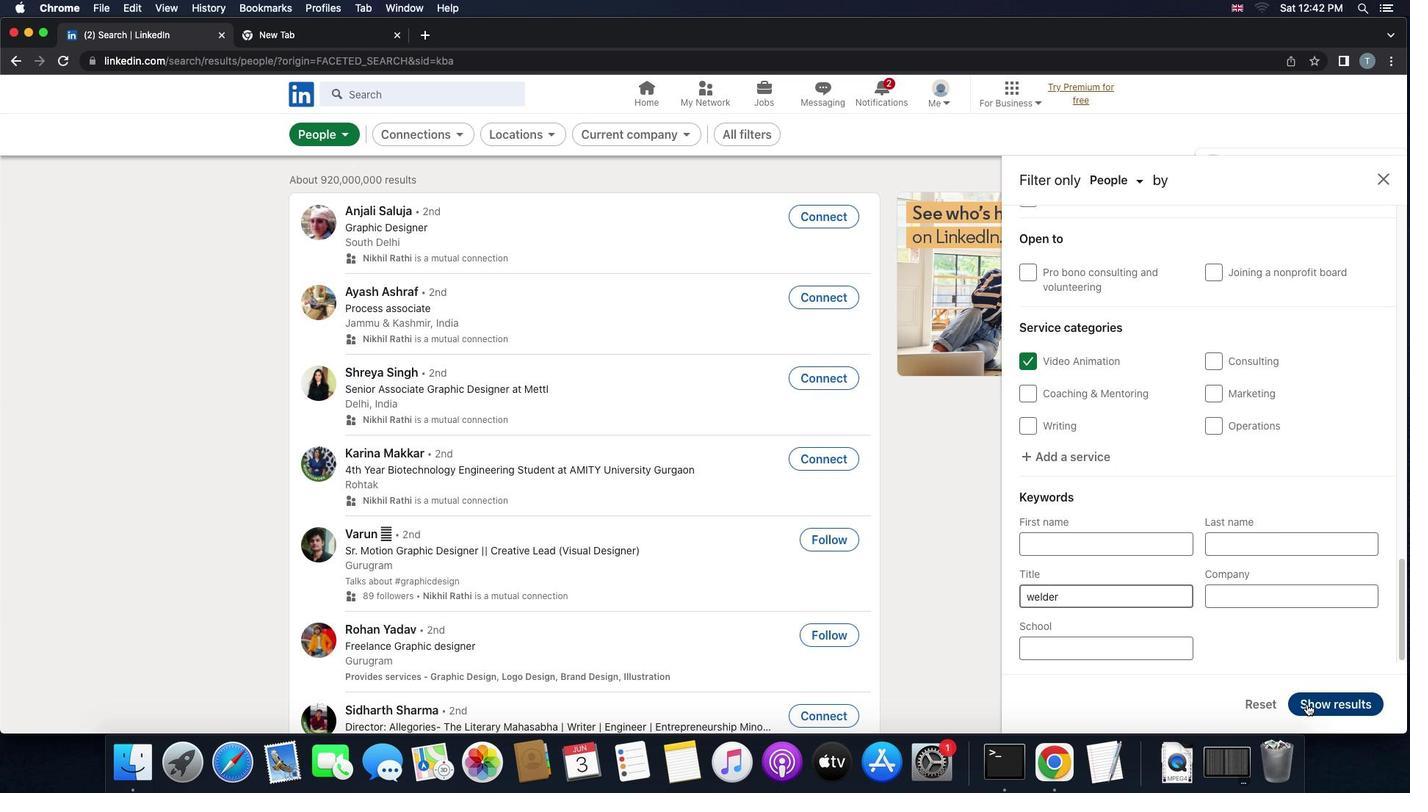 
Action: Mouse pressed left at (1308, 703)
Screenshot: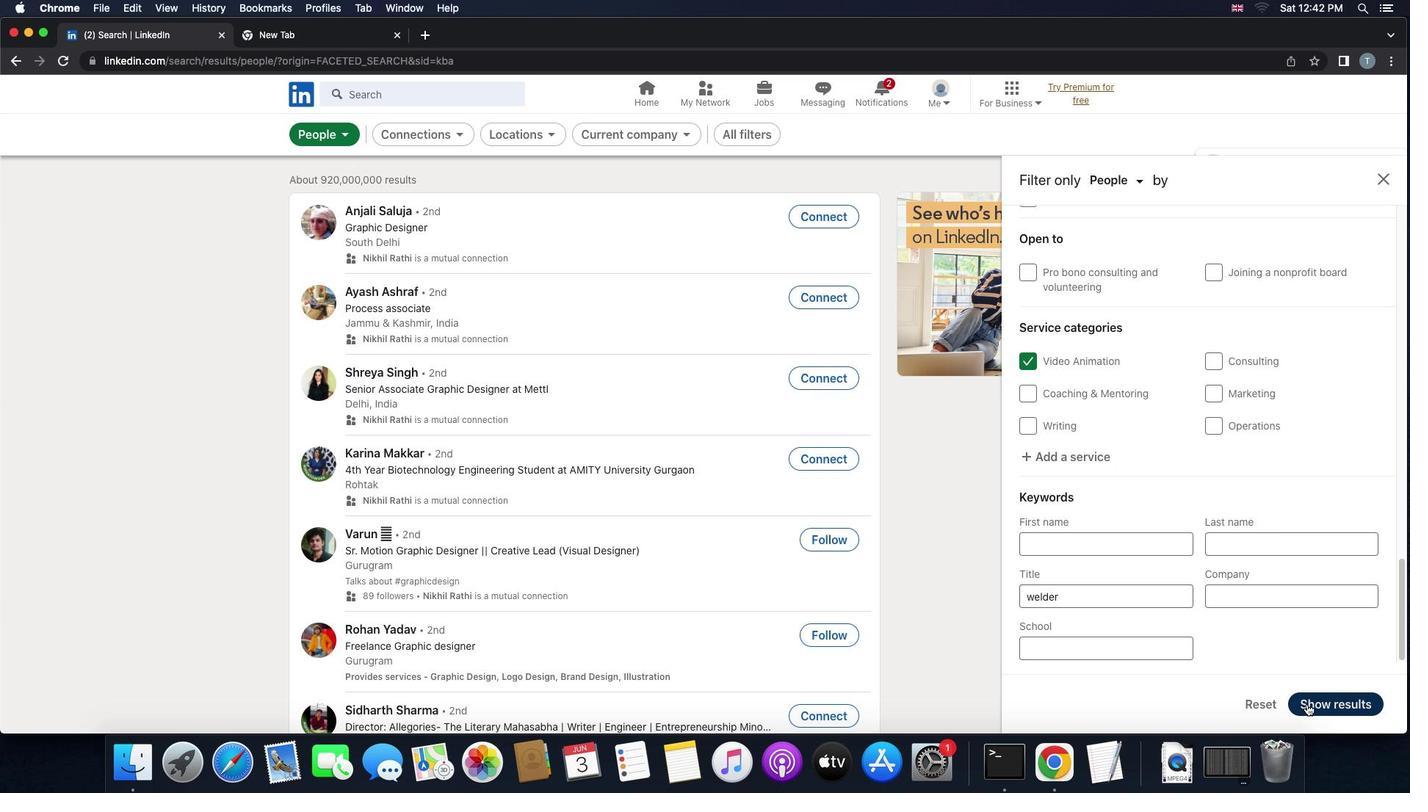 
